 Task: Select transit view around selected location Fernbank Museum of Natural History, Georgia, United States and check out the nearest train station
Action: Mouse moved to (141, 36)
Screenshot: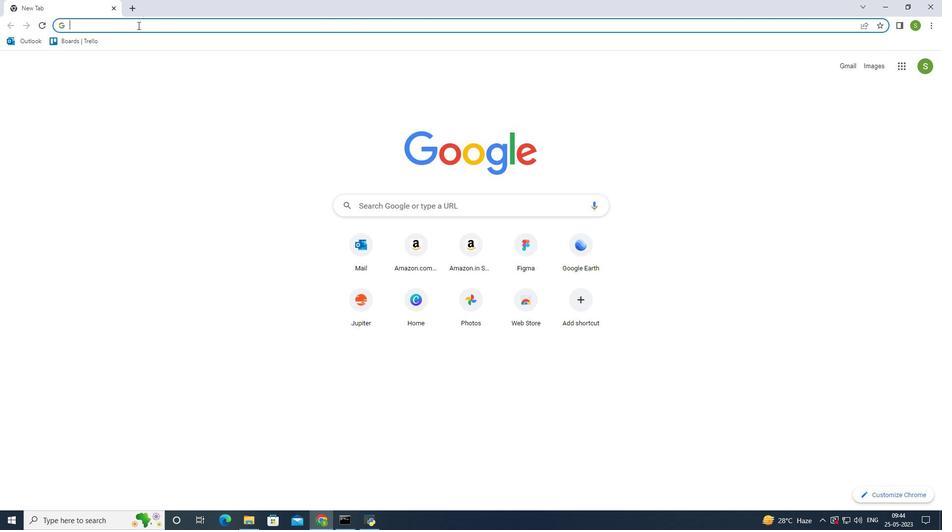 
Action: Key pressed <Key.caps_lock>F<Key.caps_lock>erbank<Key.left><Key.left><Key.left><Key.left>n
Screenshot: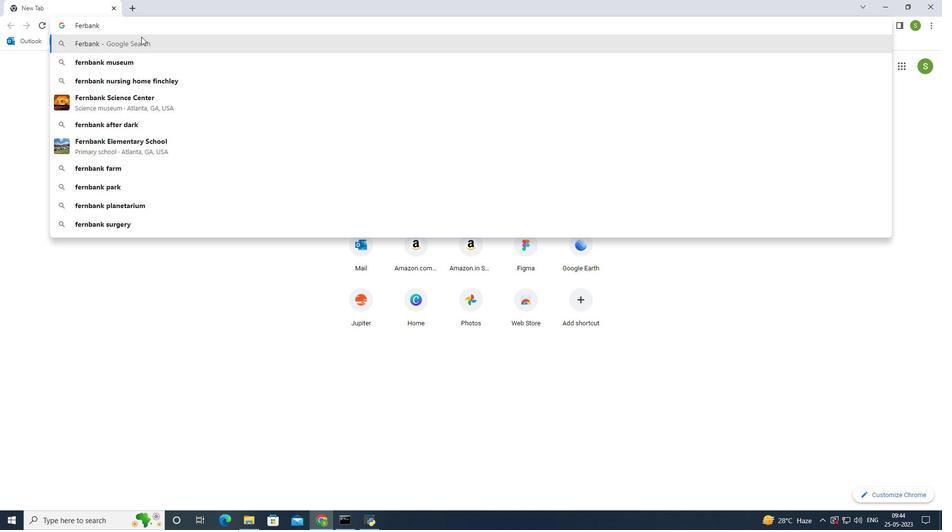
Action: Mouse moved to (186, 34)
Screenshot: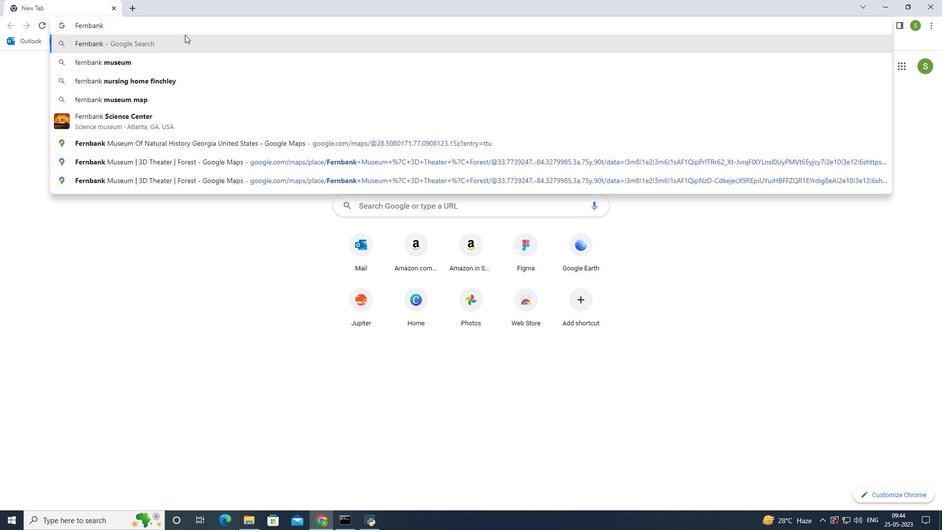 
Action: Key pressed <Key.right><Key.right><Key.right><Key.right><Key.space><Key.caps_lock>M<Key.caps_lock>useum<Key.space>of<Key.space><Key.caps_lock>N<Key.caps_lock>atural<Key.space><Key.caps_lock>G<Key.caps_lock>eorgia<Key.space><Key.caps_lock>U<Key.caps_lock>nited<Key.space><Key.caps_lock>S<Key.caps_lock>tates<Key.space><Key.enter>
Screenshot: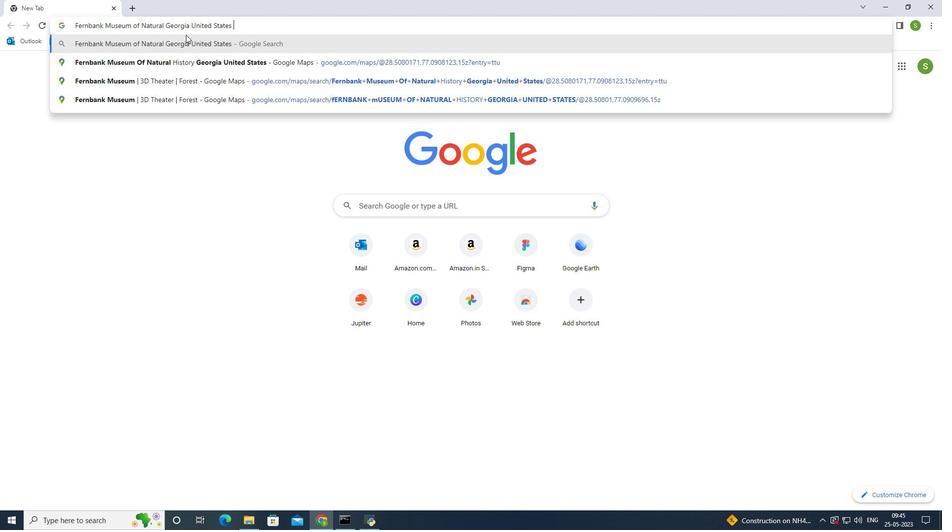 
Action: Mouse moved to (293, 58)
Screenshot: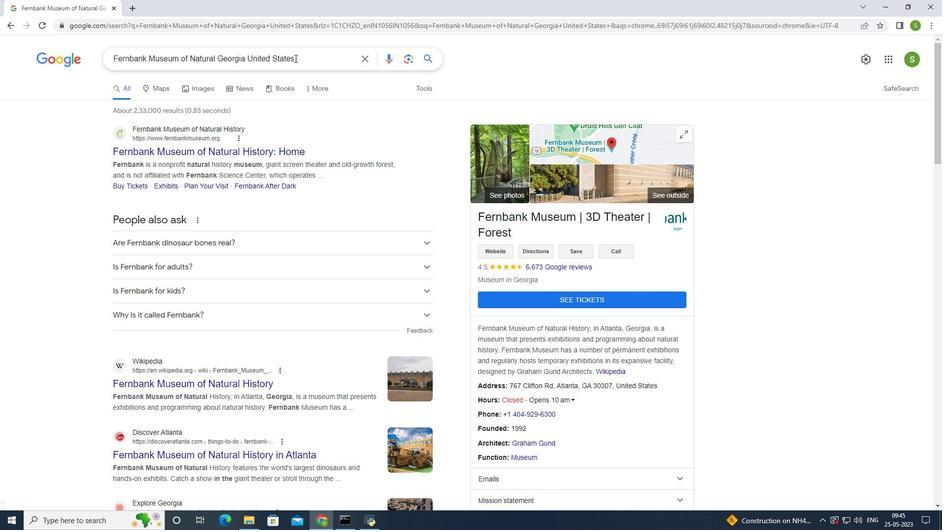 
Action: Mouse pressed left at (293, 58)
Screenshot: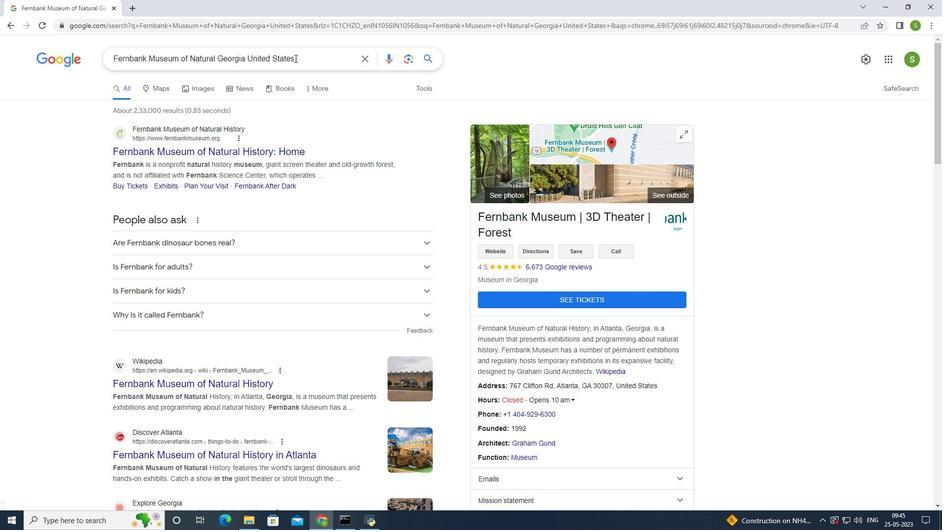 
Action: Mouse moved to (226, 68)
Screenshot: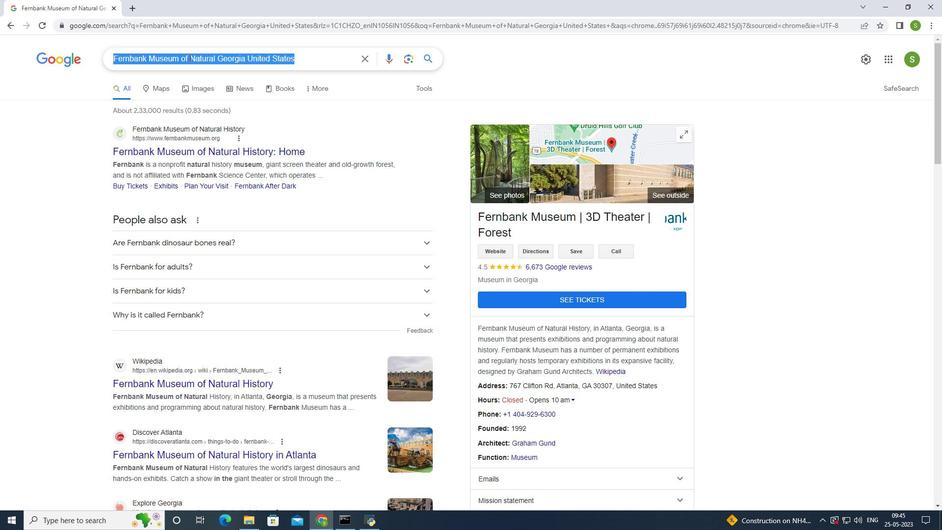
Action: Key pressed ctrl+C
Screenshot: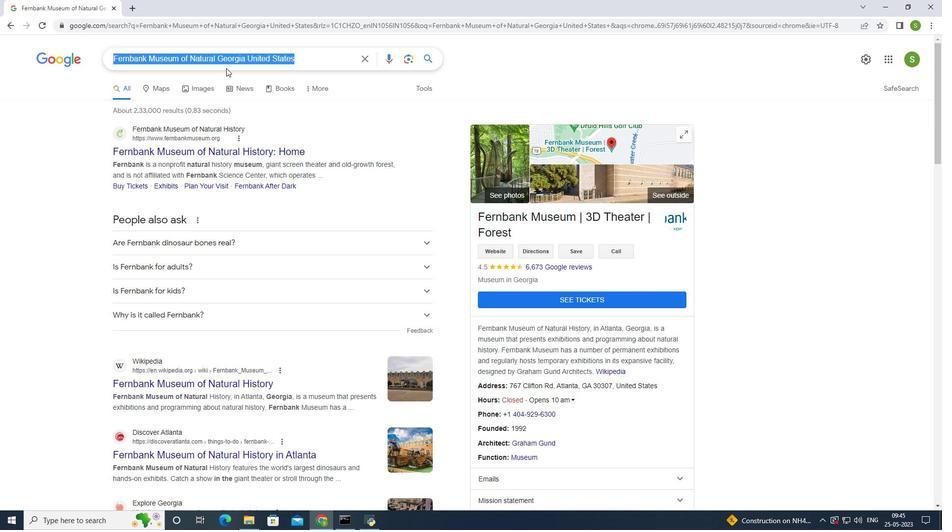 
Action: Mouse moved to (299, 58)
Screenshot: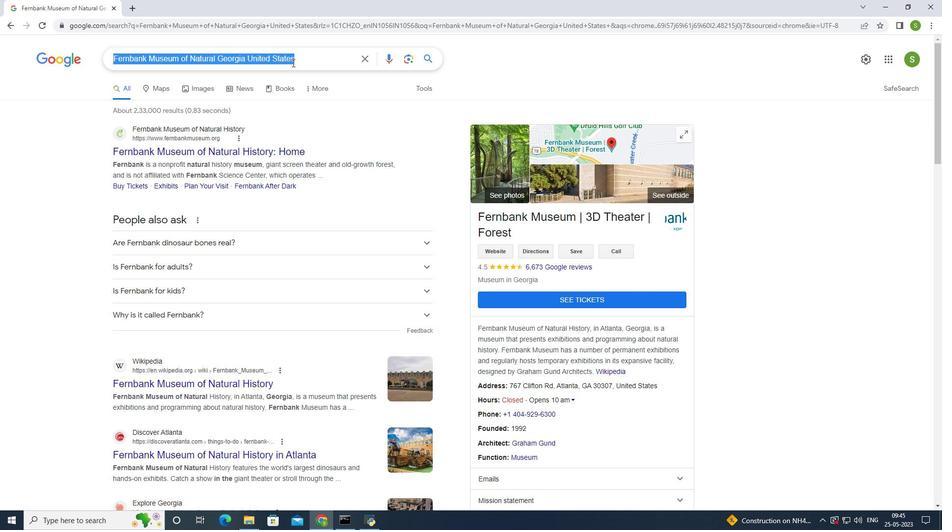 
Action: Mouse pressed left at (299, 58)
Screenshot: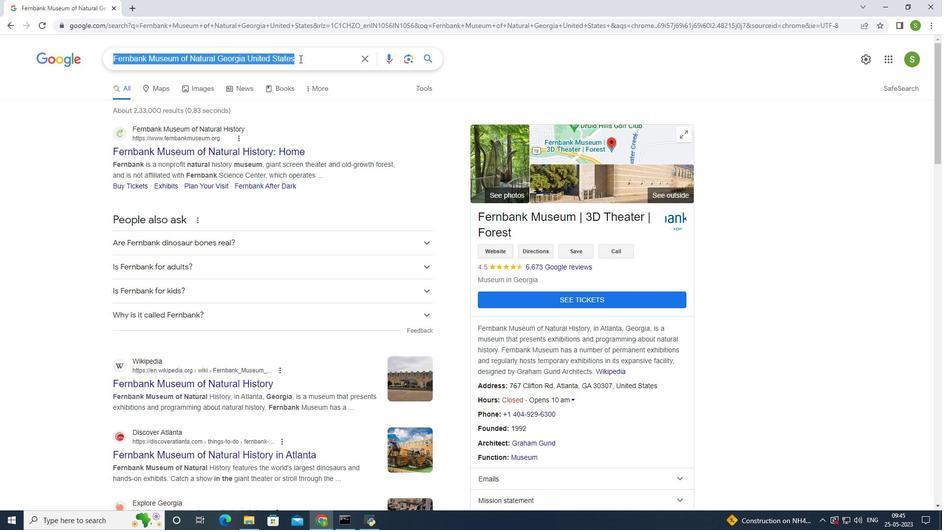 
Action: Mouse moved to (132, 7)
Screenshot: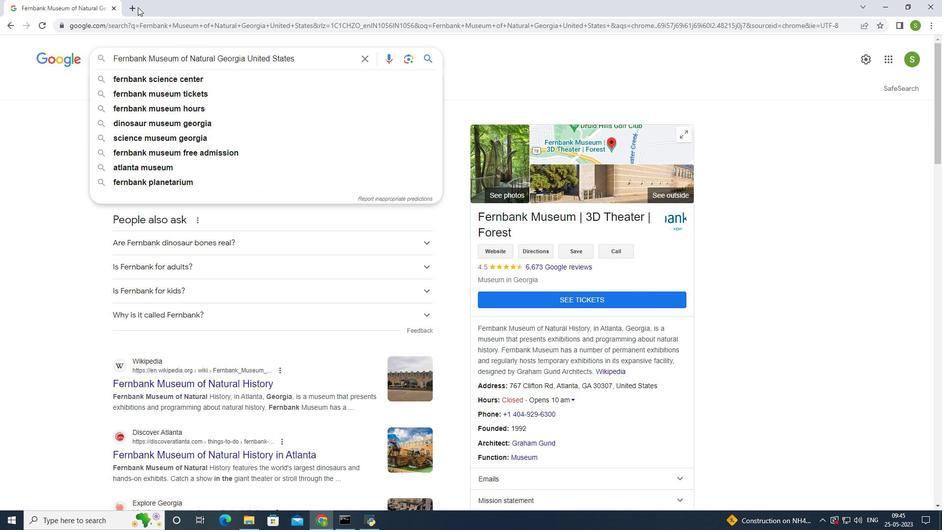 
Action: Mouse pressed left at (132, 7)
Screenshot: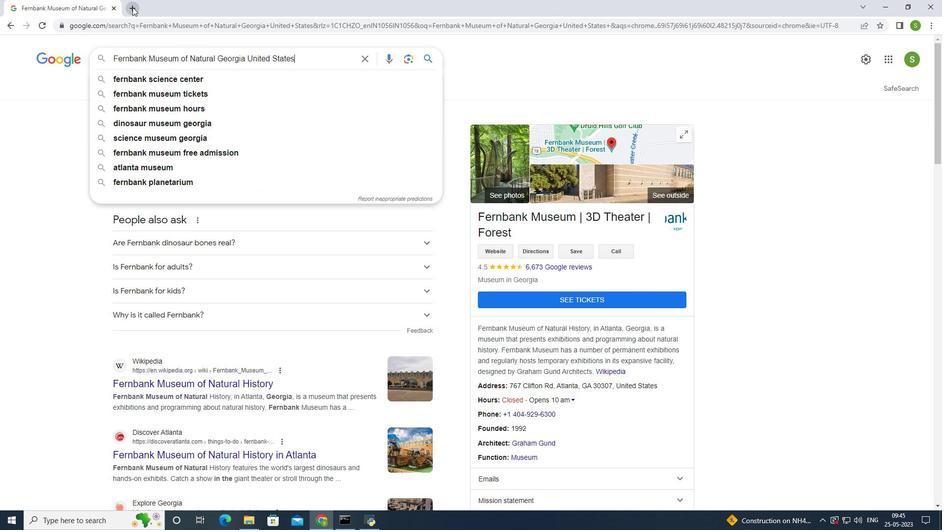 
Action: Mouse moved to (112, 7)
Screenshot: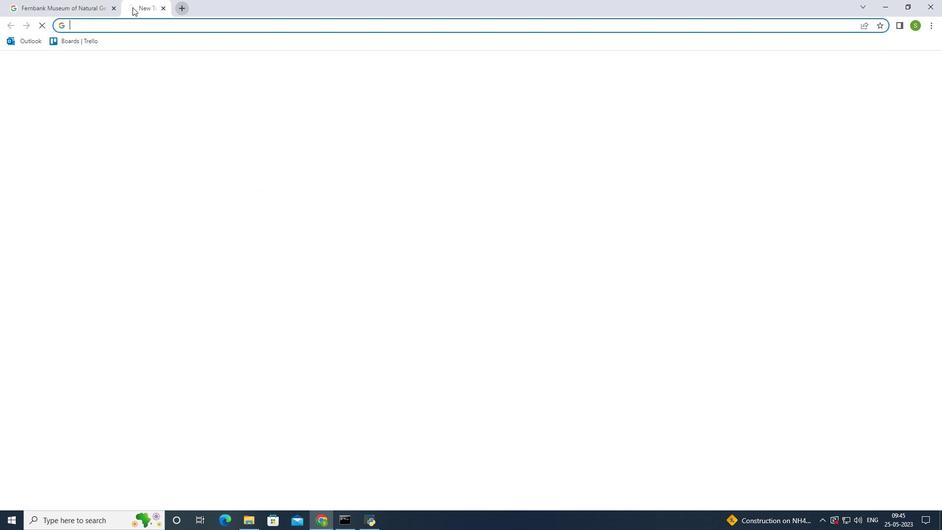 
Action: Mouse pressed left at (112, 7)
Screenshot: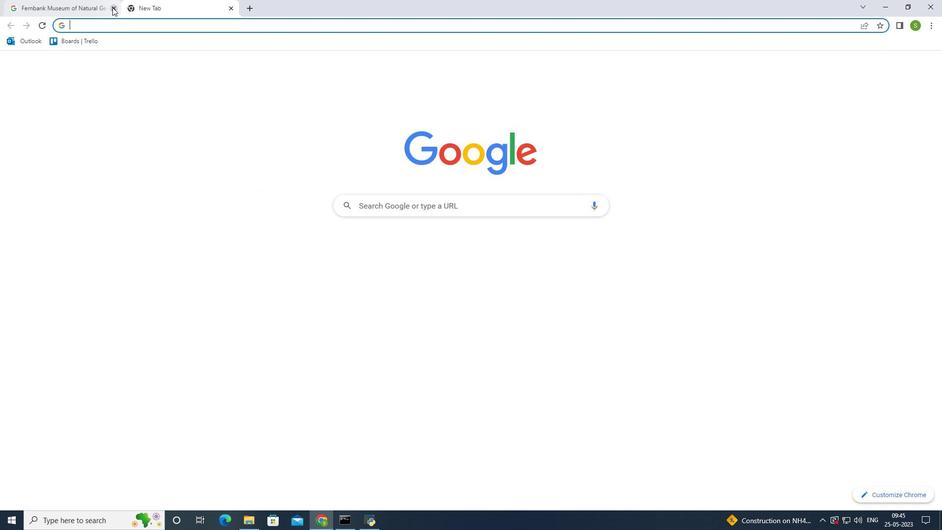 
Action: Mouse moved to (115, 22)
Screenshot: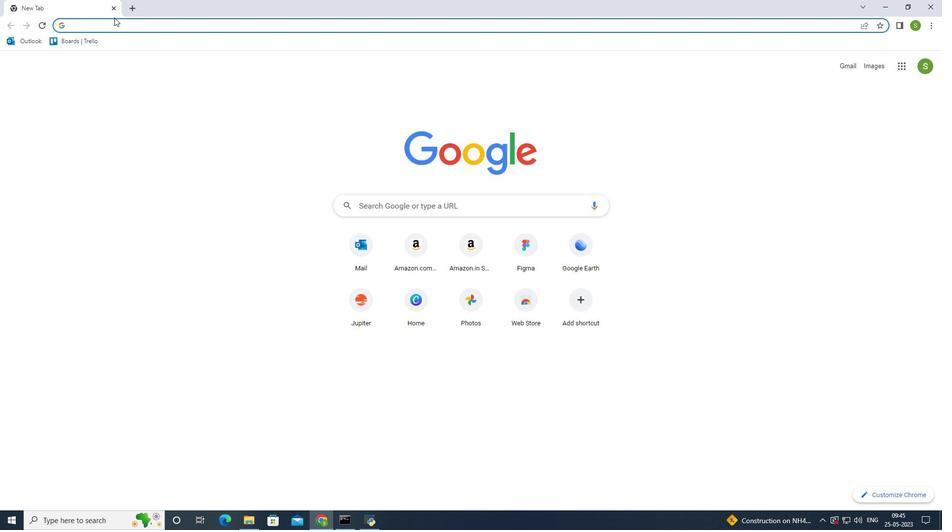 
Action: Mouse pressed left at (115, 22)
Screenshot: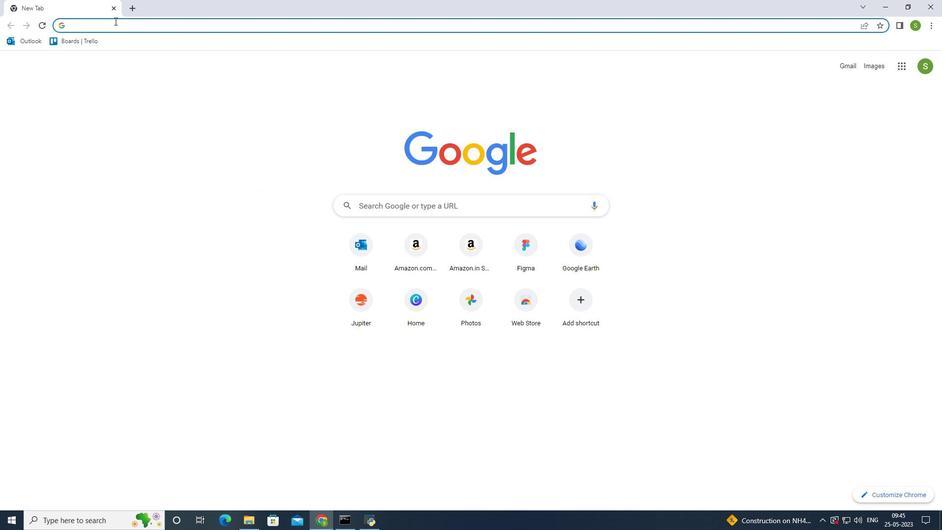 
Action: Mouse moved to (116, 41)
Screenshot: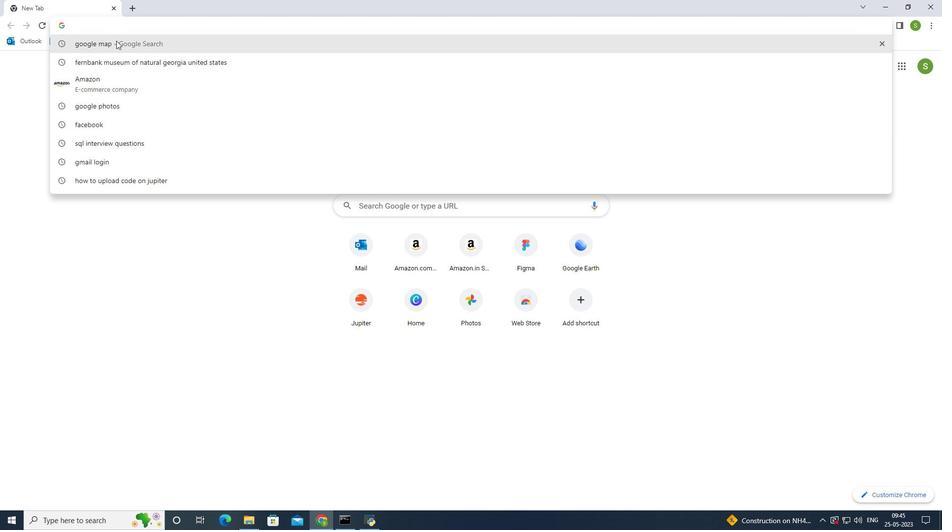 
Action: Mouse pressed left at (116, 41)
Screenshot: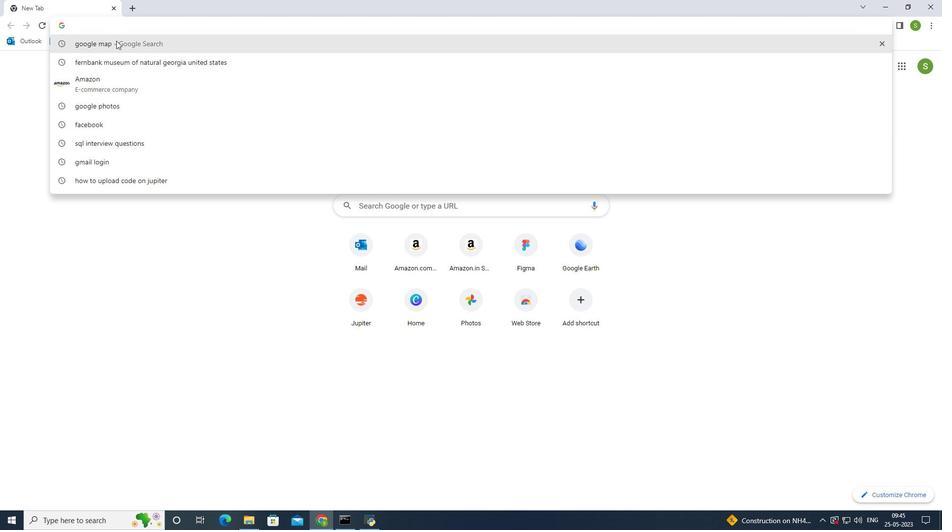 
Action: Mouse moved to (154, 151)
Screenshot: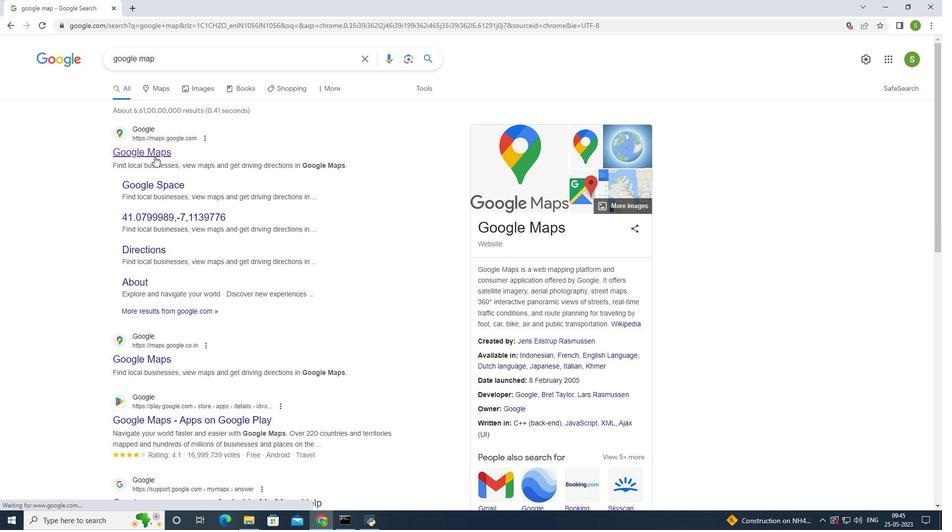 
Action: Mouse pressed left at (154, 151)
Screenshot: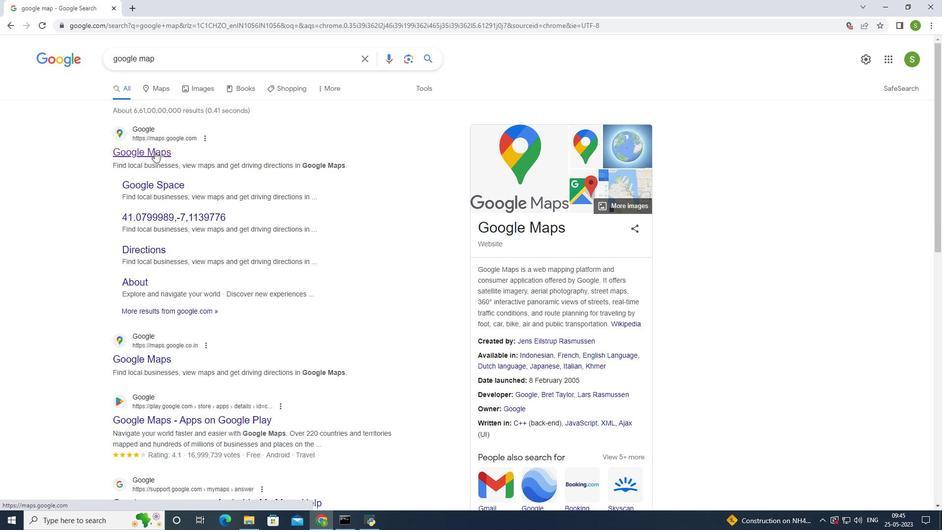 
Action: Mouse moved to (137, 47)
Screenshot: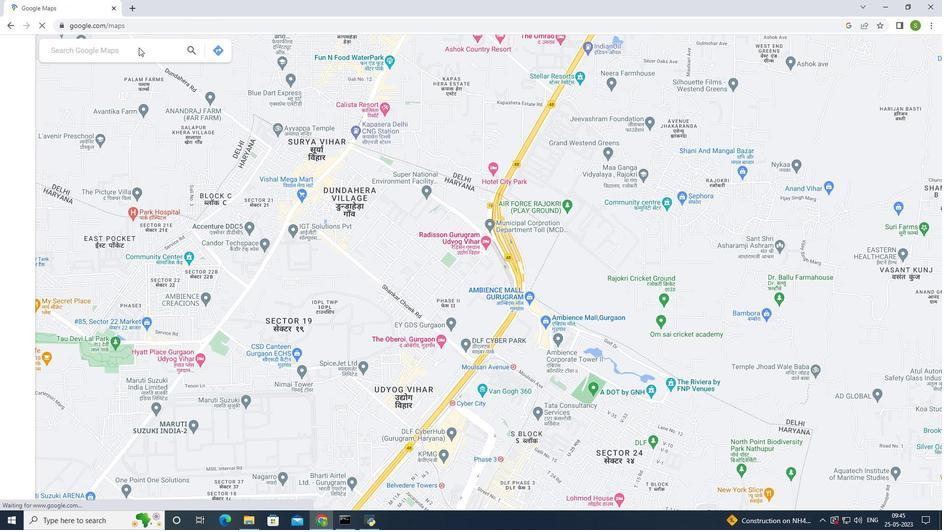 
Action: Mouse pressed left at (137, 47)
Screenshot: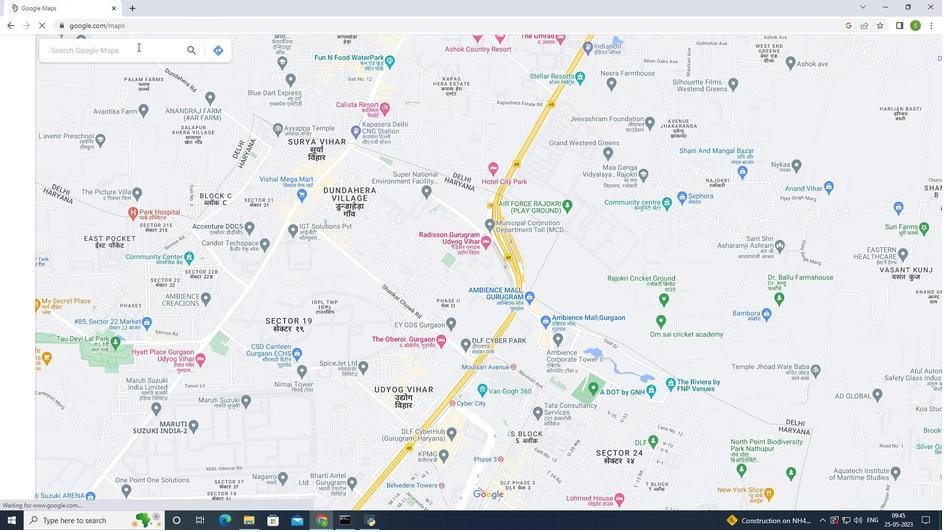 
Action: Mouse moved to (137, 49)
Screenshot: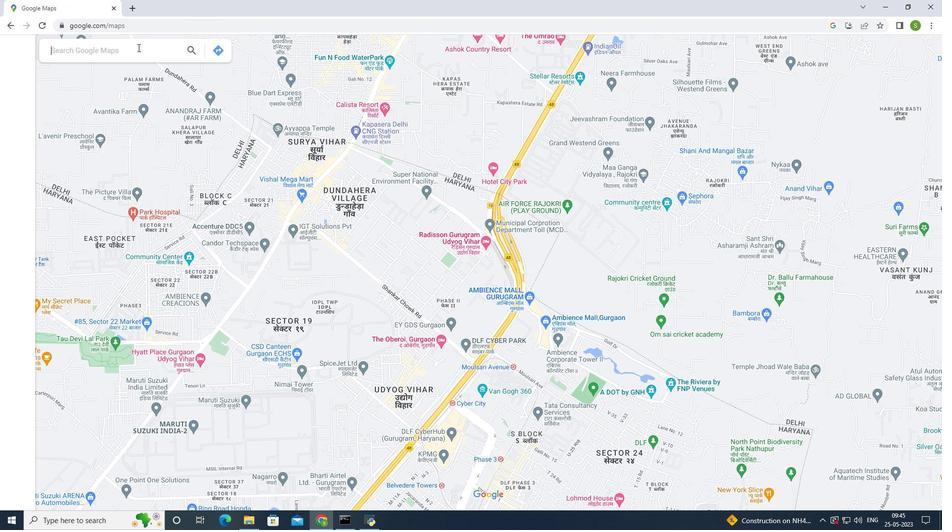 
Action: Key pressed ctrl+V
Screenshot: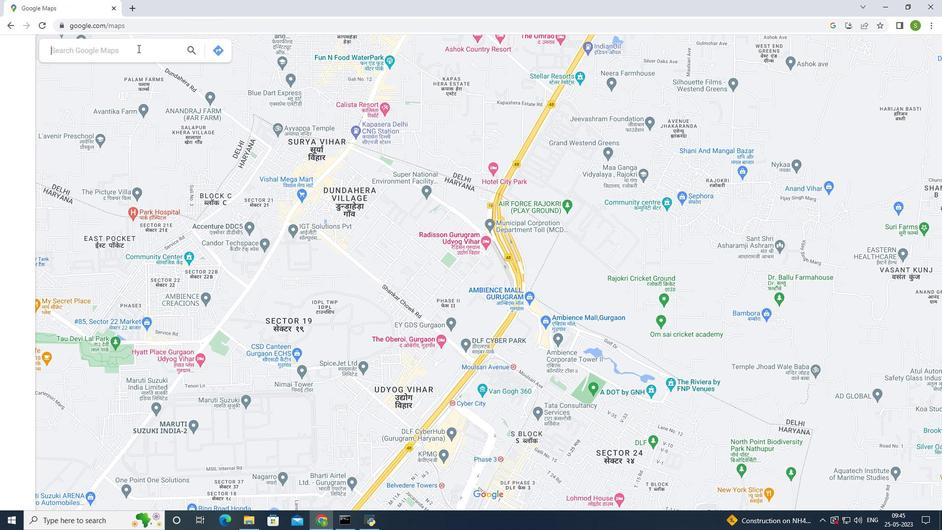
Action: Mouse moved to (190, 91)
Screenshot: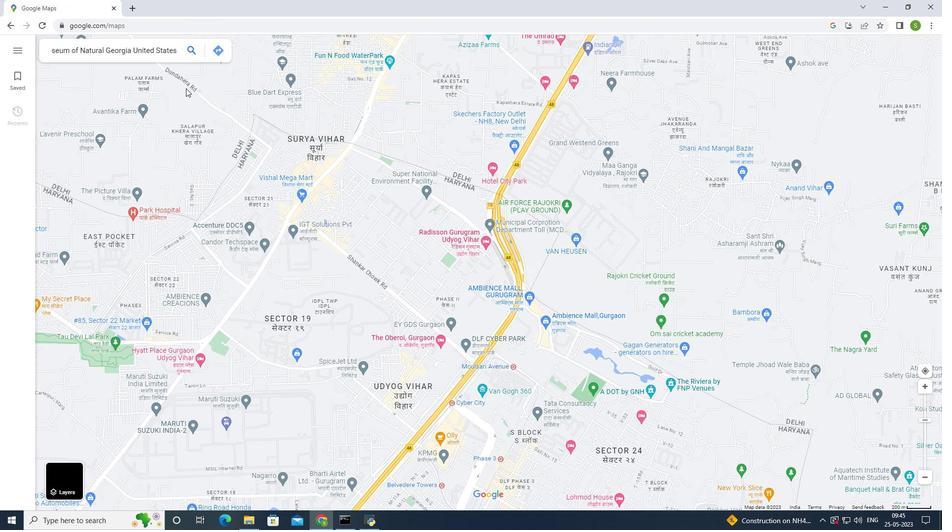 
Action: Key pressed <Key.enter>
Screenshot: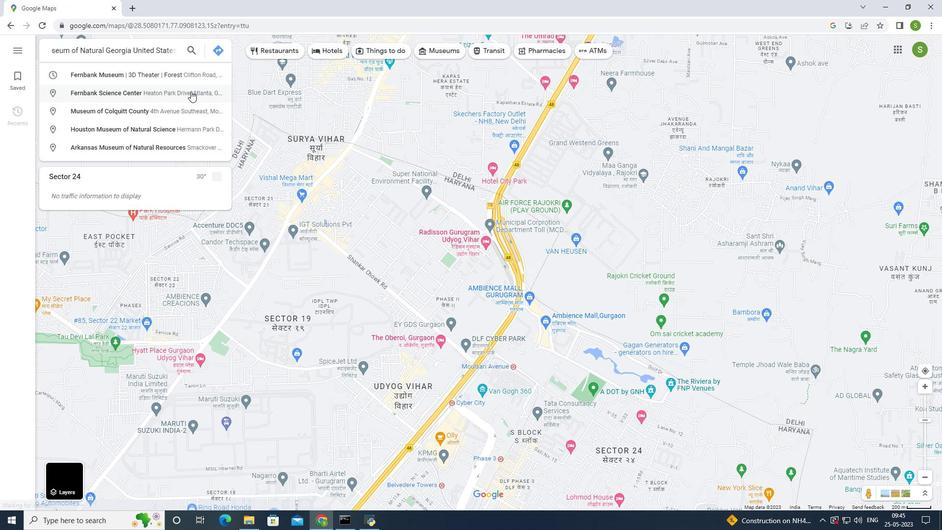 
Action: Mouse moved to (381, 190)
Screenshot: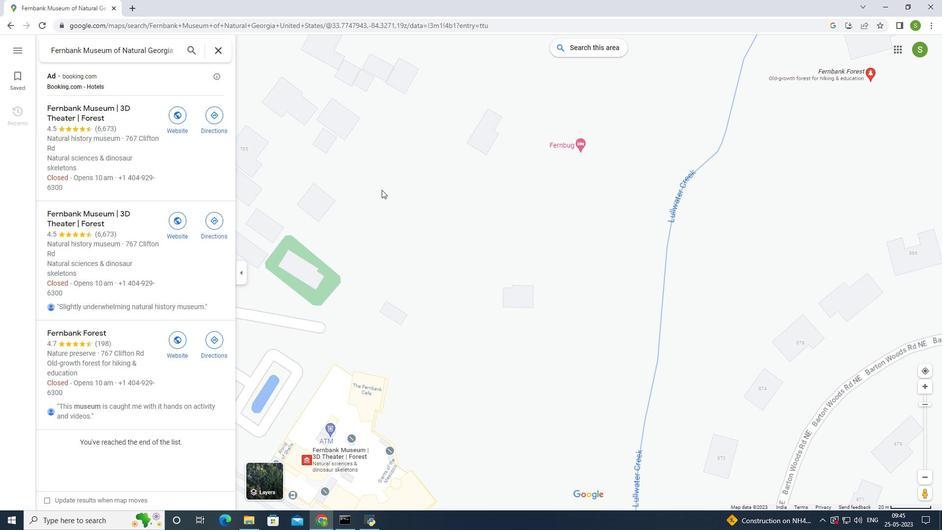 
Action: Mouse scrolled (381, 190) with delta (0, 0)
Screenshot: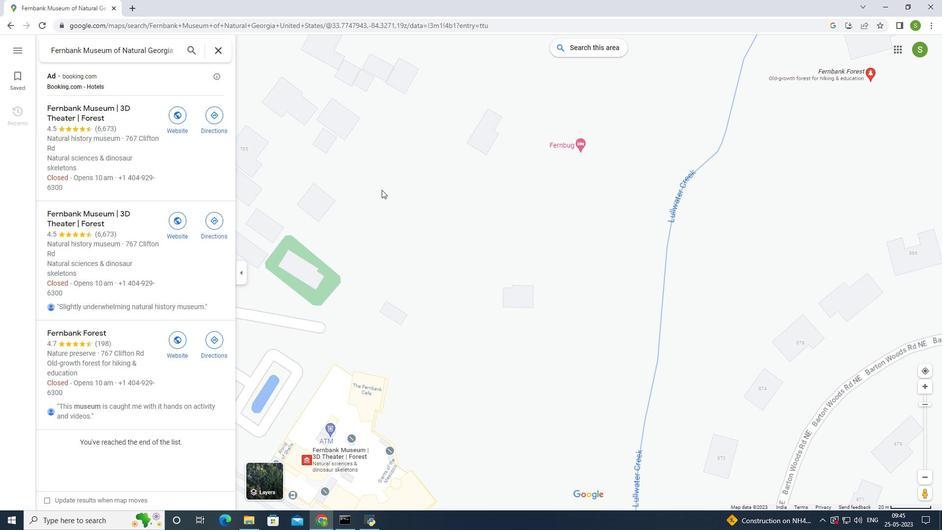 
Action: Mouse scrolled (381, 189) with delta (0, 0)
Screenshot: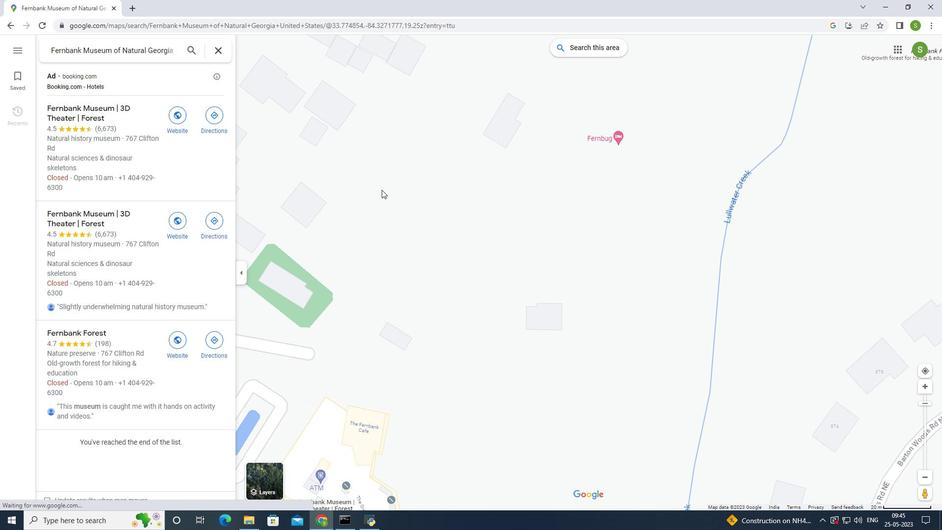 
Action: Mouse scrolled (381, 189) with delta (0, 0)
Screenshot: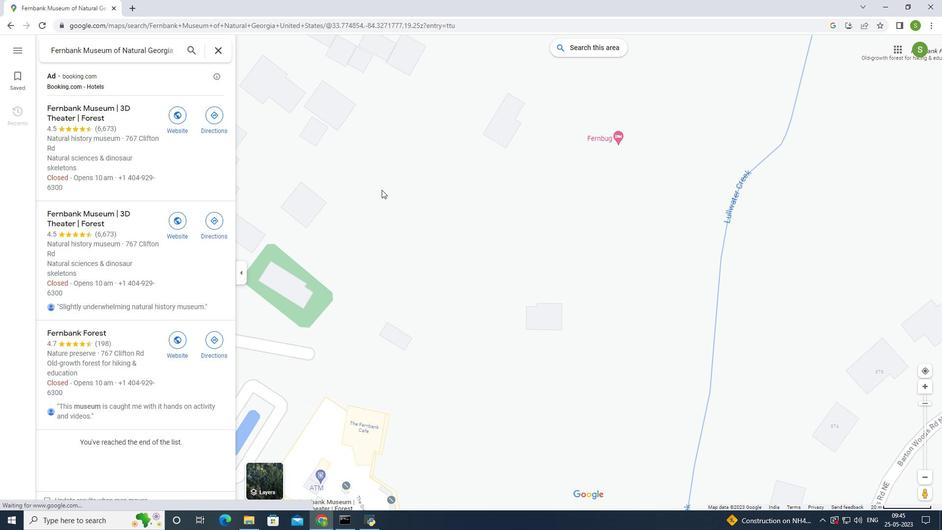 
Action: Mouse moved to (272, 474)
Screenshot: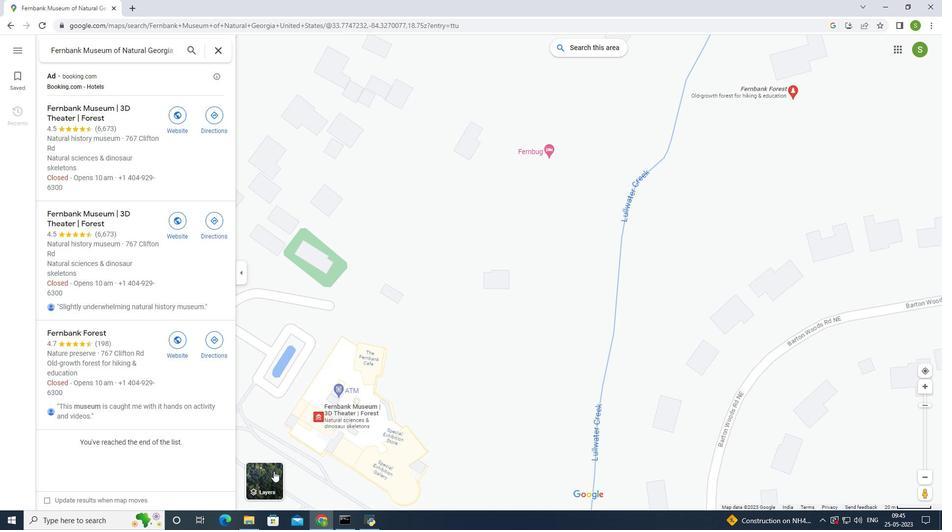
Action: Mouse pressed left at (272, 474)
Screenshot: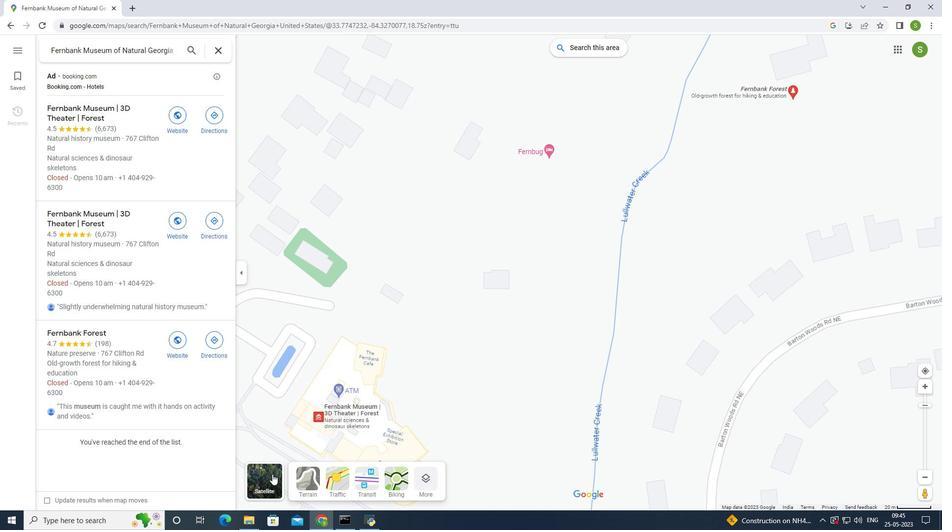 
Action: Mouse moved to (424, 479)
Screenshot: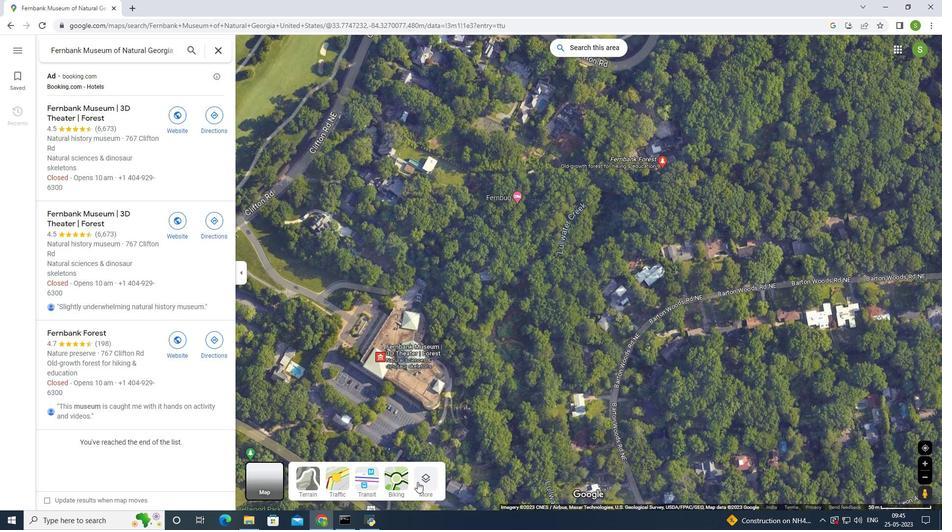 
Action: Mouse pressed left at (424, 479)
Screenshot: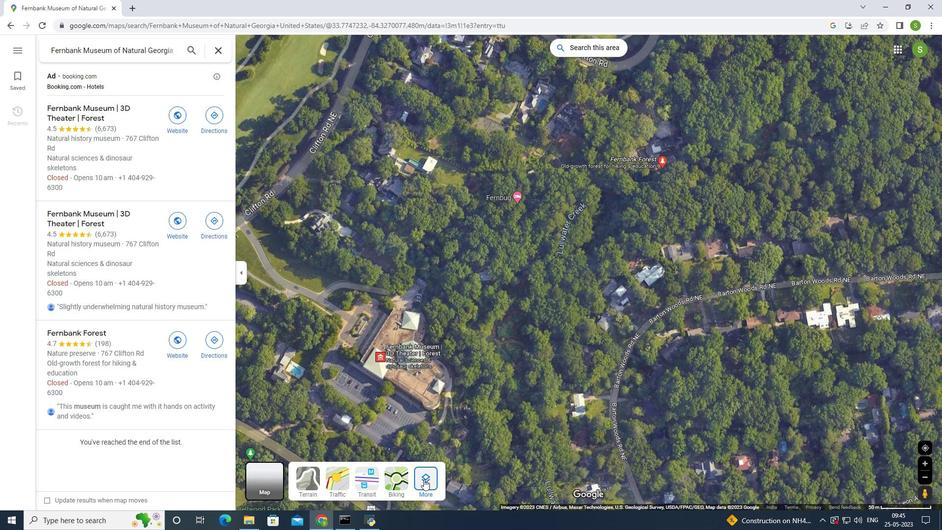 
Action: Mouse moved to (262, 231)
Screenshot: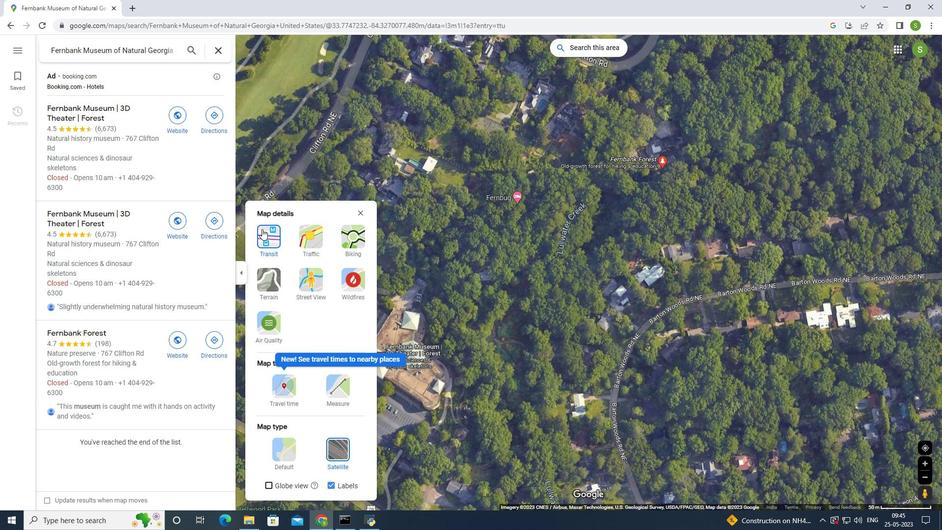 
Action: Mouse pressed left at (262, 231)
Screenshot: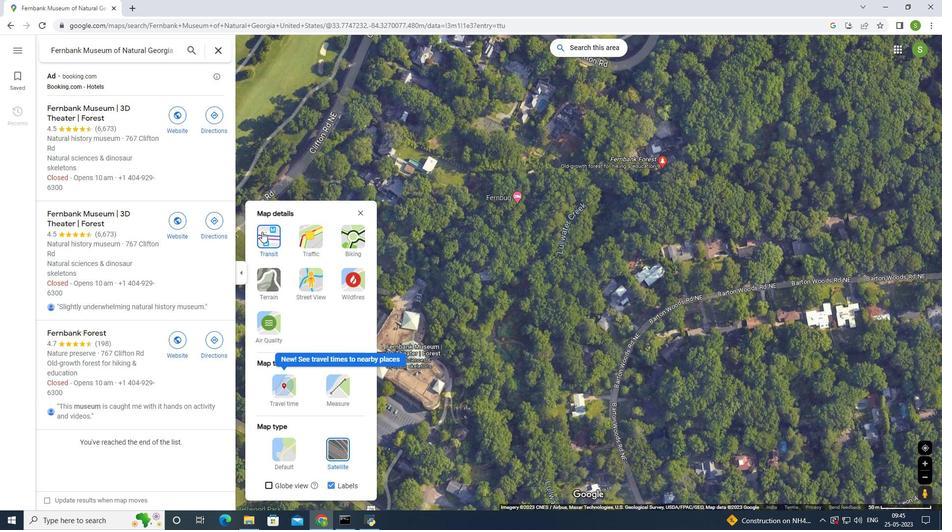 
Action: Mouse moved to (265, 237)
Screenshot: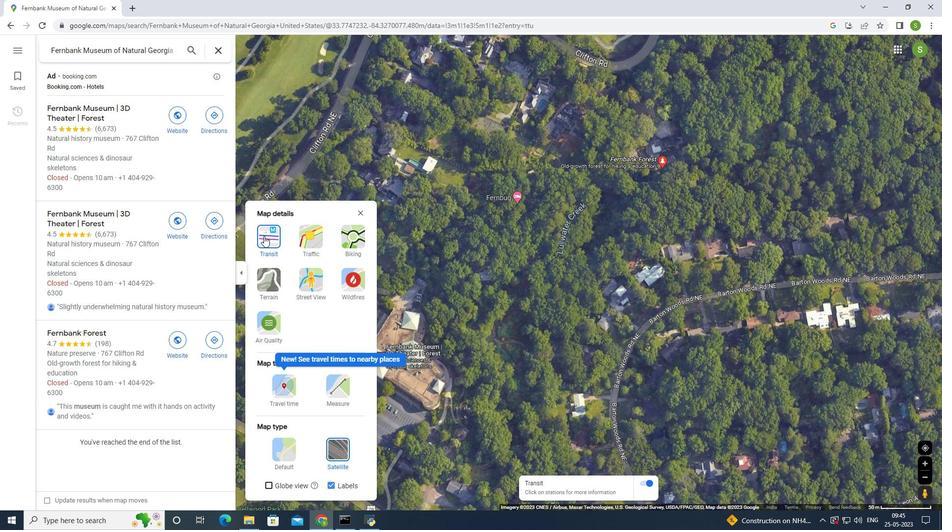 
Action: Mouse pressed left at (265, 237)
Screenshot: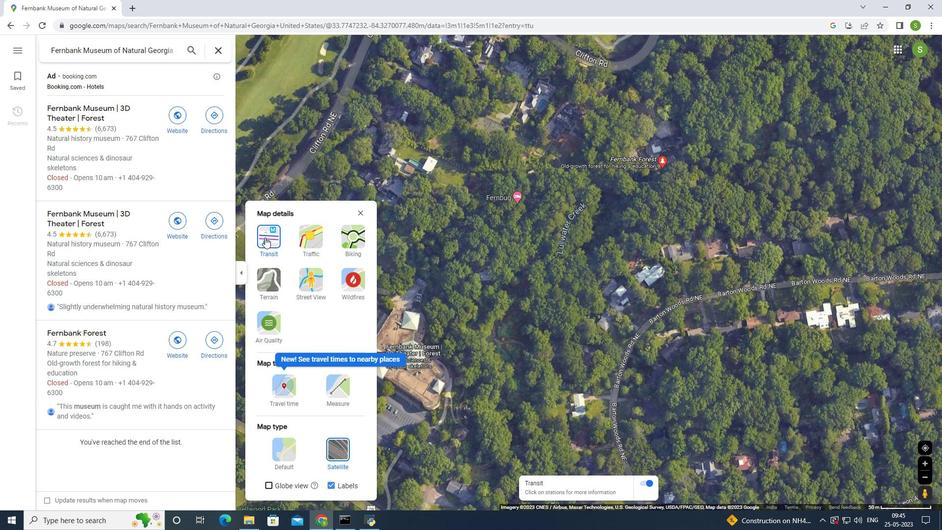 
Action: Mouse pressed left at (265, 237)
Screenshot: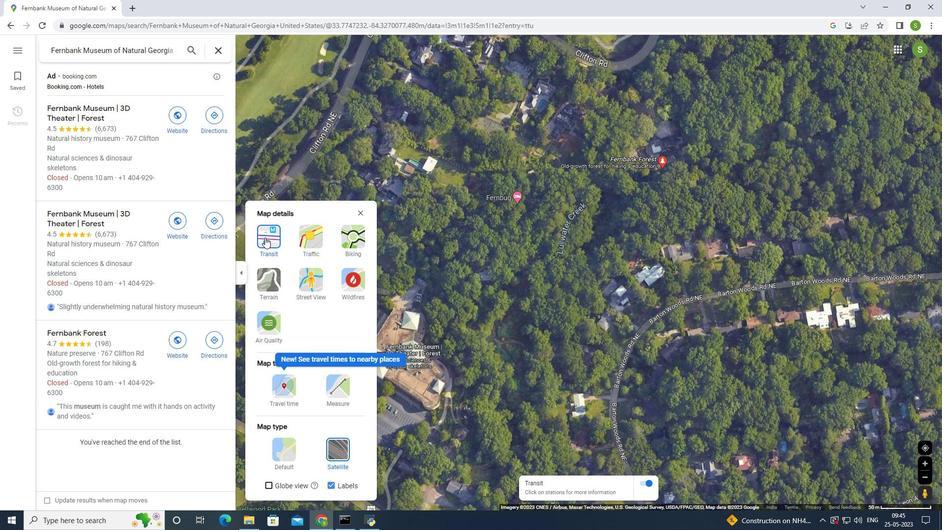 
Action: Mouse moved to (567, 332)
Screenshot: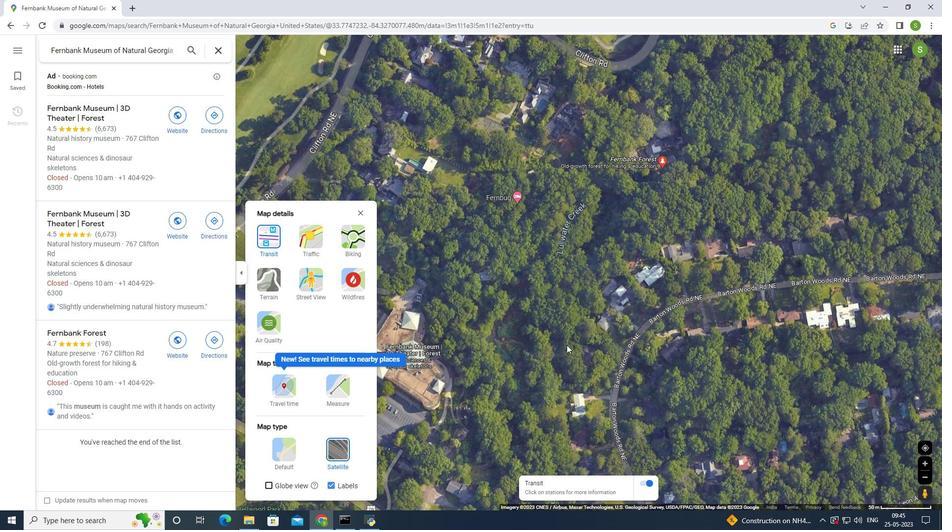 
Action: Mouse scrolled (567, 333) with delta (0, 0)
Screenshot: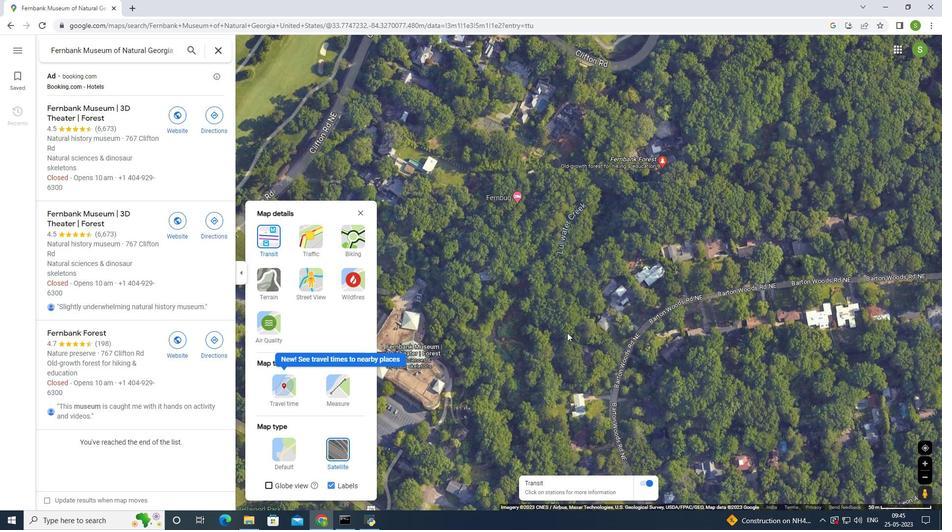 
Action: Mouse scrolled (567, 333) with delta (0, 0)
Screenshot: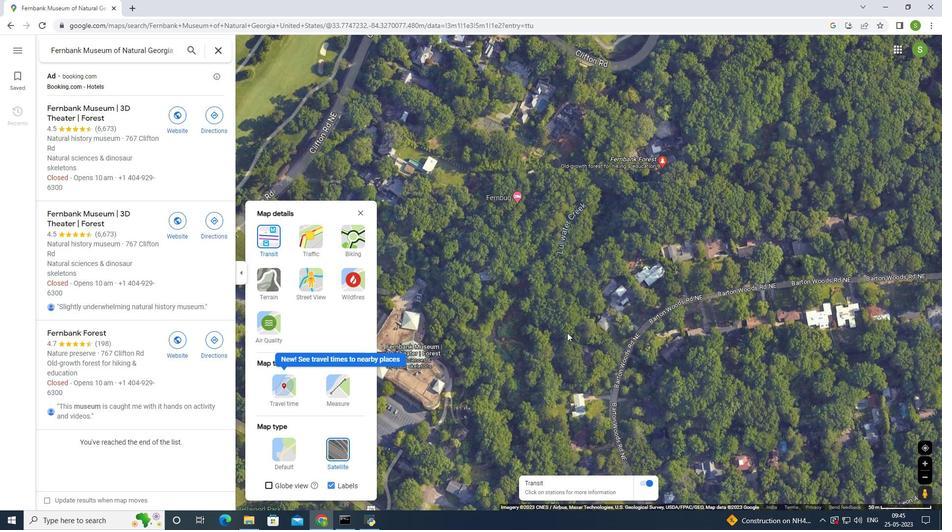 
Action: Mouse moved to (567, 332)
Screenshot: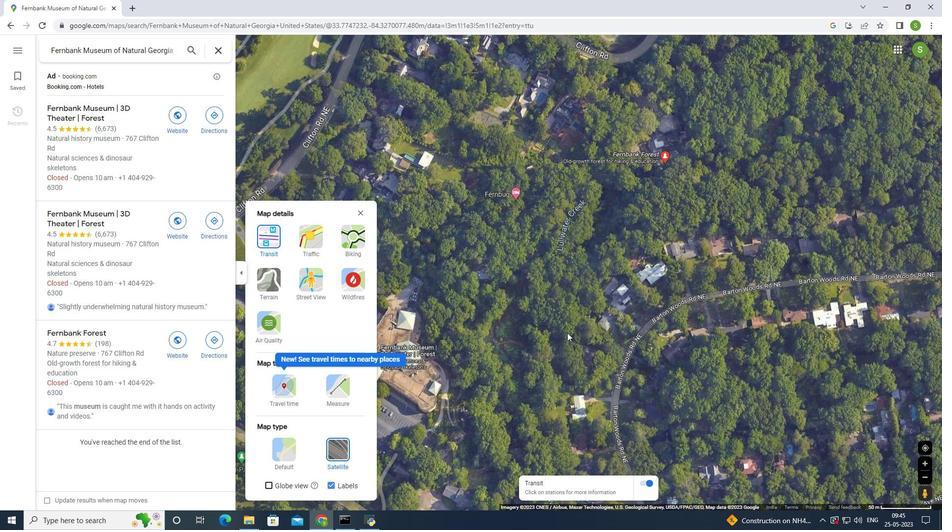 
Action: Mouse scrolled (567, 333) with delta (0, 0)
Screenshot: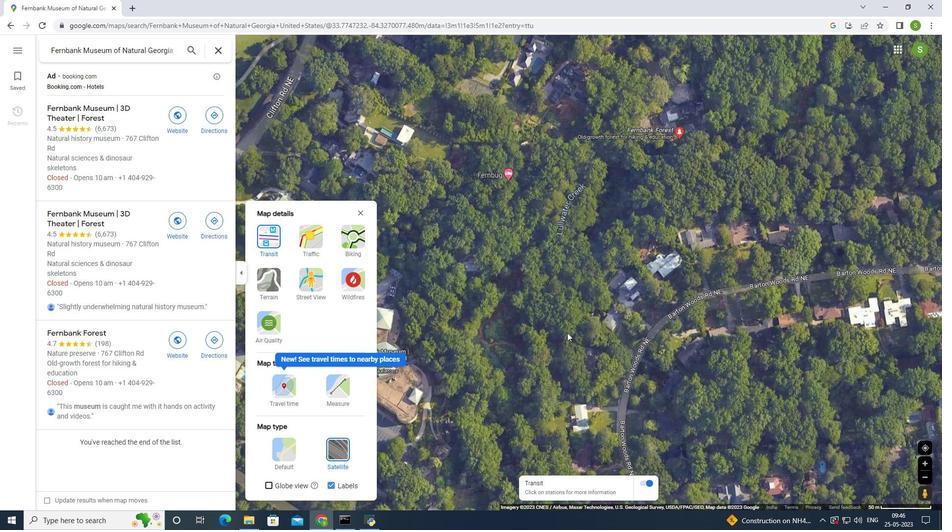 
Action: Mouse scrolled (567, 333) with delta (0, 0)
Screenshot: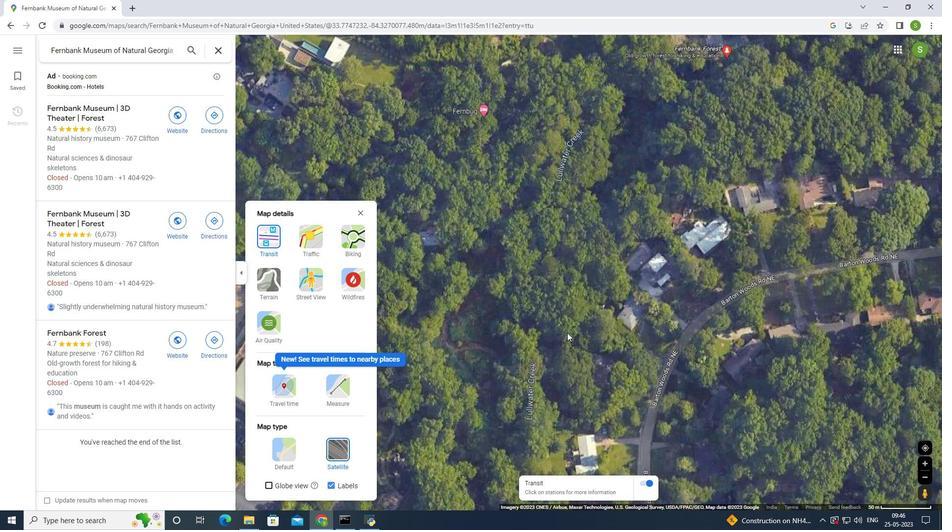 
Action: Mouse moved to (564, 334)
Screenshot: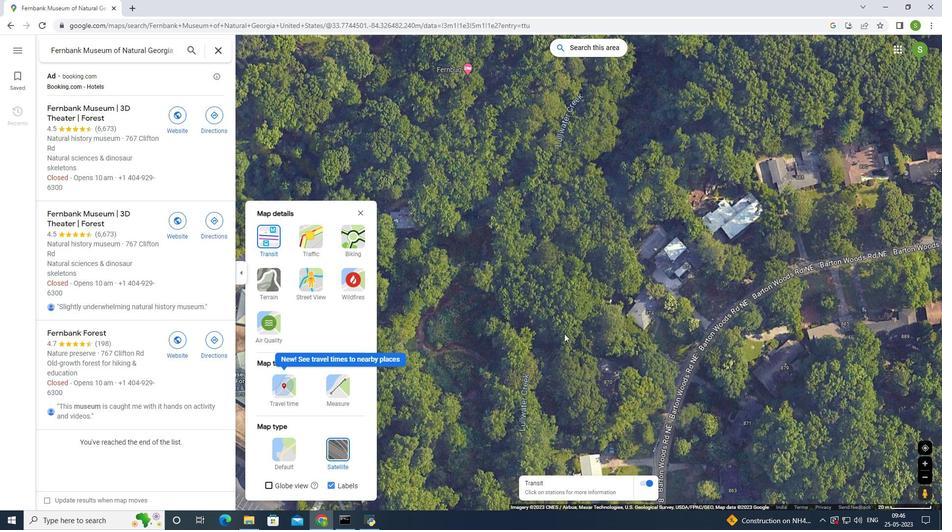 
Action: Mouse scrolled (564, 333) with delta (0, 0)
Screenshot: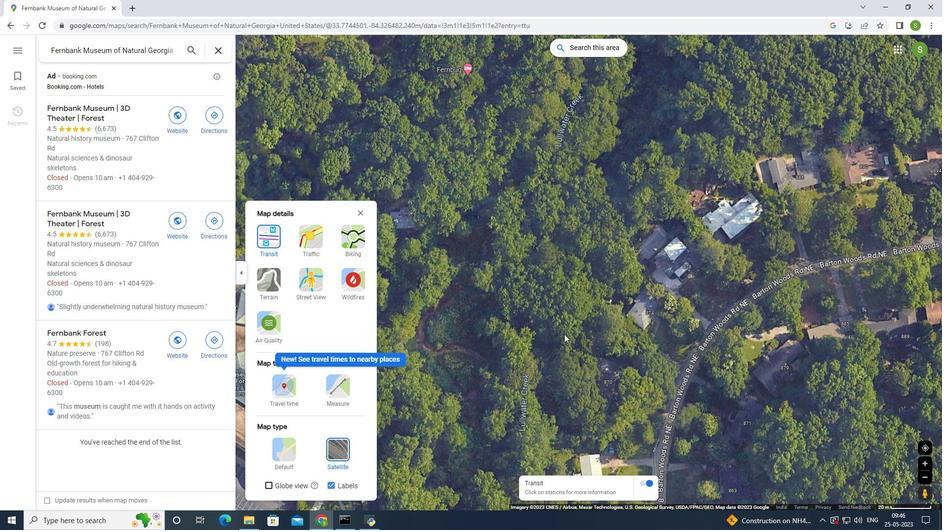 
Action: Mouse moved to (563, 335)
Screenshot: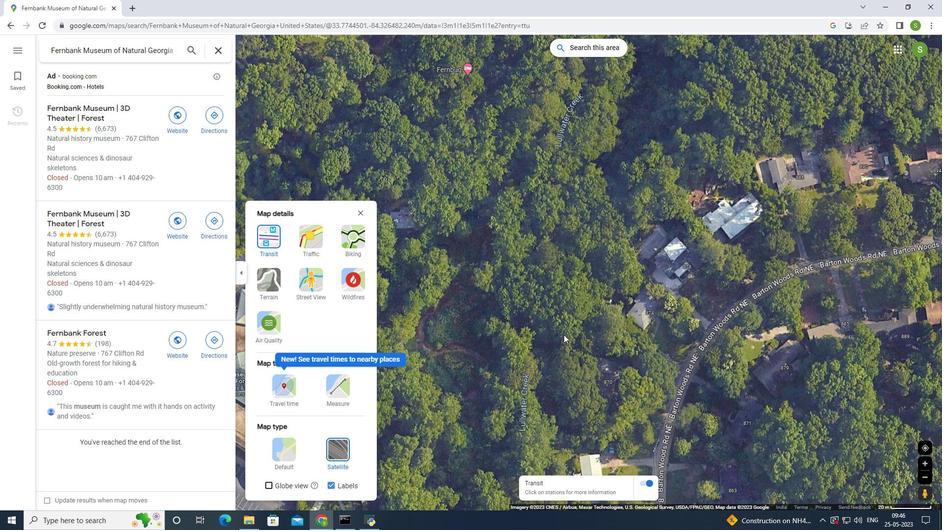 
Action: Mouse scrolled (563, 334) with delta (0, 0)
Screenshot: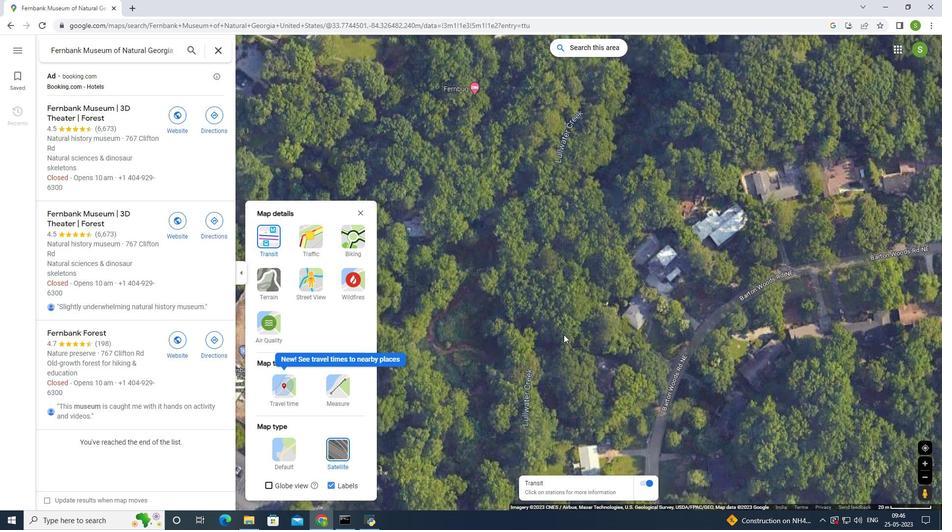 
Action: Mouse moved to (359, 211)
Screenshot: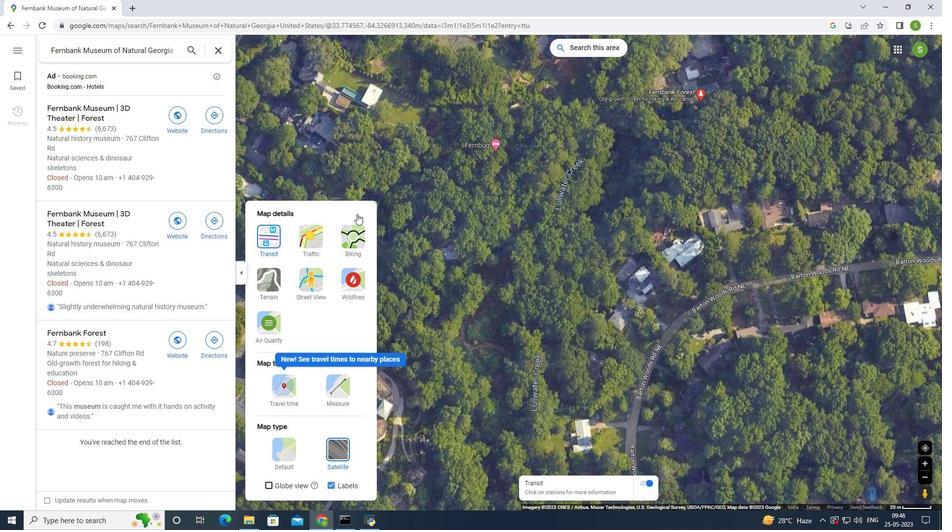 
Action: Mouse pressed left at (359, 211)
Screenshot: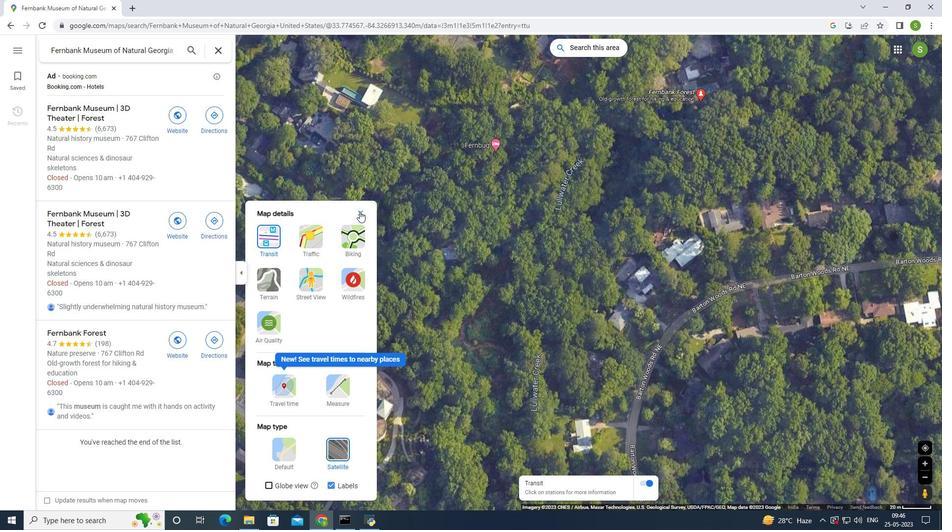 
Action: Mouse moved to (363, 483)
Screenshot: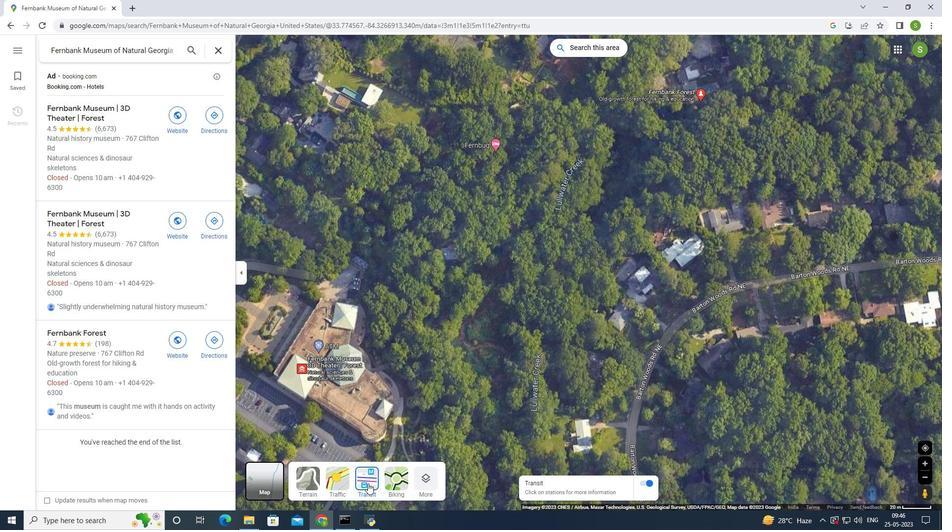 
Action: Mouse pressed left at (363, 483)
Screenshot: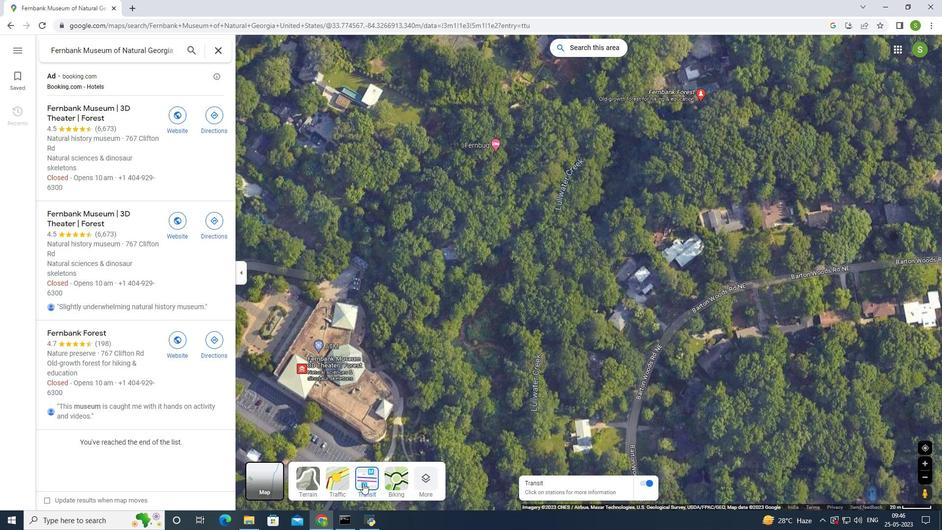 
Action: Mouse pressed left at (363, 483)
Screenshot: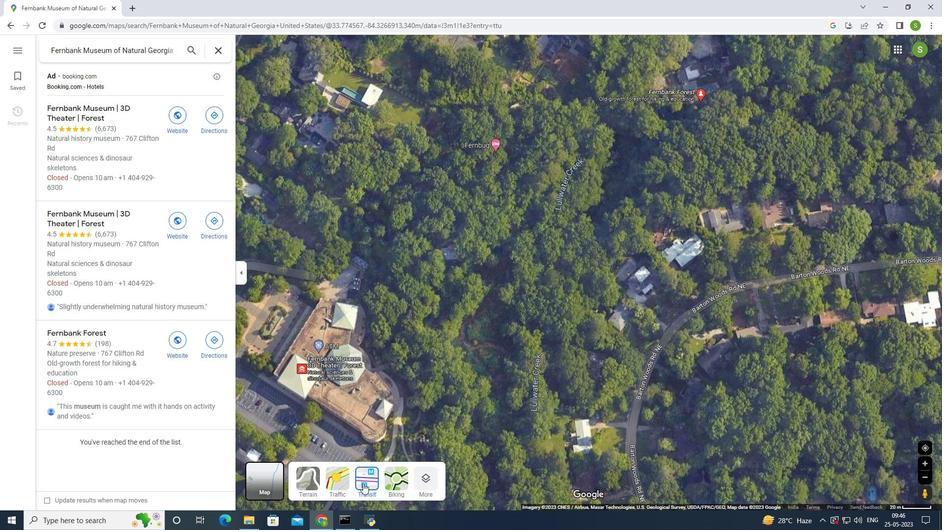 
Action: Mouse moved to (658, 351)
Screenshot: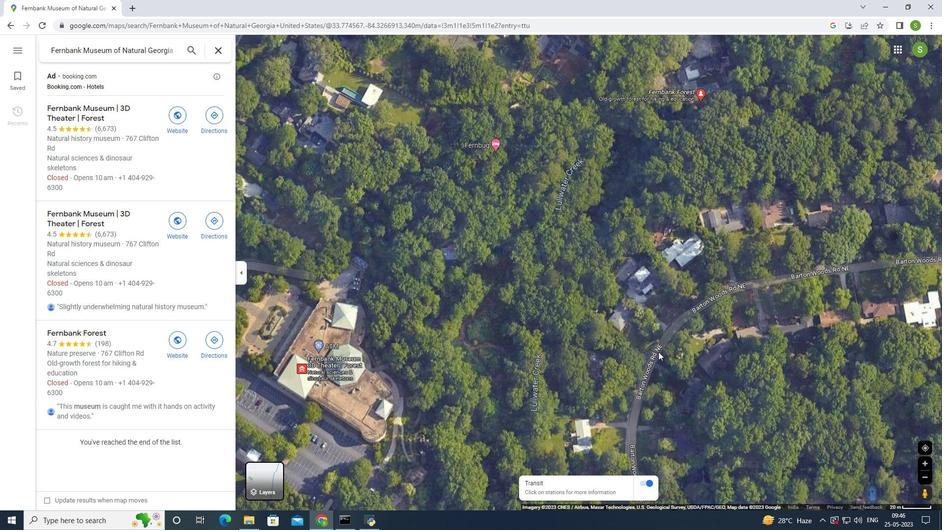 
Action: Mouse scrolled (658, 351) with delta (0, 0)
Screenshot: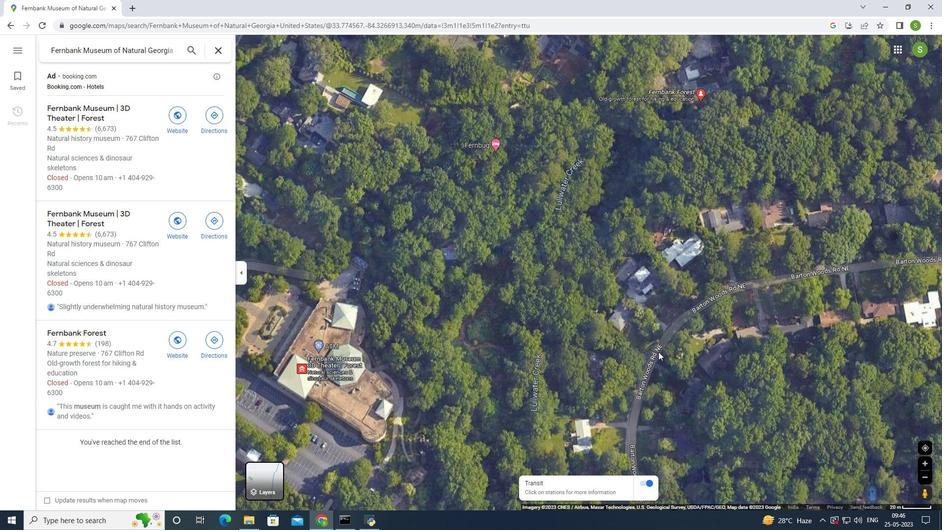 
Action: Mouse scrolled (658, 351) with delta (0, 0)
Screenshot: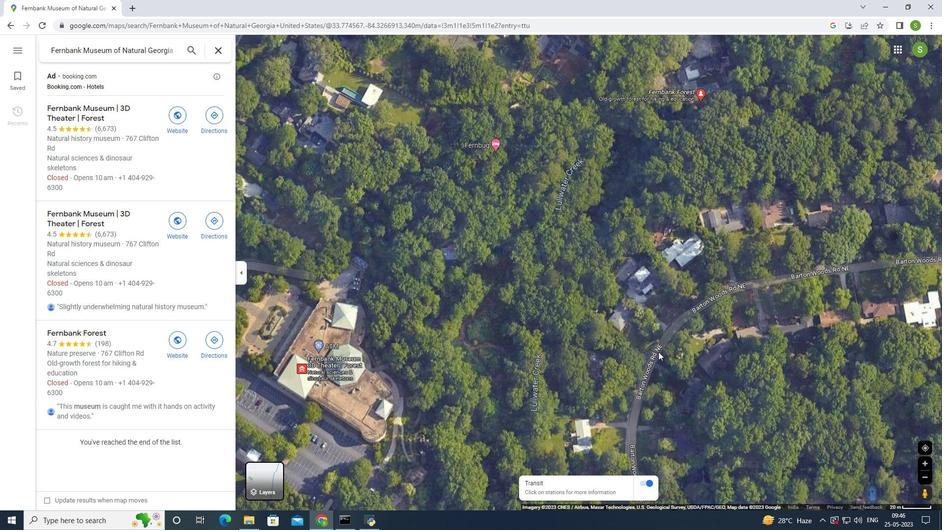 
Action: Mouse moved to (658, 350)
Screenshot: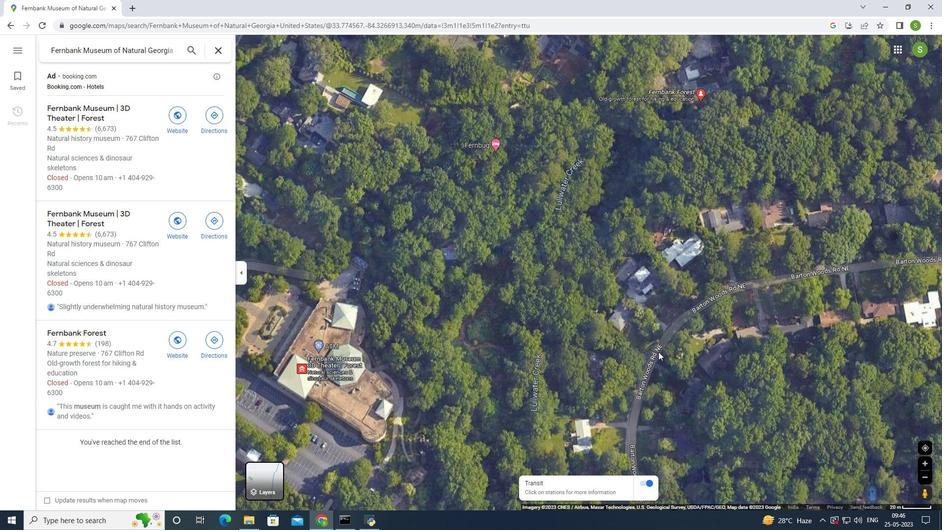 
Action: Mouse scrolled (658, 351) with delta (0, 0)
Screenshot: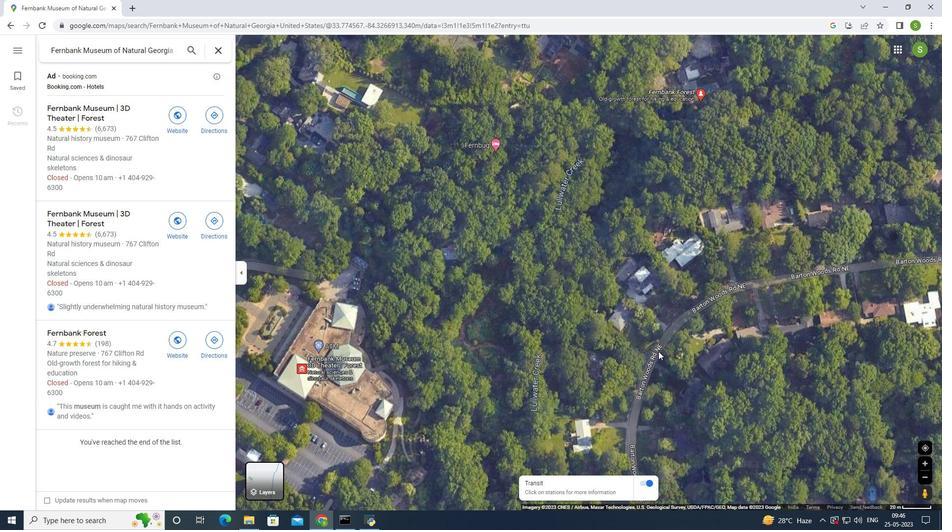 
Action: Mouse scrolled (658, 351) with delta (0, 0)
Screenshot: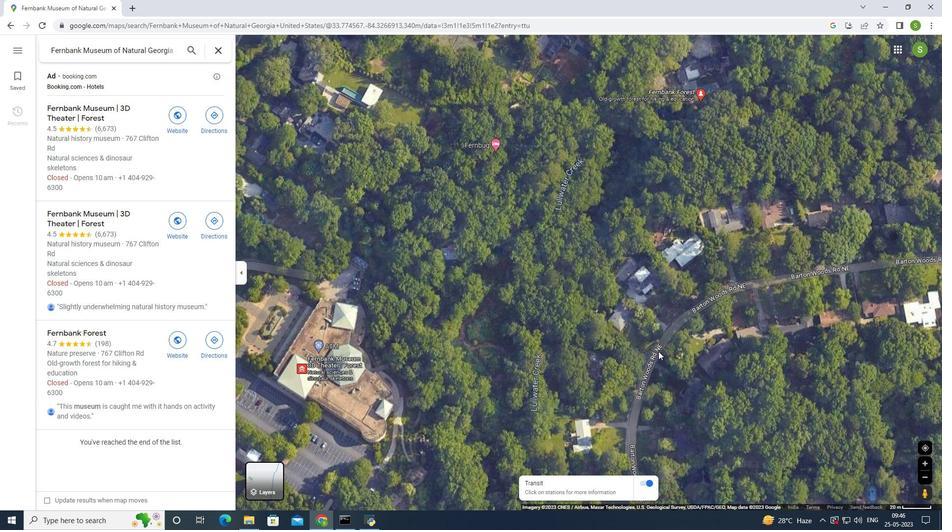 
Action: Mouse moved to (658, 350)
Screenshot: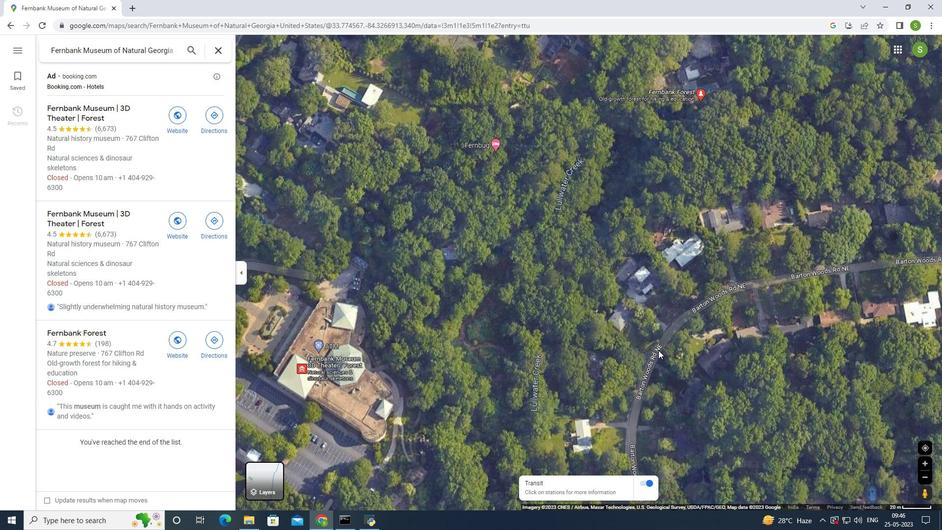 
Action: Mouse scrolled (658, 351) with delta (0, 0)
Screenshot: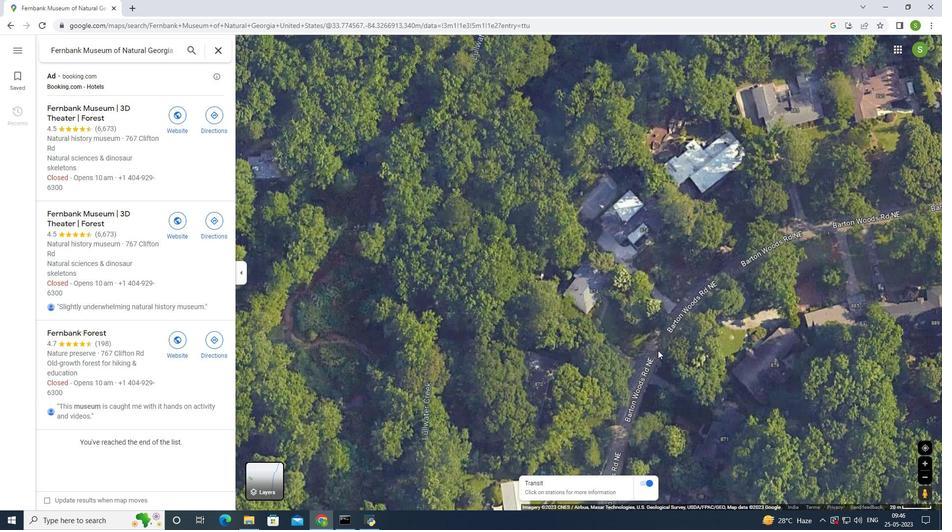 
Action: Mouse scrolled (658, 351) with delta (0, 0)
Screenshot: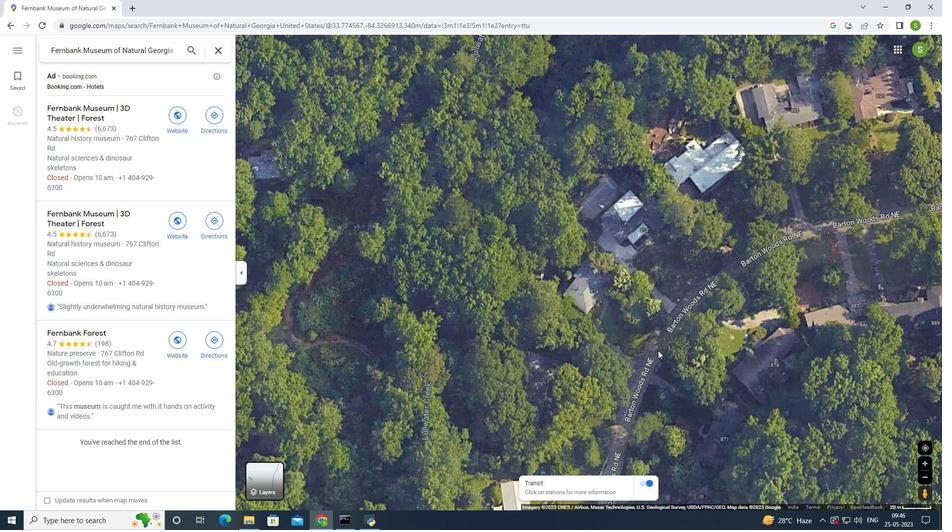 
Action: Mouse scrolled (658, 351) with delta (0, 0)
Screenshot: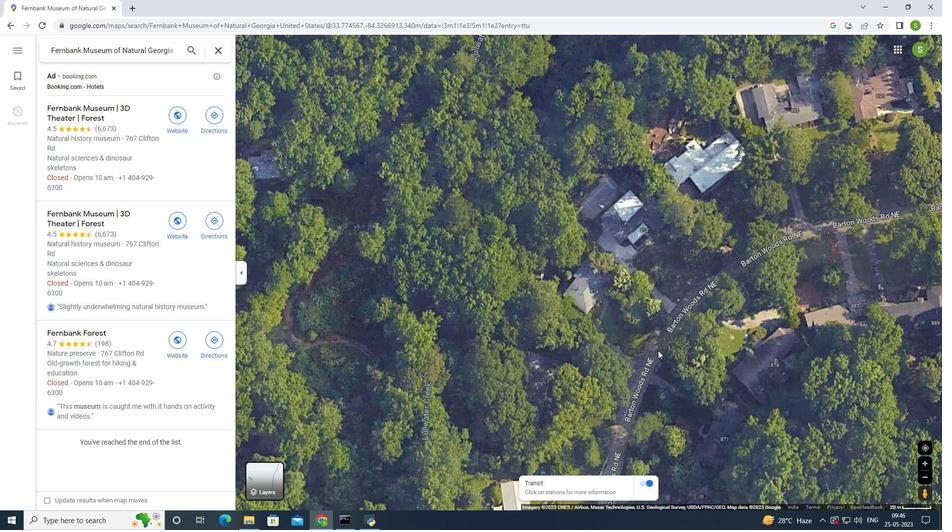 
Action: Mouse scrolled (658, 351) with delta (0, 0)
Screenshot: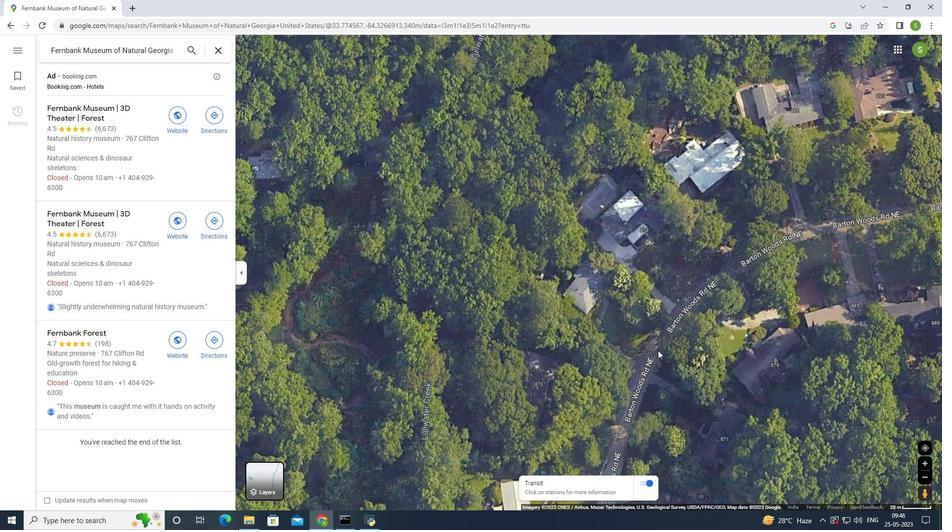 
Action: Mouse moved to (656, 351)
Screenshot: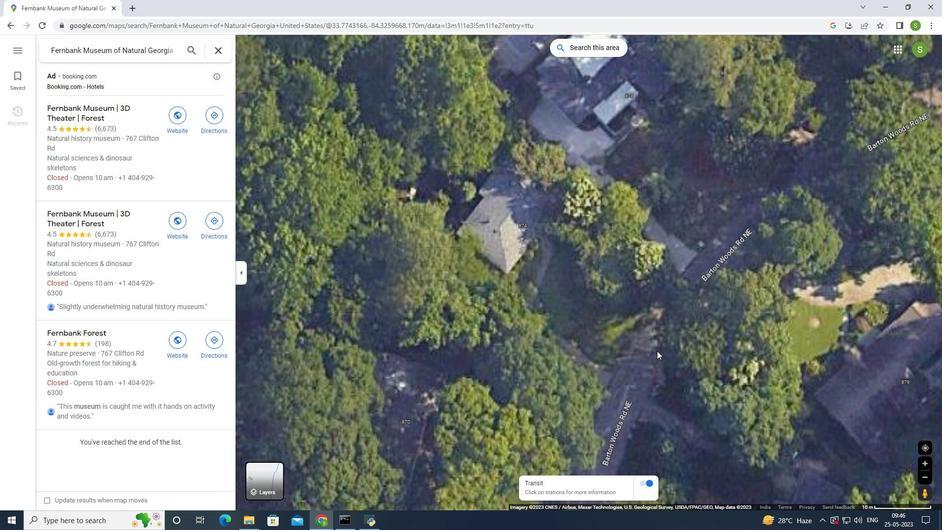 
Action: Mouse scrolled (656, 350) with delta (0, 0)
Screenshot: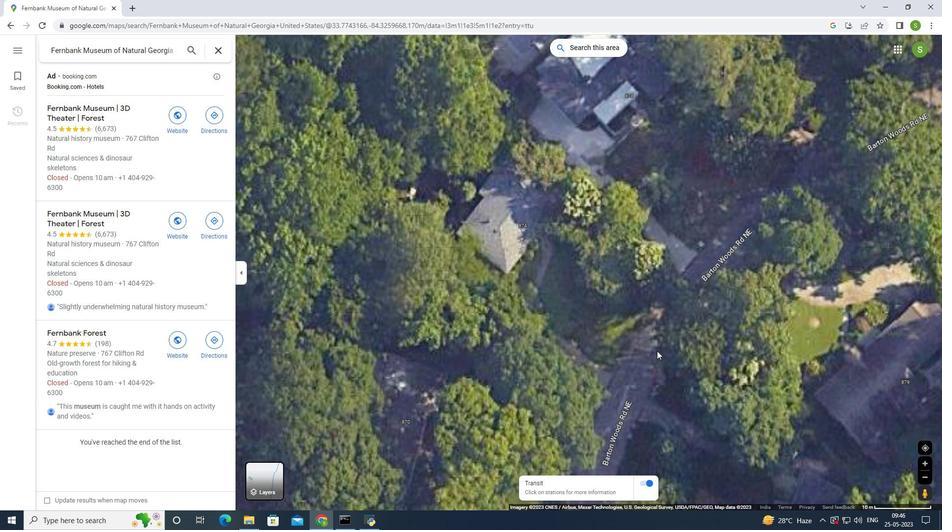 
Action: Mouse scrolled (656, 350) with delta (0, 0)
Screenshot: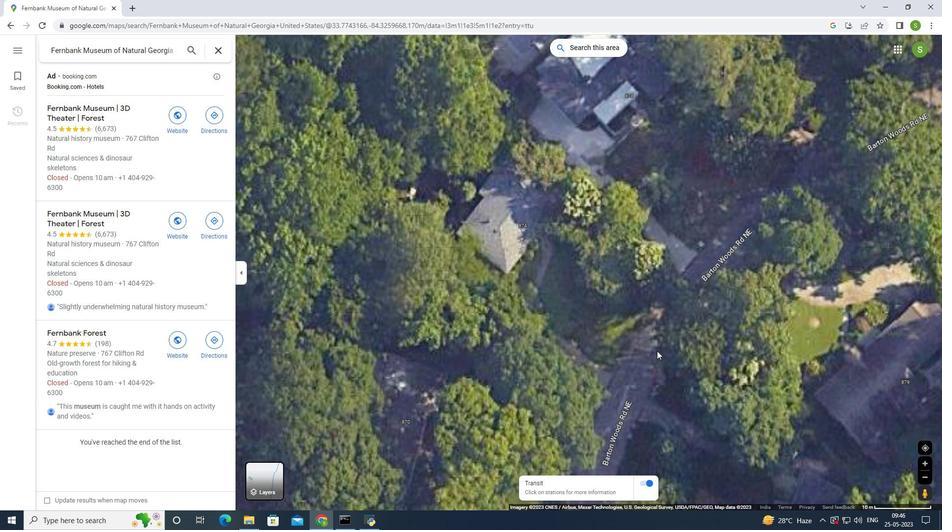 
Action: Mouse scrolled (656, 350) with delta (0, 0)
Screenshot: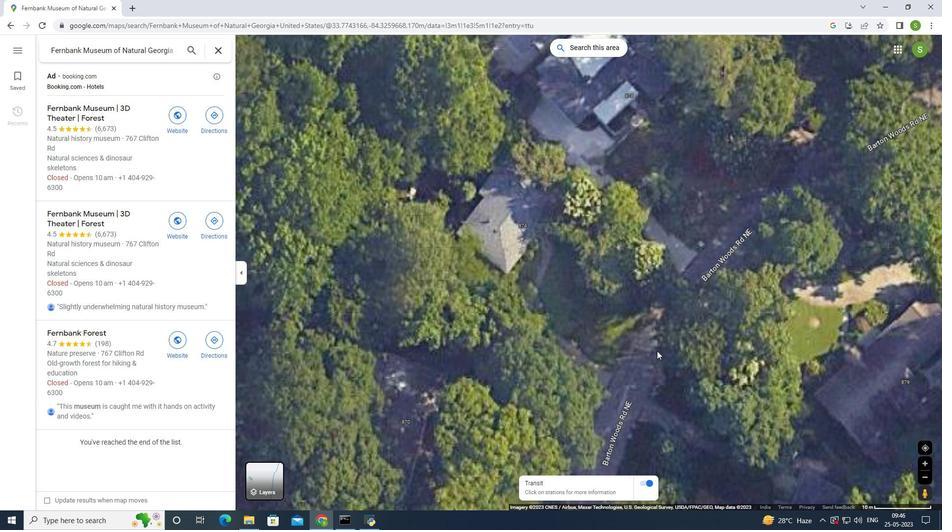 
Action: Mouse scrolled (656, 350) with delta (0, 0)
Screenshot: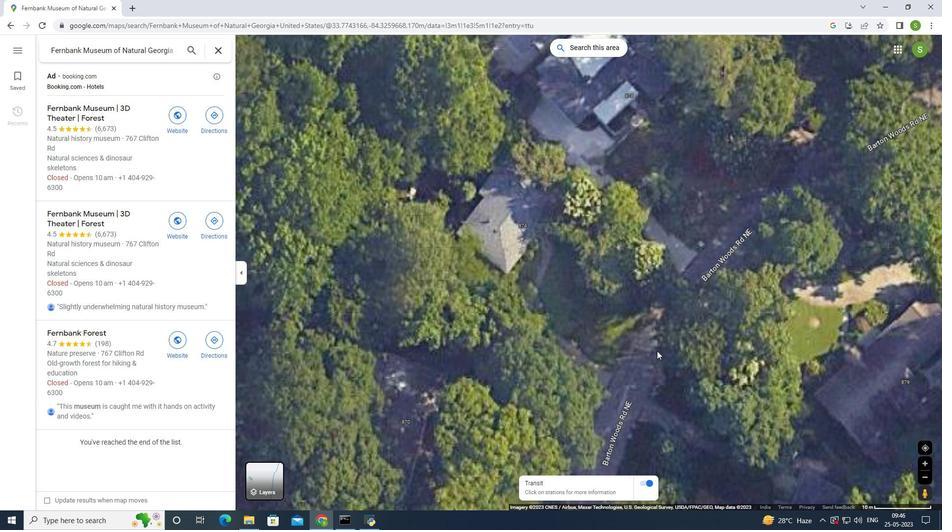 
Action: Mouse moved to (655, 351)
Screenshot: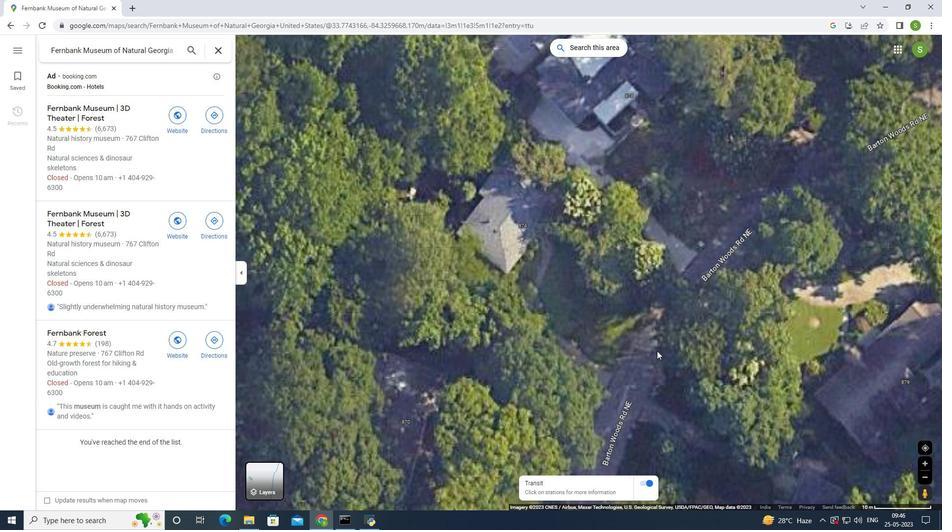 
Action: Mouse scrolled (655, 350) with delta (0, 0)
Screenshot: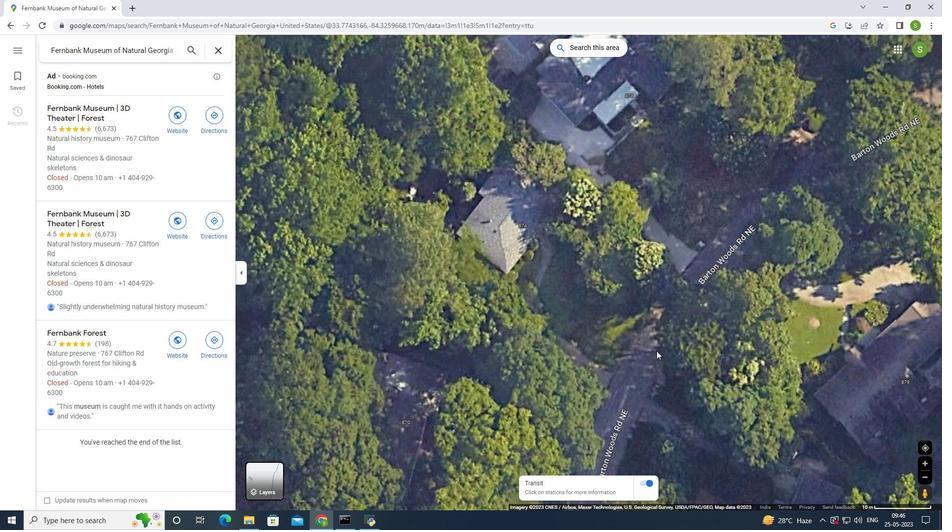 
Action: Mouse moved to (654, 348)
Screenshot: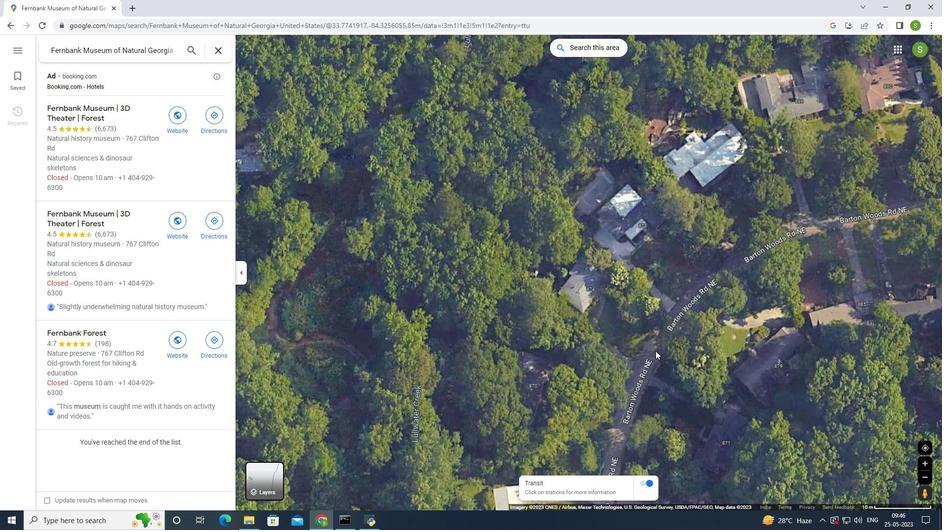 
Action: Mouse scrolled (654, 348) with delta (0, 0)
Screenshot: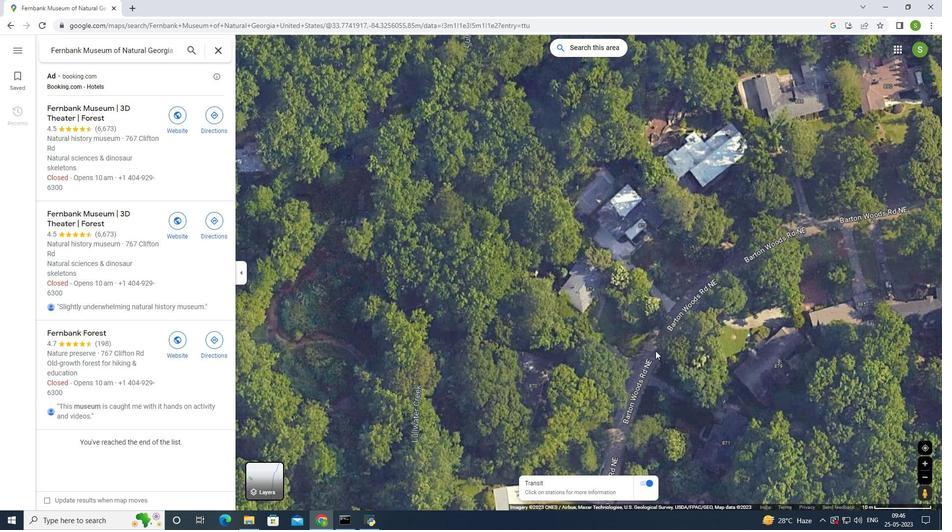 
Action: Mouse moved to (654, 348)
Screenshot: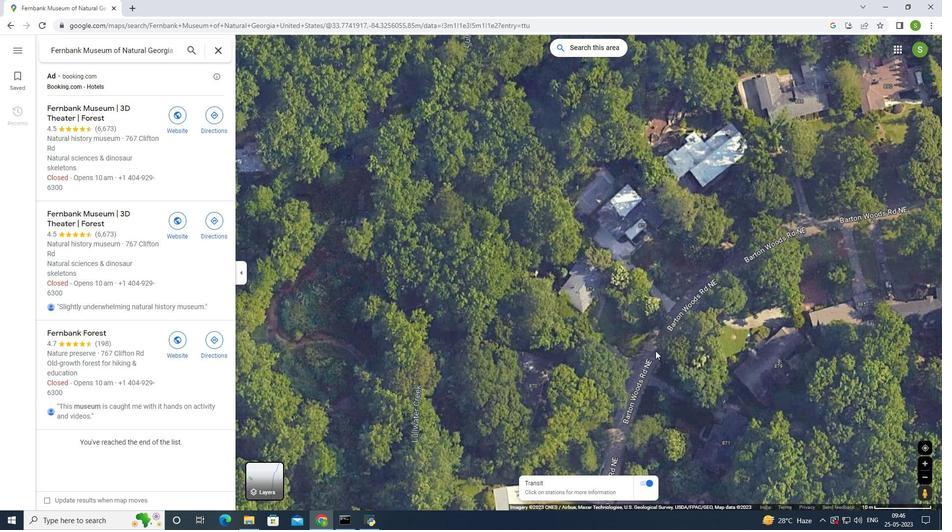 
Action: Mouse scrolled (654, 348) with delta (0, 0)
Screenshot: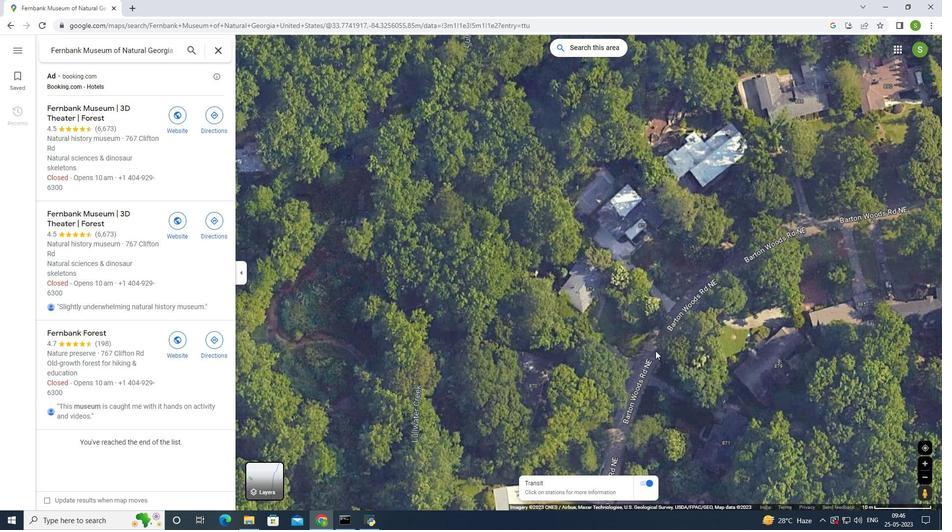 
Action: Mouse scrolled (654, 348) with delta (0, 0)
Screenshot: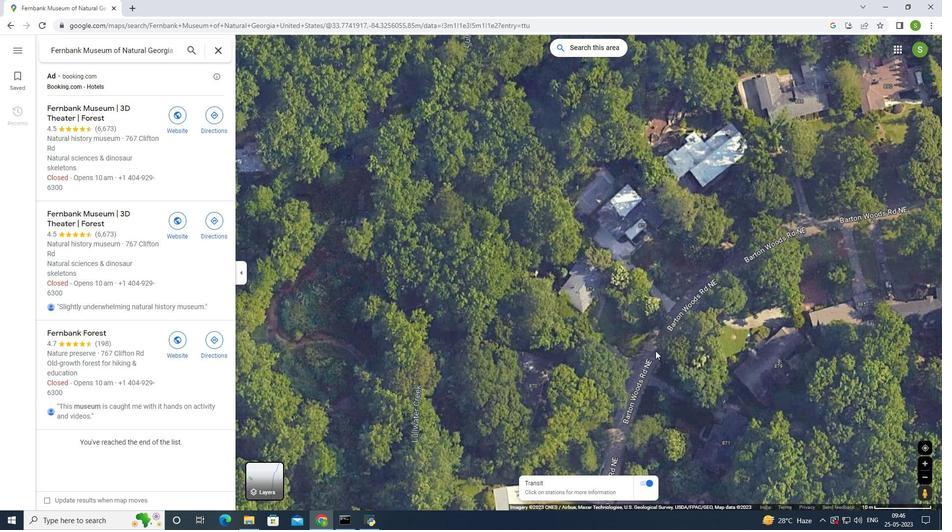 
Action: Mouse moved to (654, 348)
Screenshot: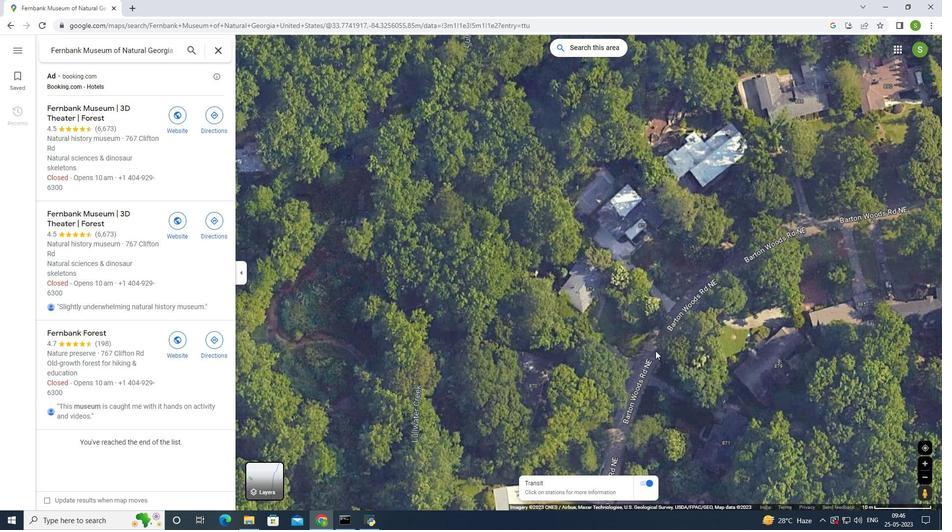 
Action: Mouse scrolled (654, 348) with delta (0, 0)
Screenshot: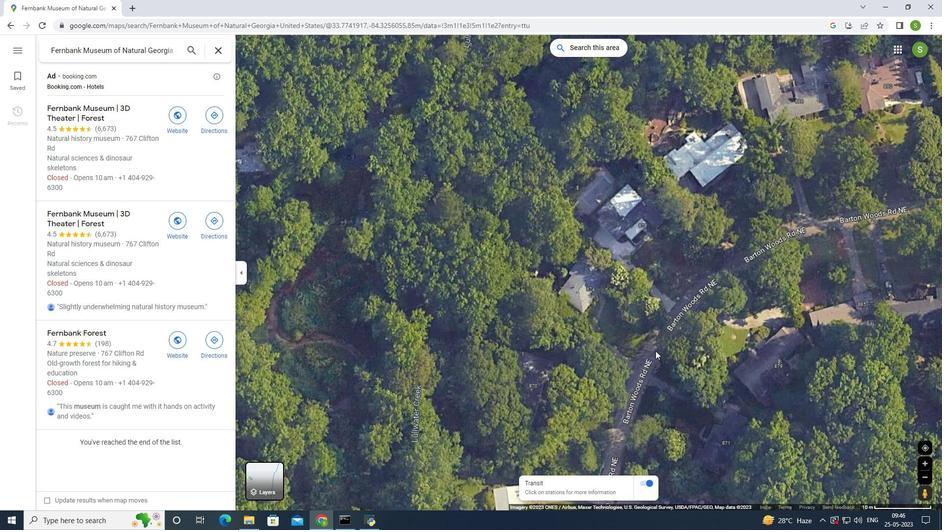 
Action: Mouse scrolled (654, 348) with delta (0, 0)
Screenshot: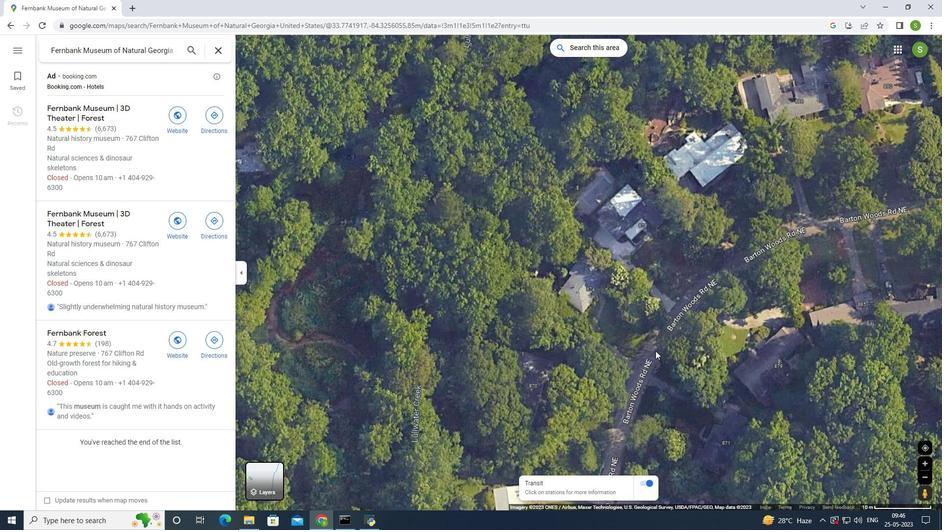 
Action: Mouse moved to (650, 349)
Screenshot: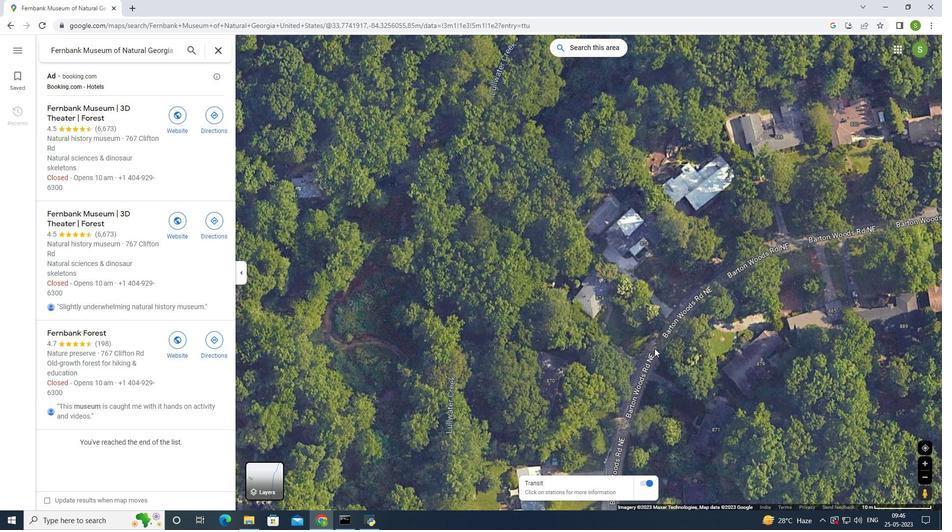
Action: Mouse scrolled (651, 348) with delta (0, 0)
Screenshot: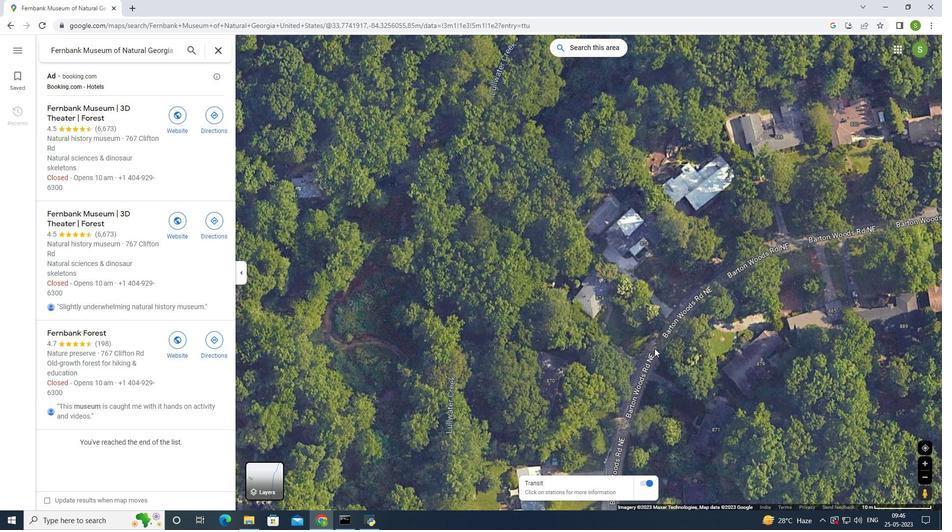 
Action: Mouse scrolled (651, 348) with delta (0, 0)
Screenshot: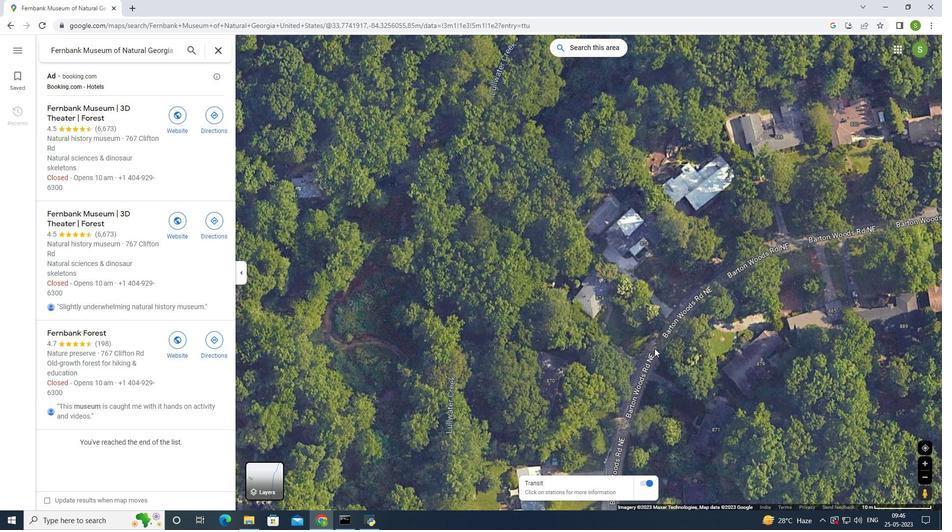 
Action: Mouse scrolled (650, 348) with delta (0, 0)
Screenshot: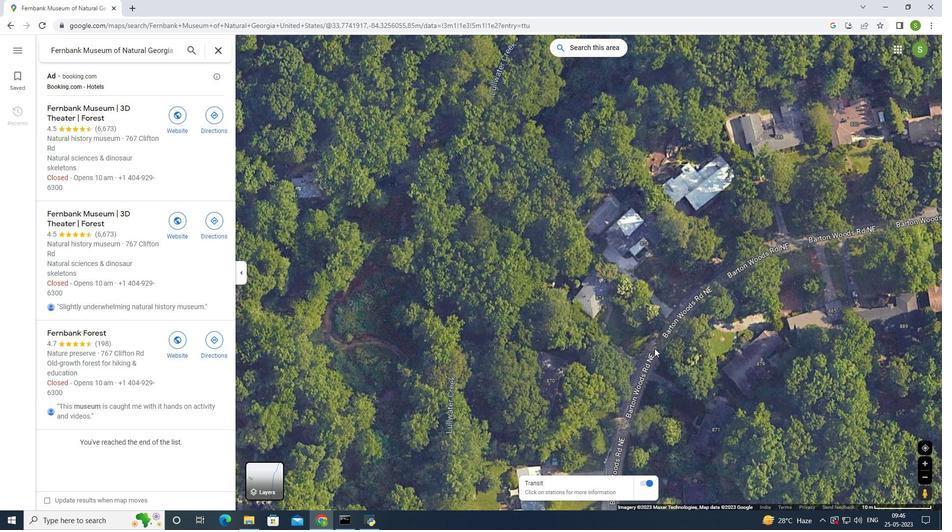 
Action: Mouse scrolled (650, 348) with delta (0, 0)
Screenshot: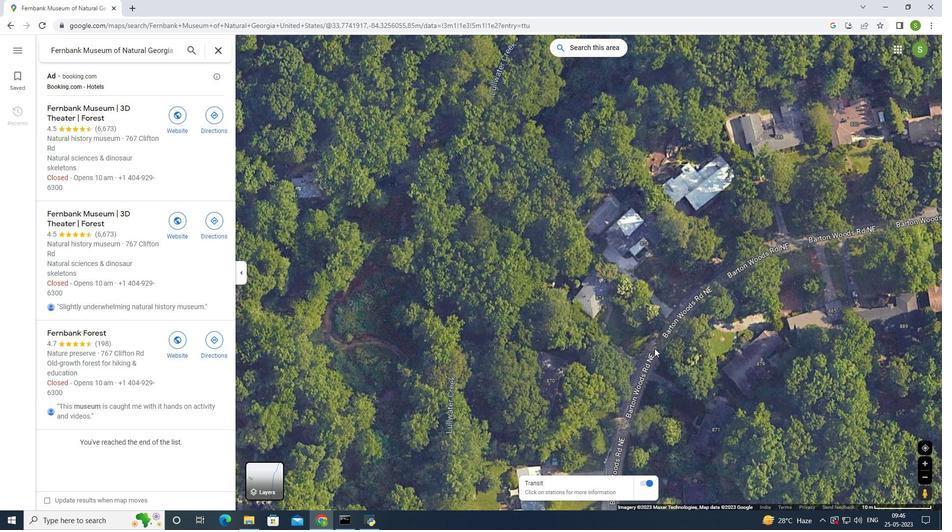
Action: Mouse scrolled (650, 348) with delta (0, 0)
Screenshot: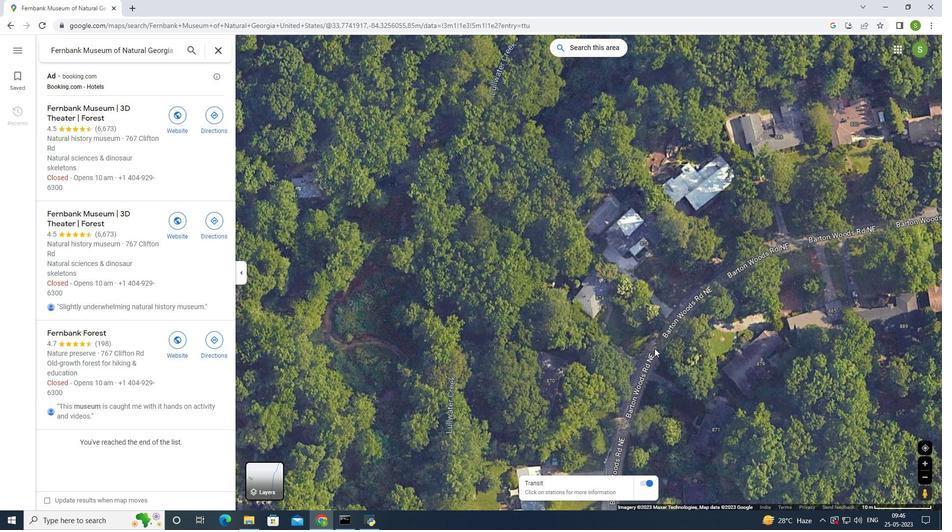 
Action: Mouse moved to (649, 348)
Screenshot: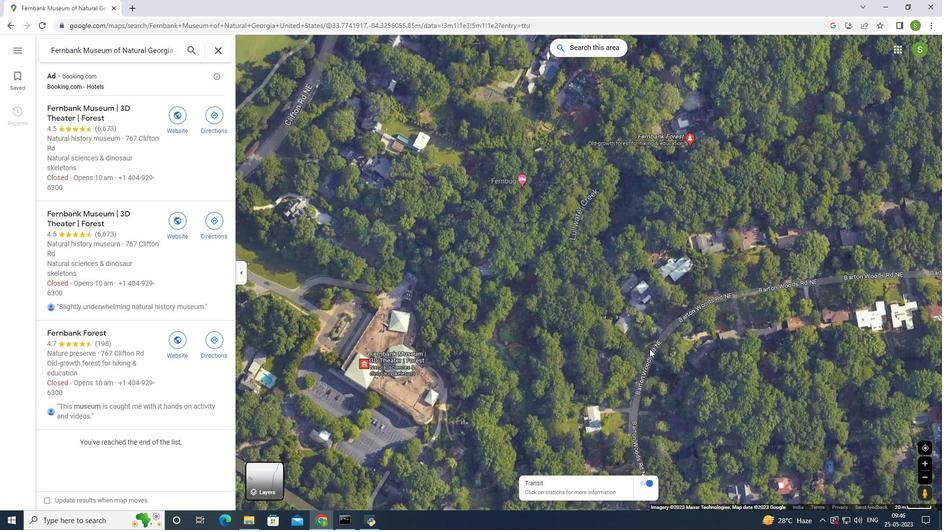 
Action: Mouse scrolled (649, 348) with delta (0, 0)
Screenshot: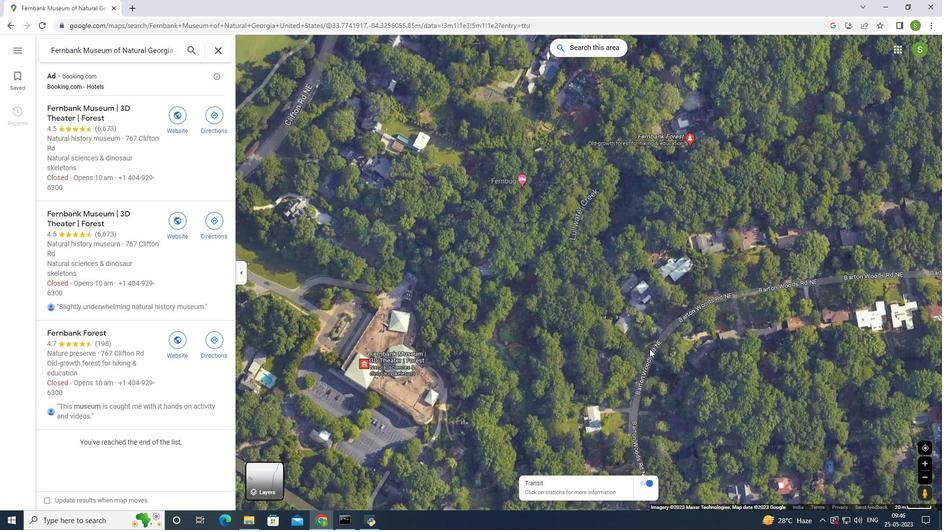 
Action: Mouse scrolled (649, 348) with delta (0, 0)
Screenshot: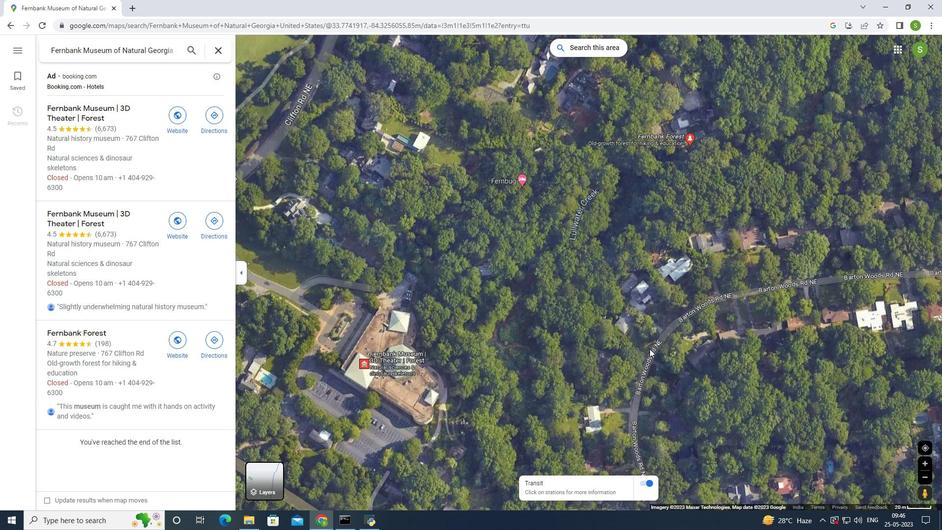 
Action: Mouse scrolled (649, 348) with delta (0, 0)
Screenshot: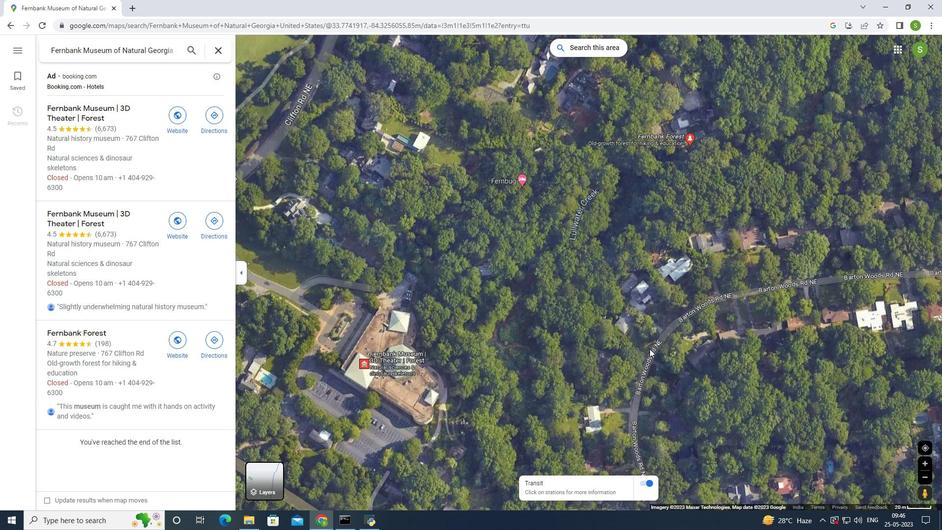 
Action: Mouse scrolled (649, 348) with delta (0, 0)
Screenshot: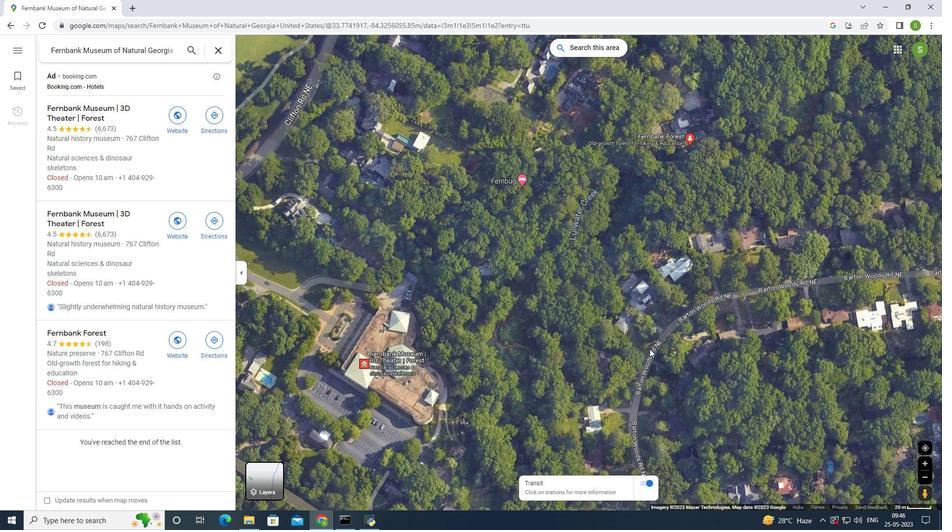 
Action: Mouse scrolled (649, 348) with delta (0, 0)
Screenshot: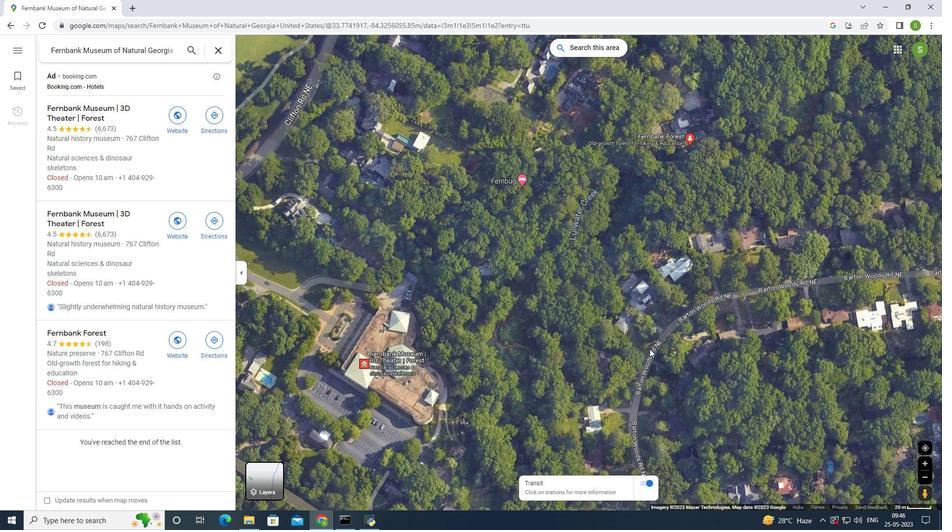 
Action: Mouse moved to (648, 348)
Screenshot: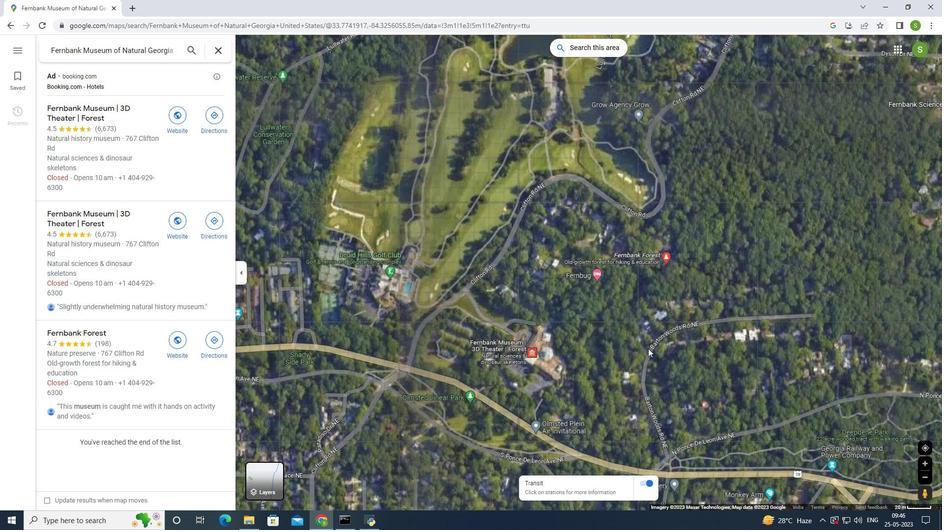 
Action: Mouse scrolled (648, 348) with delta (0, 0)
Screenshot: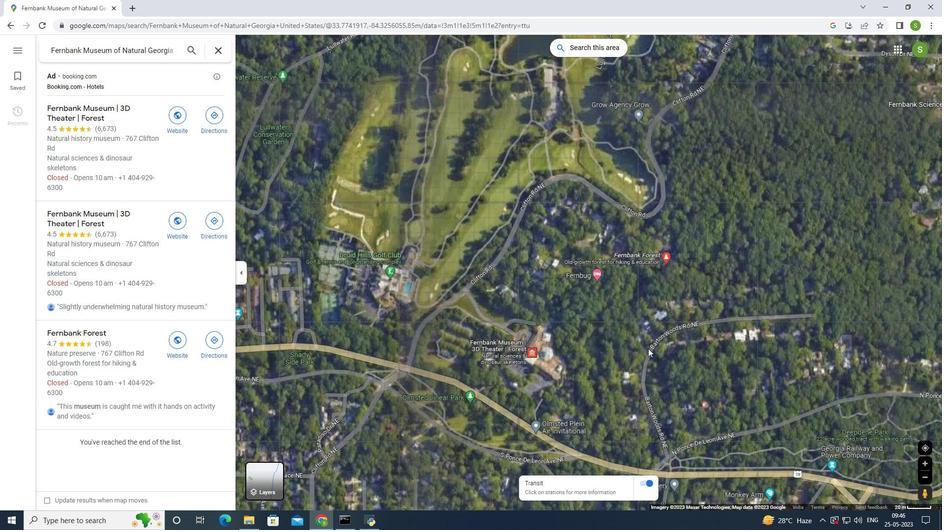 
Action: Mouse scrolled (648, 348) with delta (0, 0)
Screenshot: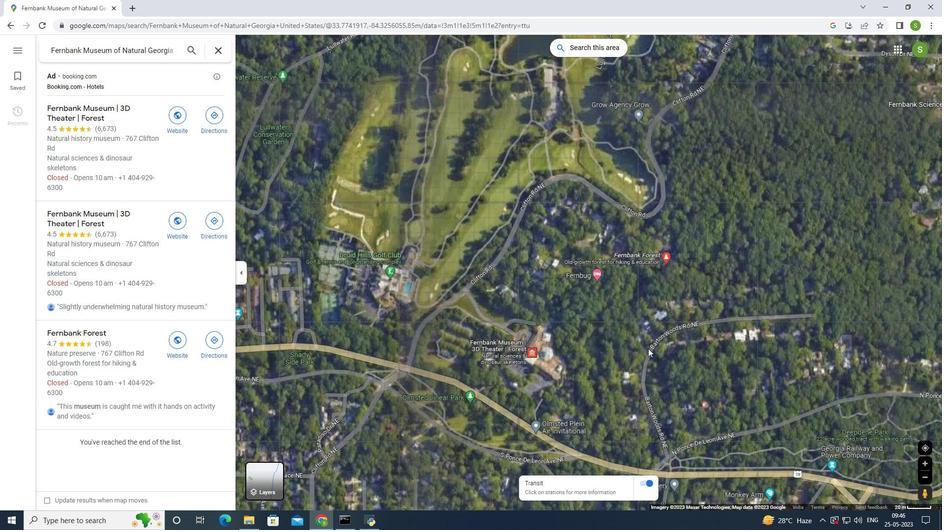 
Action: Mouse scrolled (648, 348) with delta (0, 0)
Screenshot: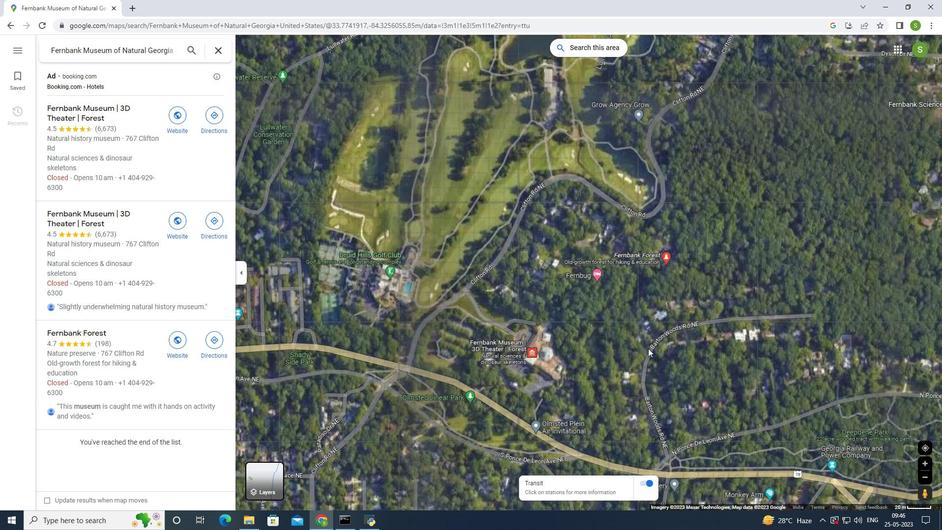 
Action: Mouse scrolled (648, 348) with delta (0, 0)
Screenshot: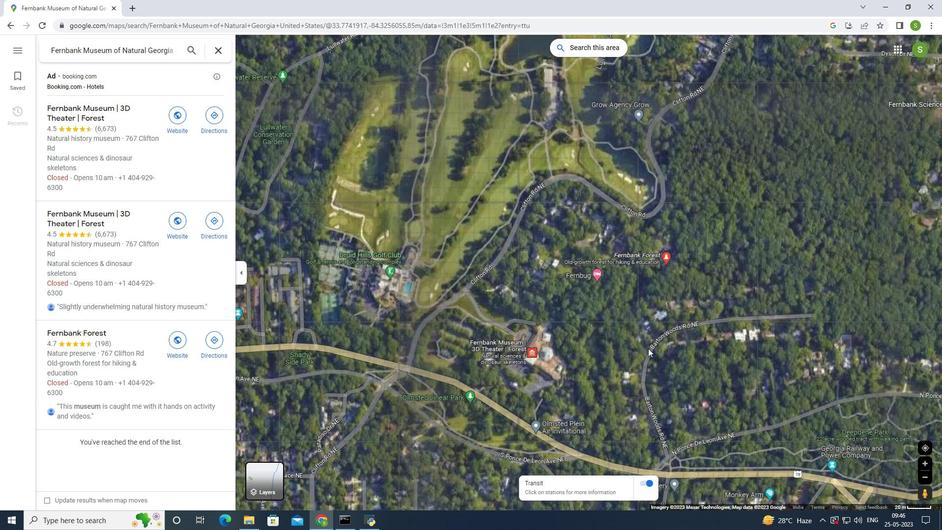 
Action: Mouse scrolled (648, 348) with delta (0, 0)
Screenshot: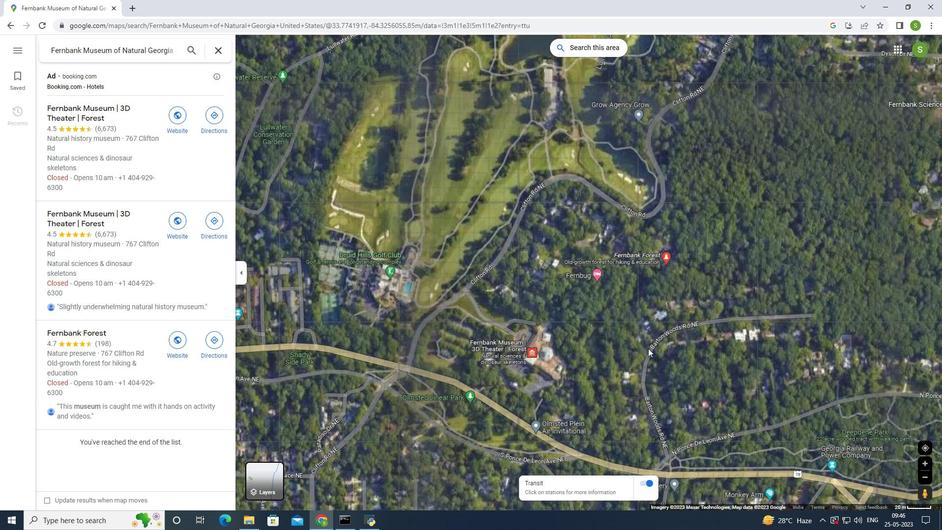 
Action: Mouse moved to (121, 196)
Screenshot: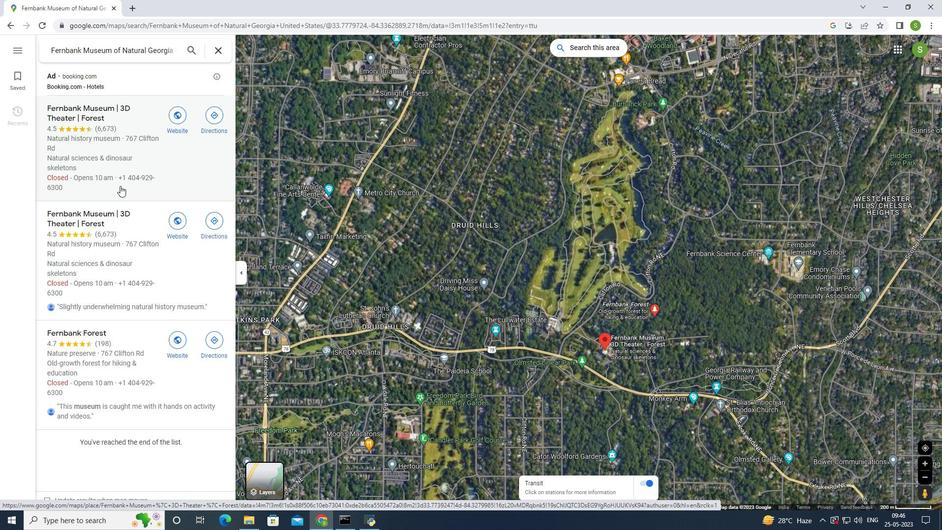
Action: Mouse scrolled (121, 196) with delta (0, 0)
Screenshot: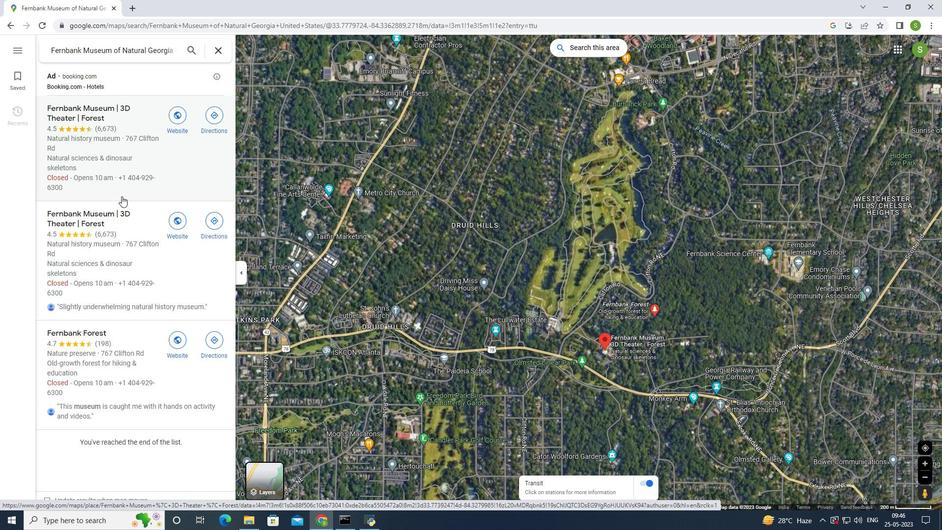 
Action: Mouse scrolled (121, 196) with delta (0, 0)
Screenshot: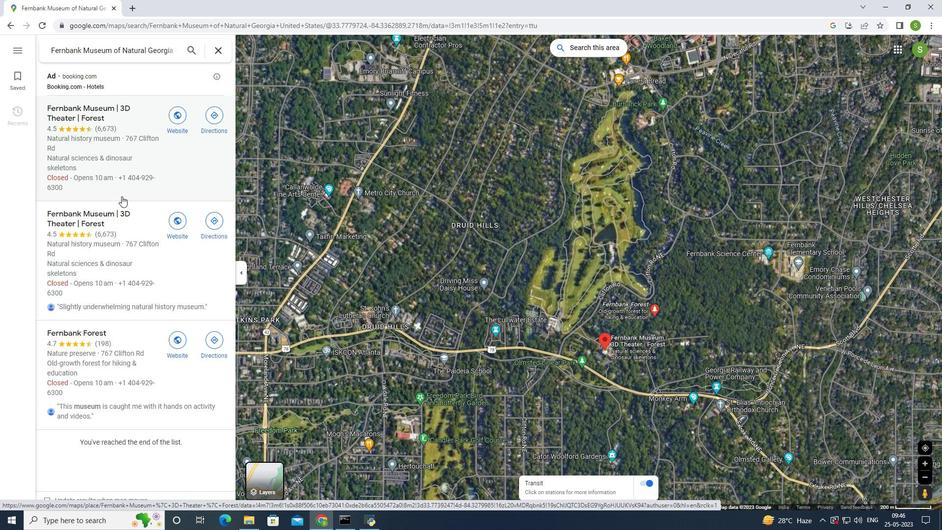 
Action: Mouse scrolled (121, 196) with delta (0, 0)
Screenshot: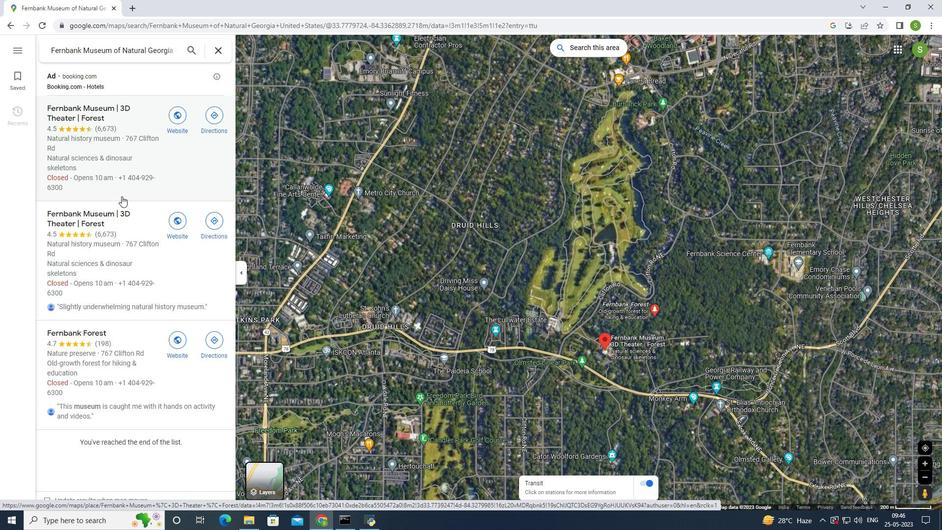 
Action: Mouse scrolled (121, 196) with delta (0, 0)
Screenshot: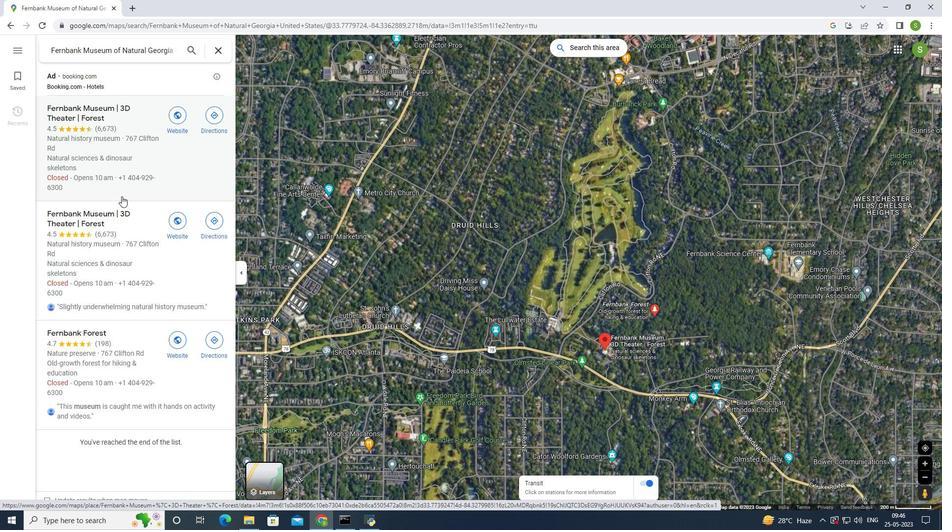 
Action: Mouse scrolled (121, 196) with delta (0, 0)
Screenshot: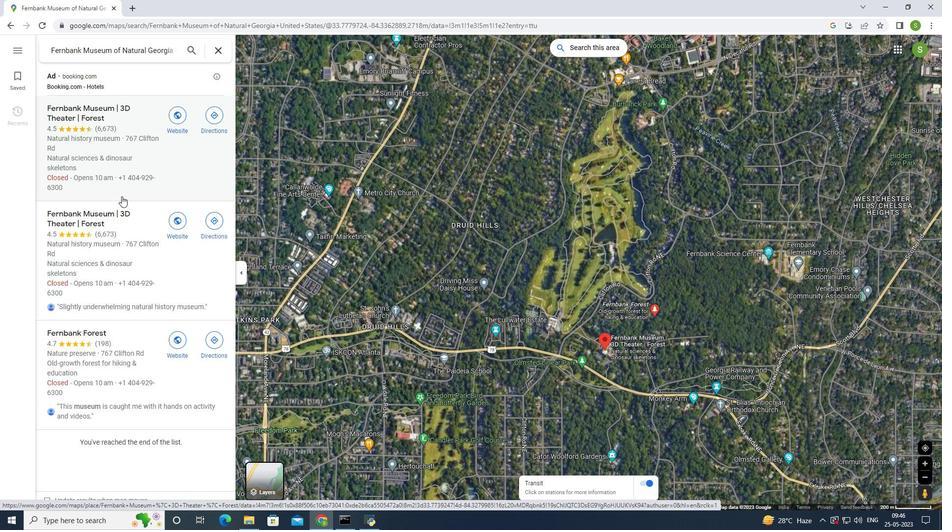 
Action: Mouse moved to (124, 192)
Screenshot: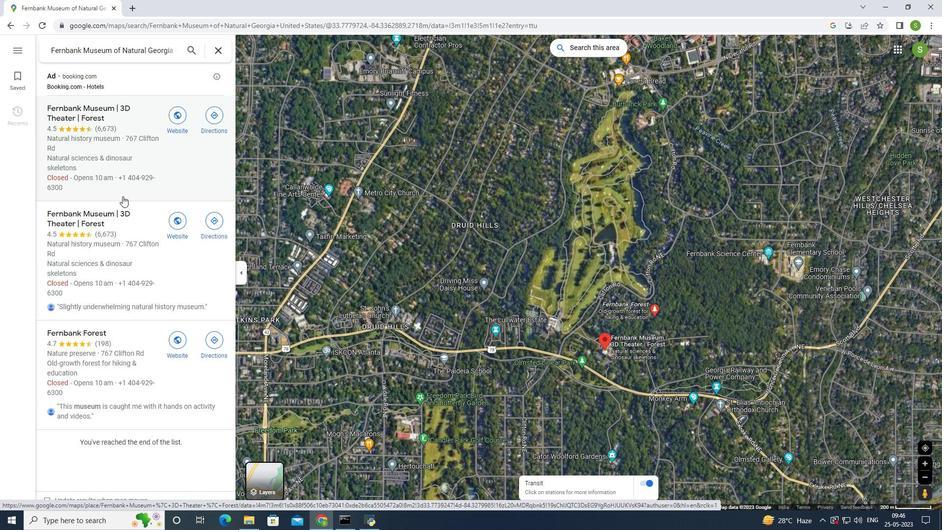 
Action: Mouse scrolled (124, 192) with delta (0, 0)
Screenshot: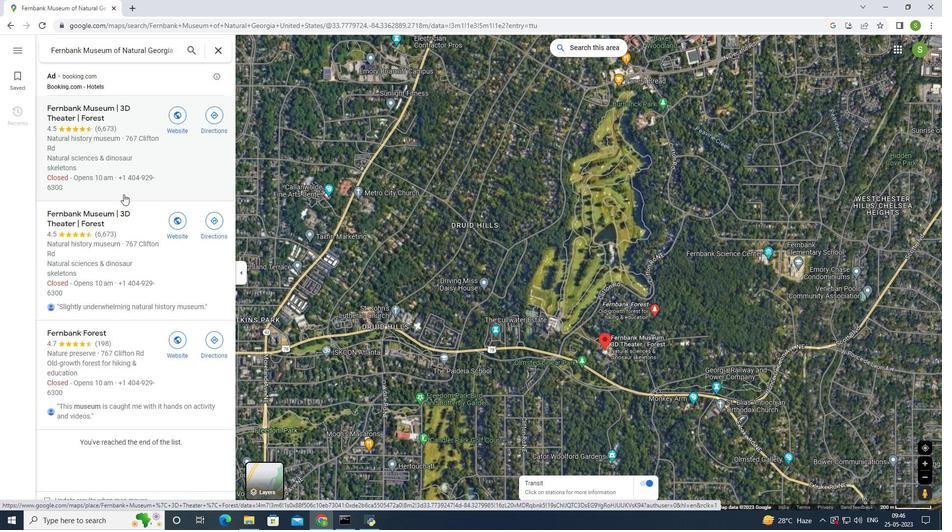 
Action: Mouse scrolled (124, 192) with delta (0, 0)
Screenshot: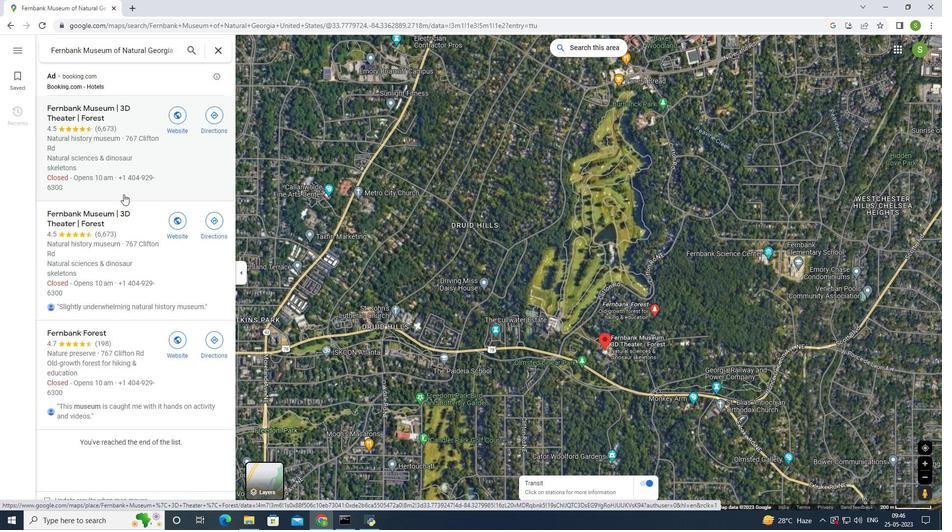 
Action: Mouse scrolled (124, 192) with delta (0, 0)
Screenshot: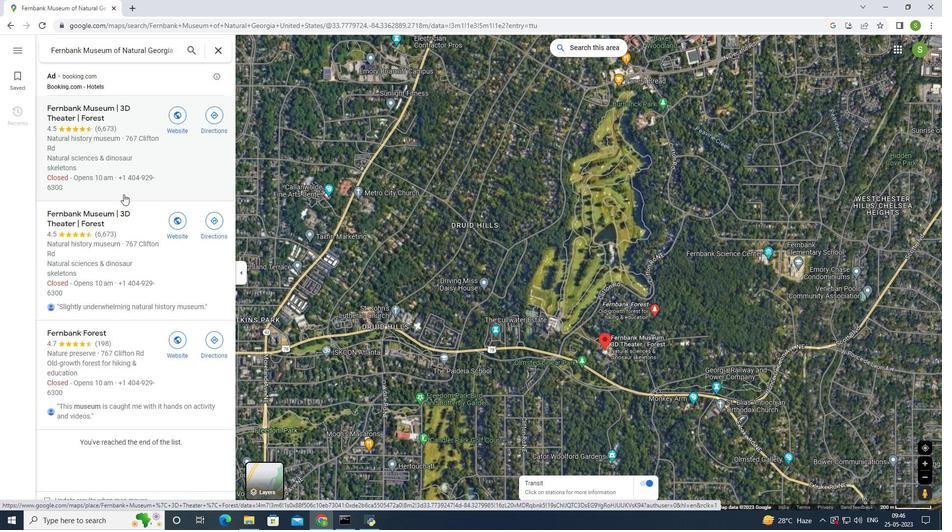 
Action: Mouse scrolled (124, 192) with delta (0, 0)
Screenshot: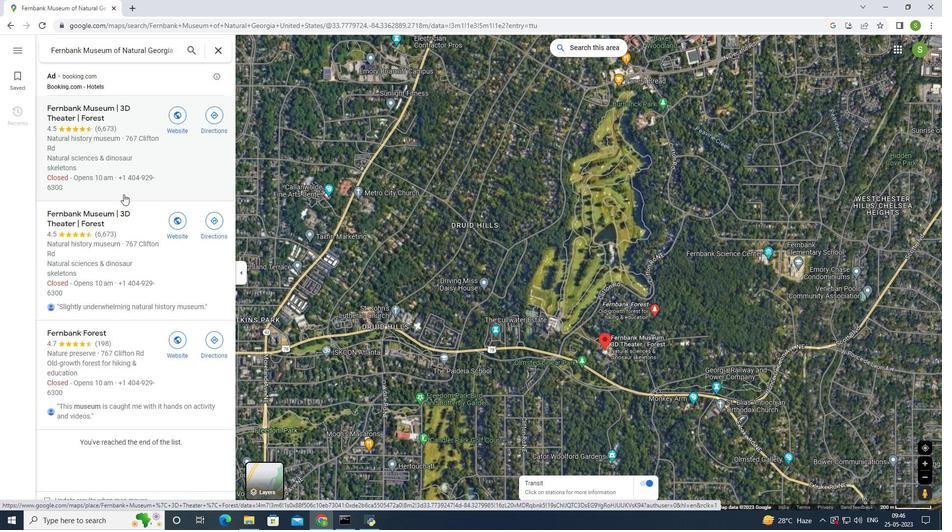 
Action: Mouse scrolled (124, 192) with delta (0, 0)
Screenshot: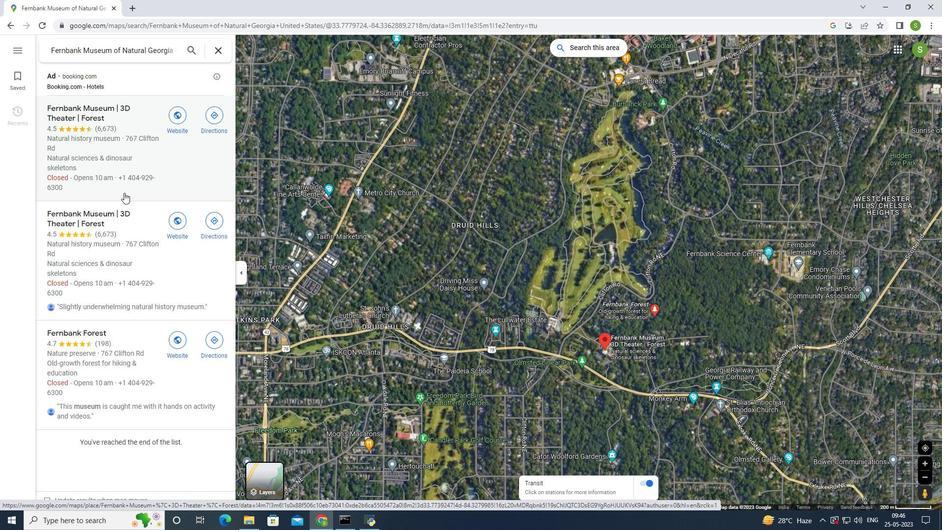 
Action: Mouse scrolled (124, 193) with delta (0, 0)
Screenshot: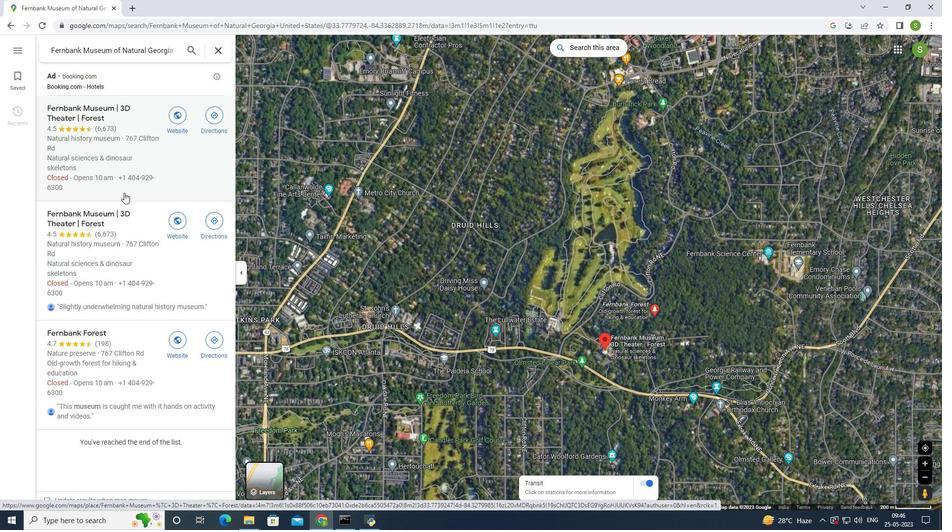 
Action: Mouse moved to (124, 192)
Screenshot: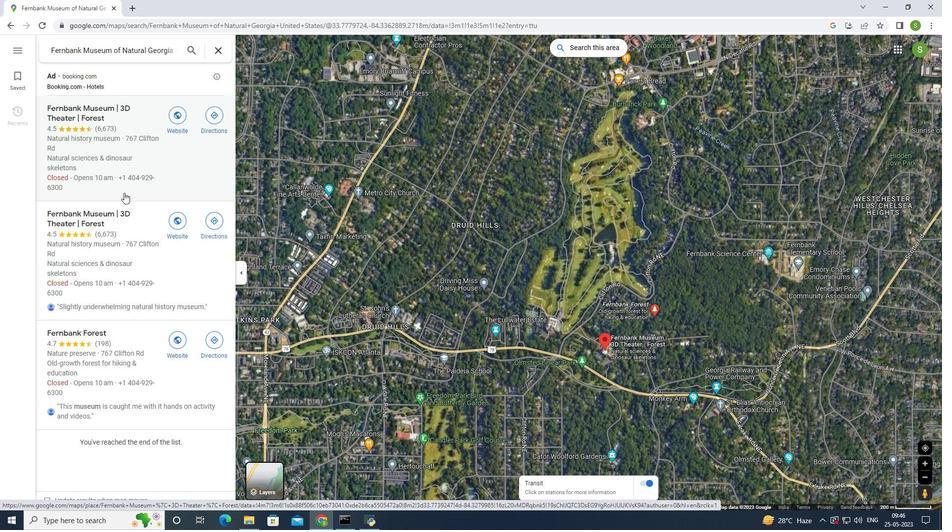 
Action: Mouse scrolled (124, 191) with delta (0, 0)
Screenshot: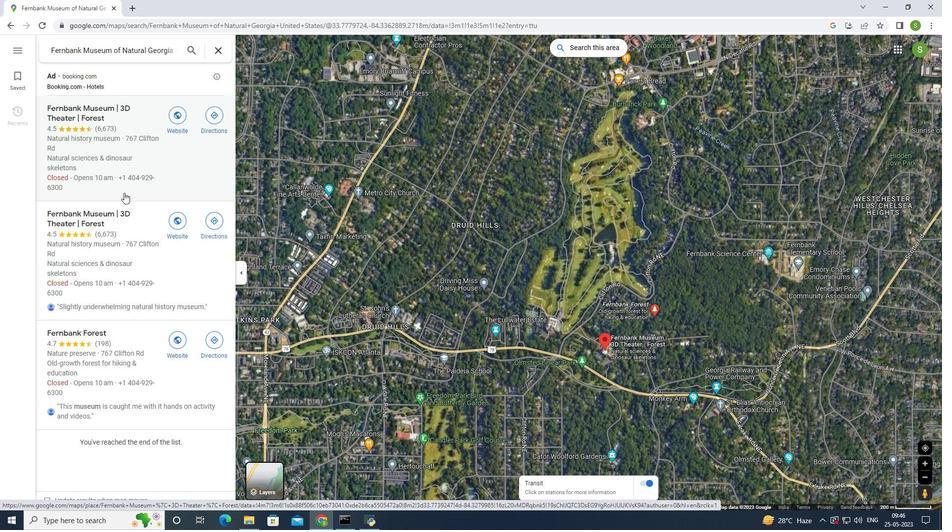 
Action: Mouse scrolled (124, 191) with delta (0, 0)
Screenshot: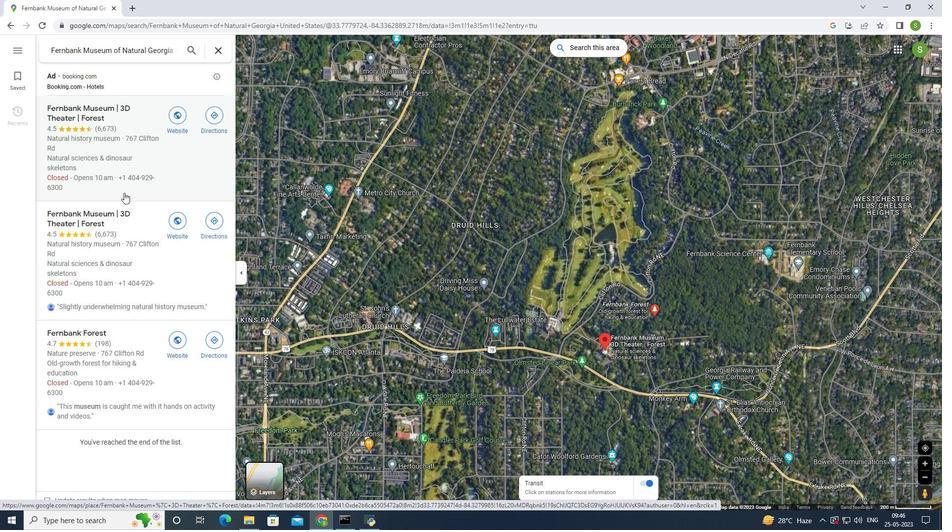 
Action: Mouse scrolled (124, 191) with delta (0, 0)
Screenshot: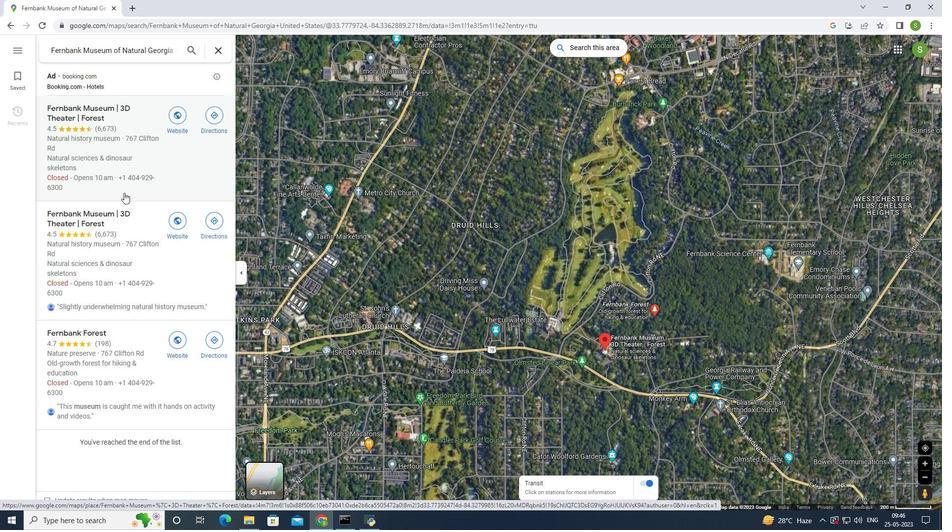 
Action: Mouse scrolled (124, 191) with delta (0, 0)
Screenshot: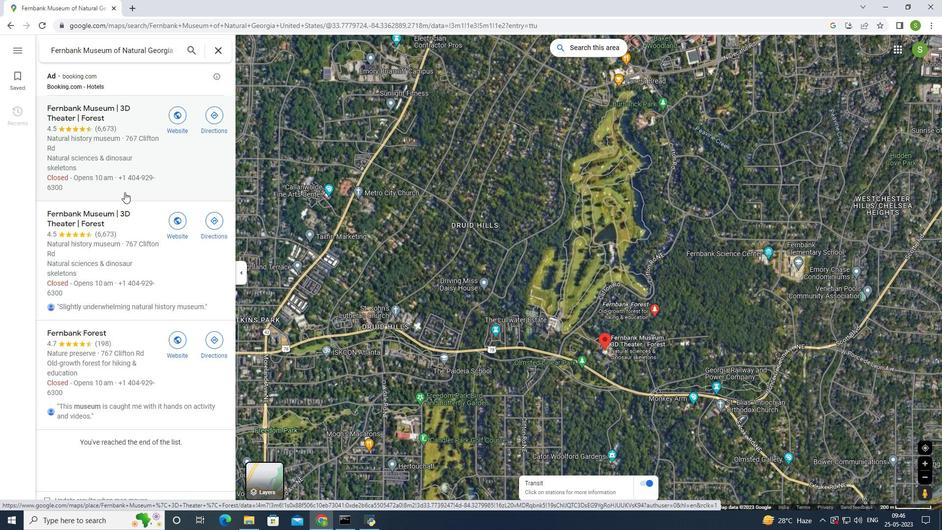 
Action: Mouse moved to (124, 192)
Screenshot: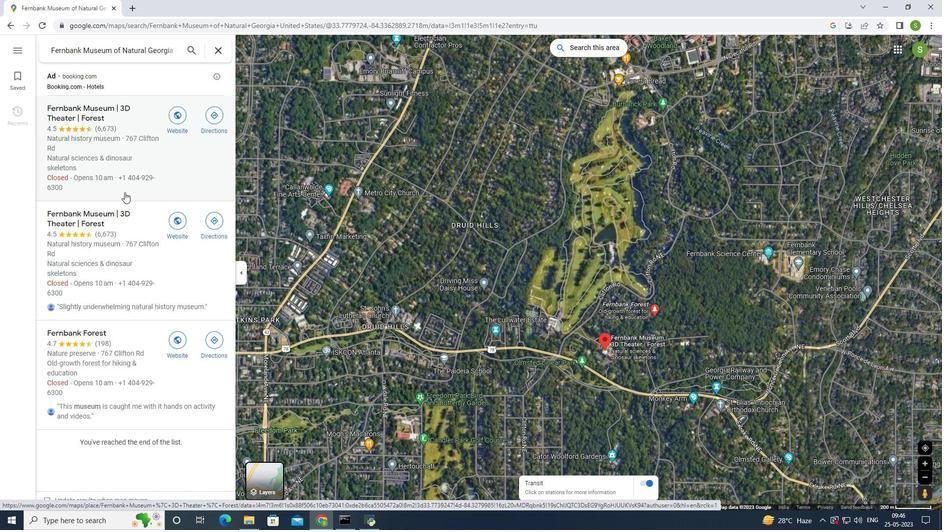 
Action: Mouse scrolled (124, 191) with delta (0, 0)
Screenshot: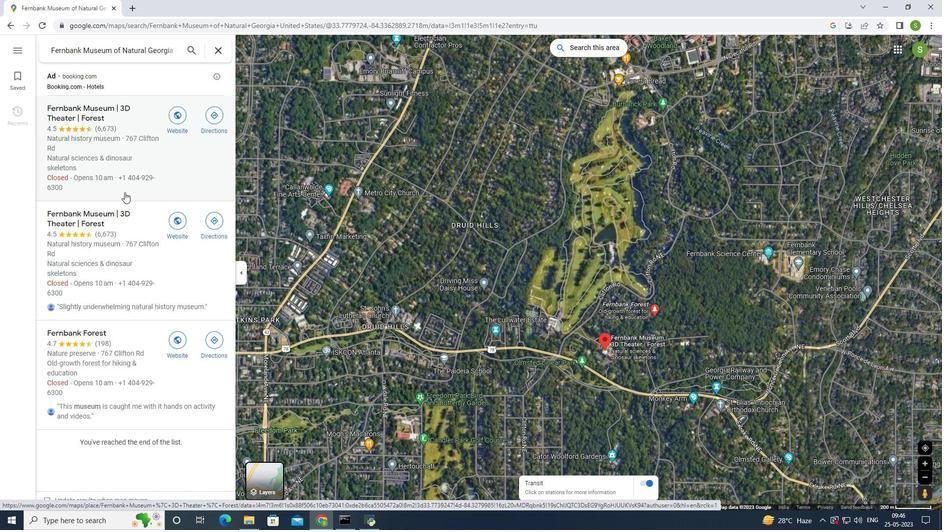 
Action: Mouse moved to (124, 196)
Screenshot: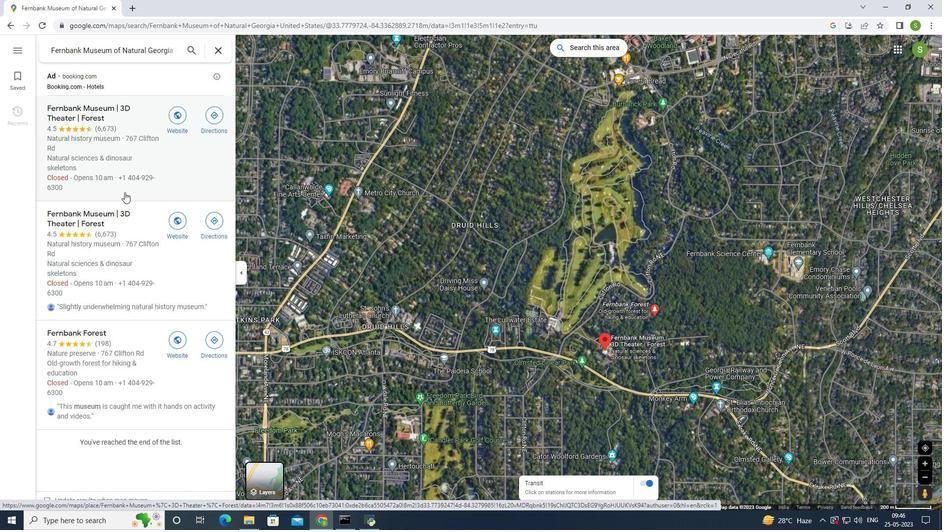 
Action: Mouse scrolled (124, 195) with delta (0, 0)
Screenshot: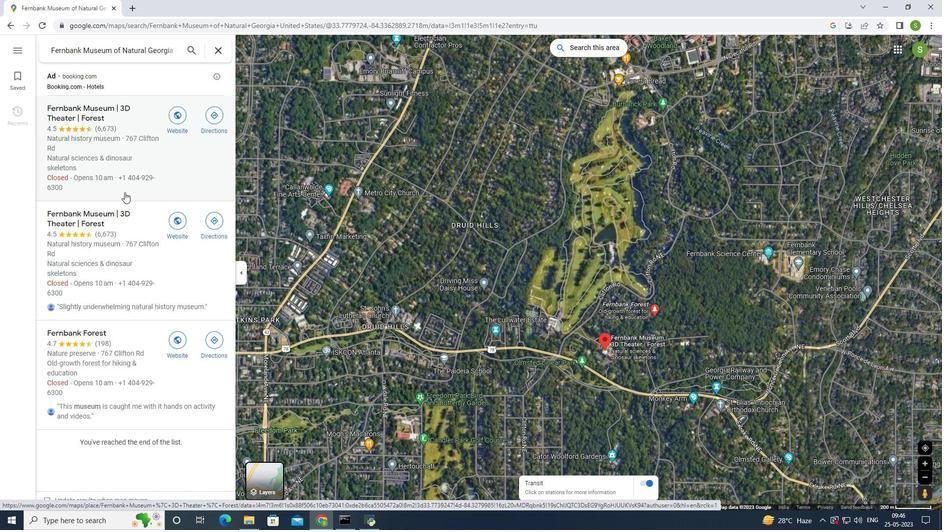 
Action: Mouse moved to (125, 200)
Screenshot: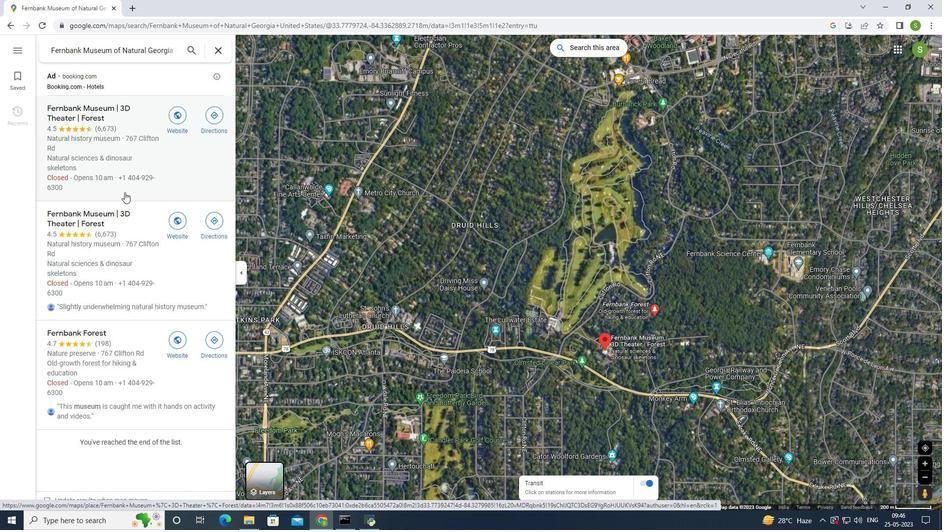 
Action: Mouse scrolled (125, 200) with delta (0, 0)
Screenshot: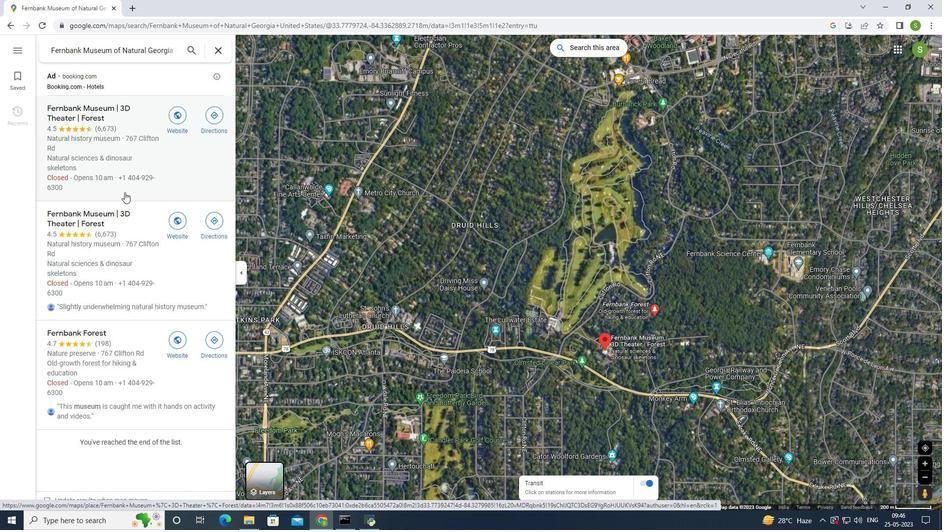 
Action: Mouse moved to (126, 204)
Screenshot: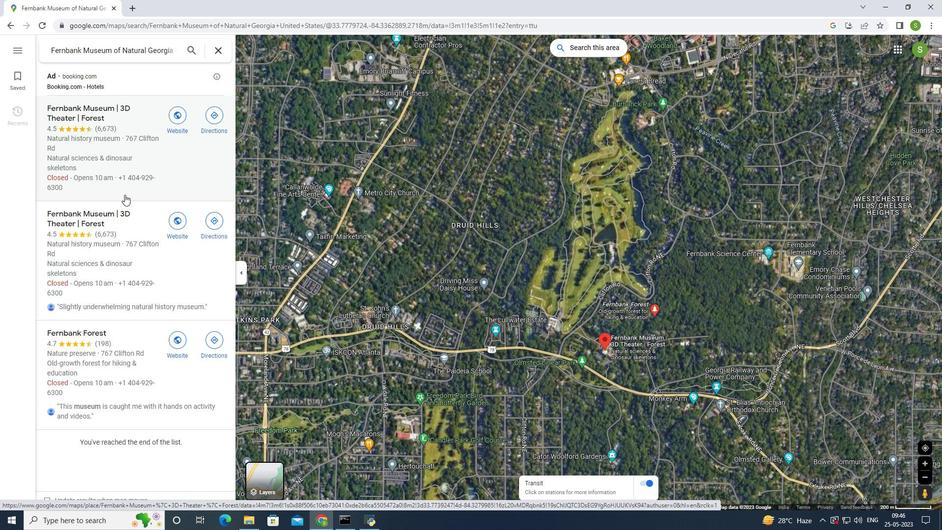 
Action: Mouse scrolled (126, 203) with delta (0, 0)
Screenshot: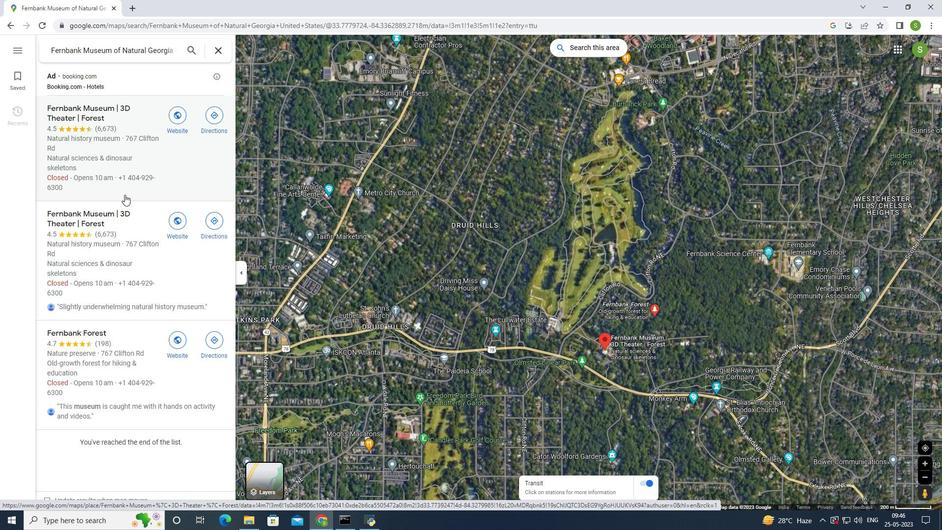 
Action: Mouse moved to (126, 262)
Screenshot: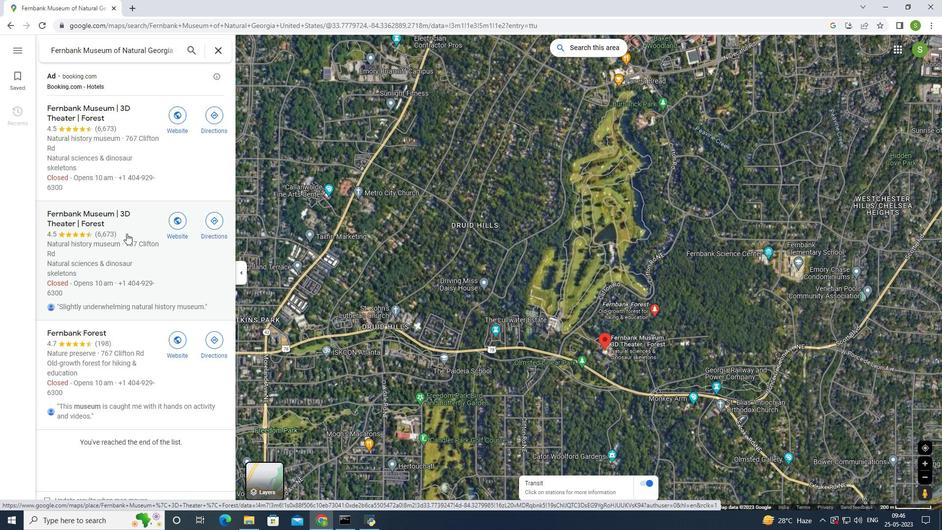 
Action: Mouse scrolled (126, 262) with delta (0, 0)
Screenshot: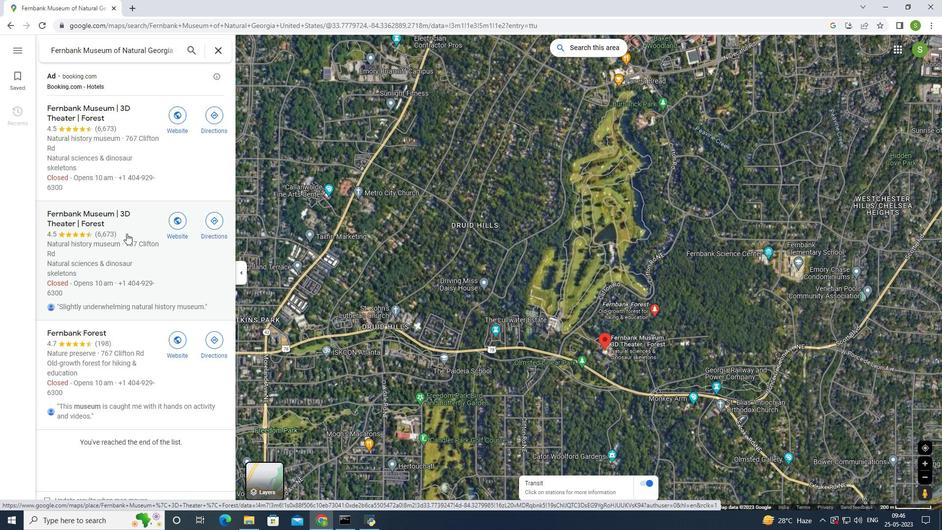 
Action: Mouse moved to (148, 323)
Screenshot: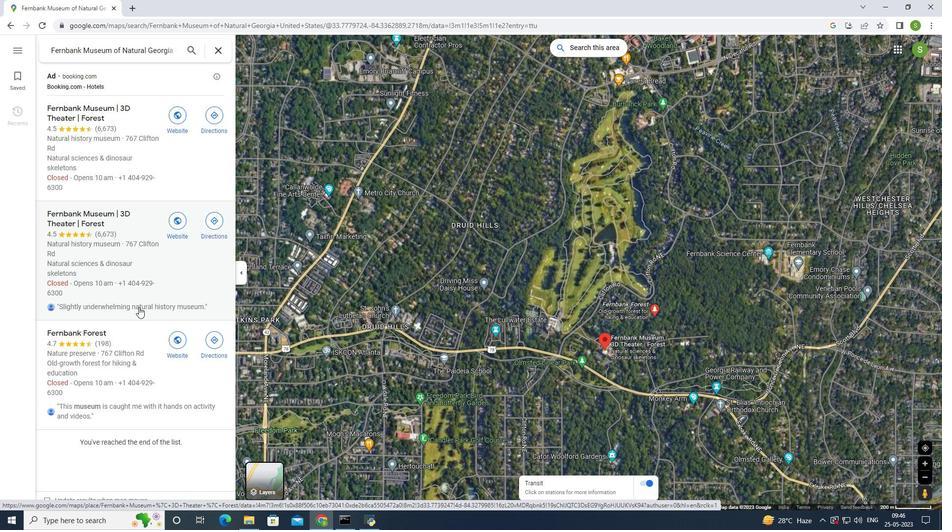 
Action: Mouse scrolled (139, 309) with delta (0, 0)
Screenshot: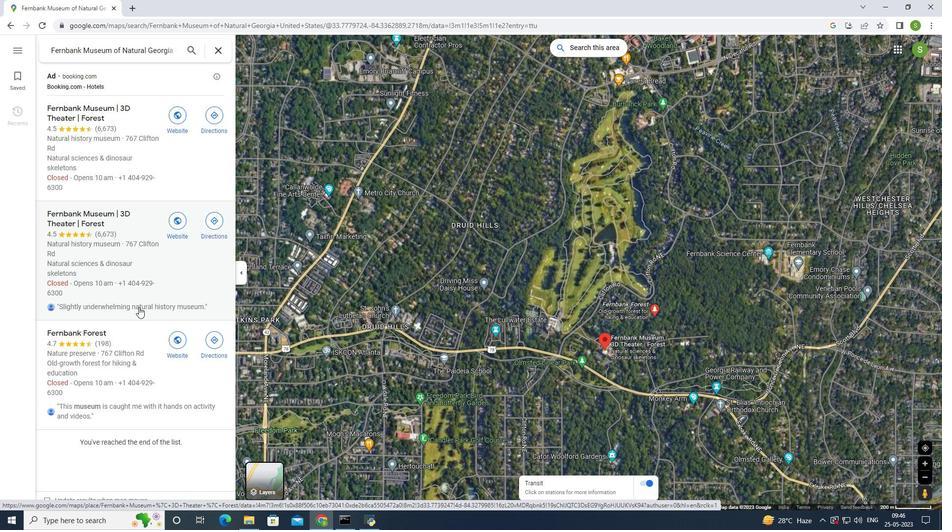 
Action: Mouse moved to (222, 302)
Screenshot: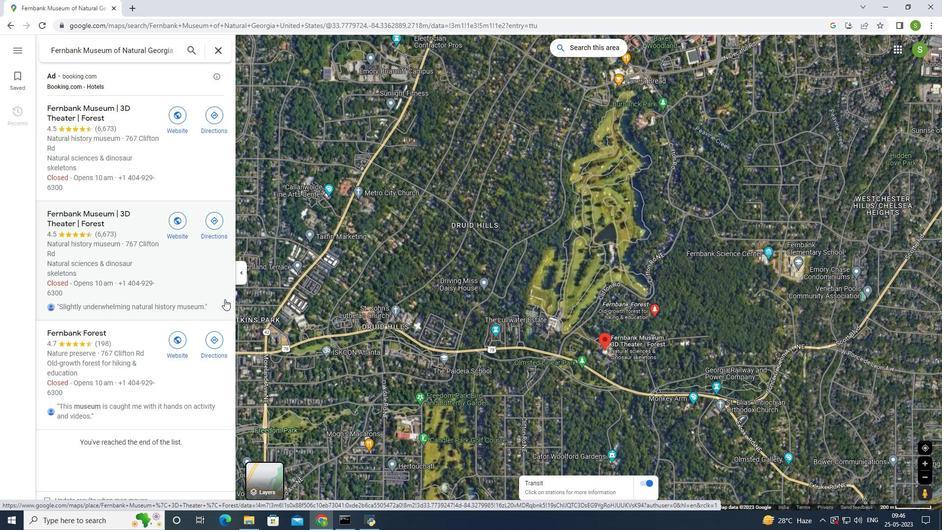 
Action: Mouse scrolled (222, 301) with delta (0, 0)
Screenshot: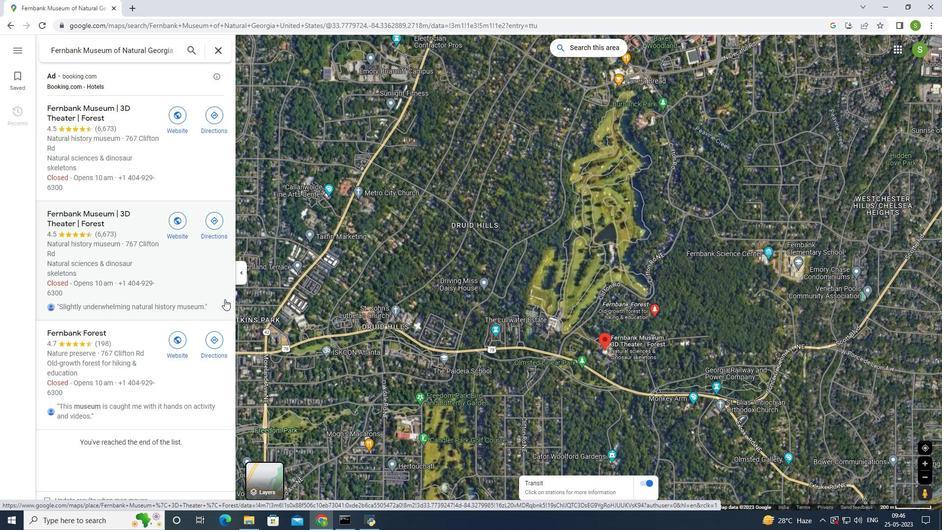 
Action: Mouse moved to (221, 299)
Screenshot: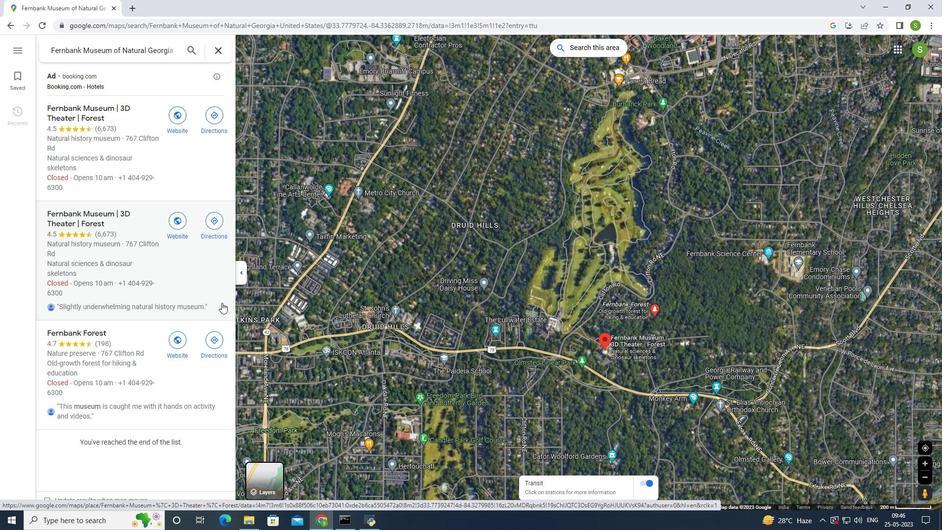 
Action: Mouse scrolled (221, 303) with delta (0, 0)
Screenshot: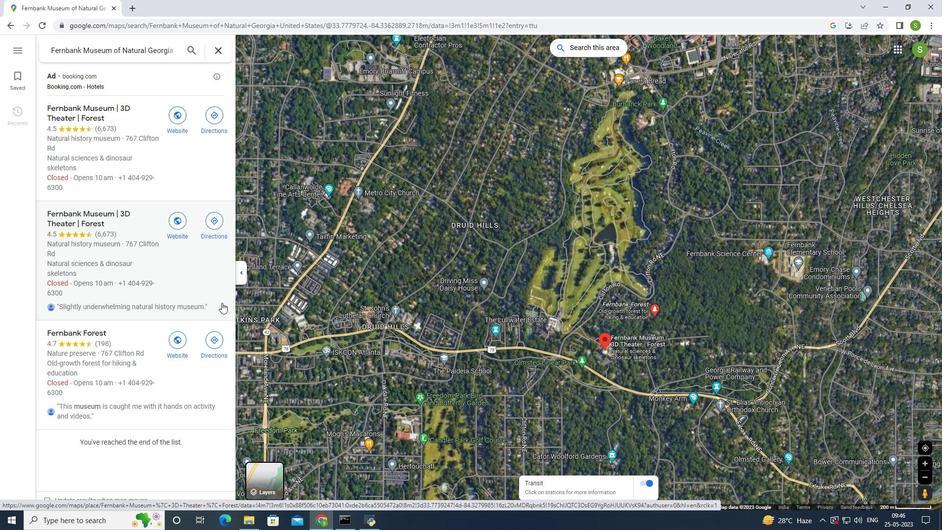
Action: Mouse moved to (222, 298)
Screenshot: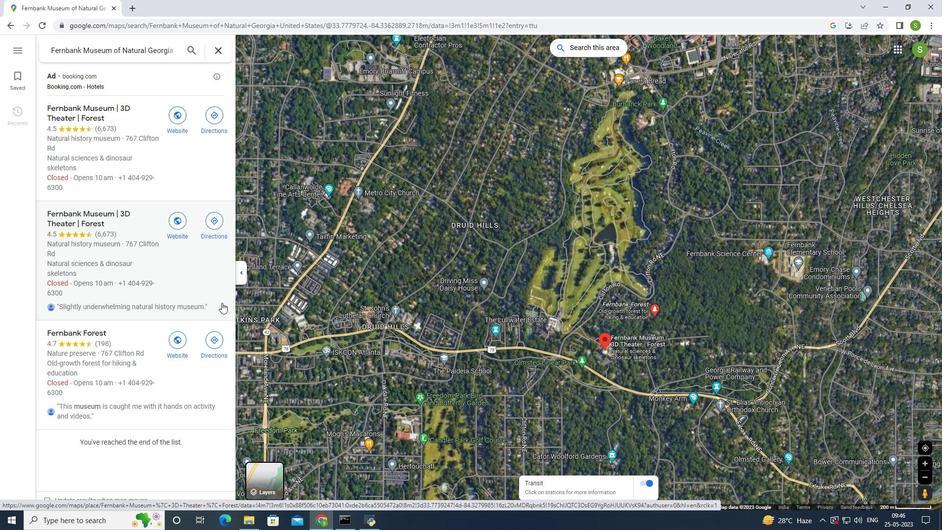 
Action: Mouse scrolled (220, 304) with delta (0, 0)
Screenshot: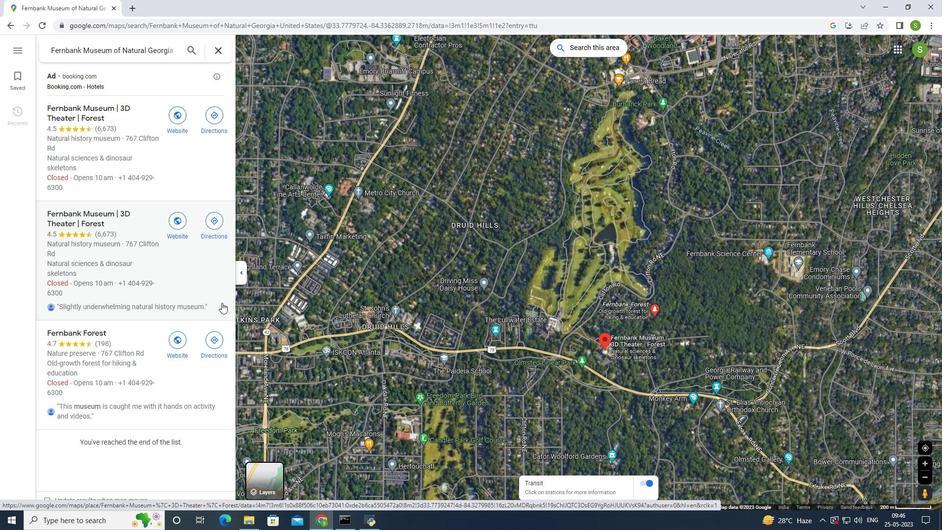 
Action: Mouse moved to (486, 267)
Screenshot: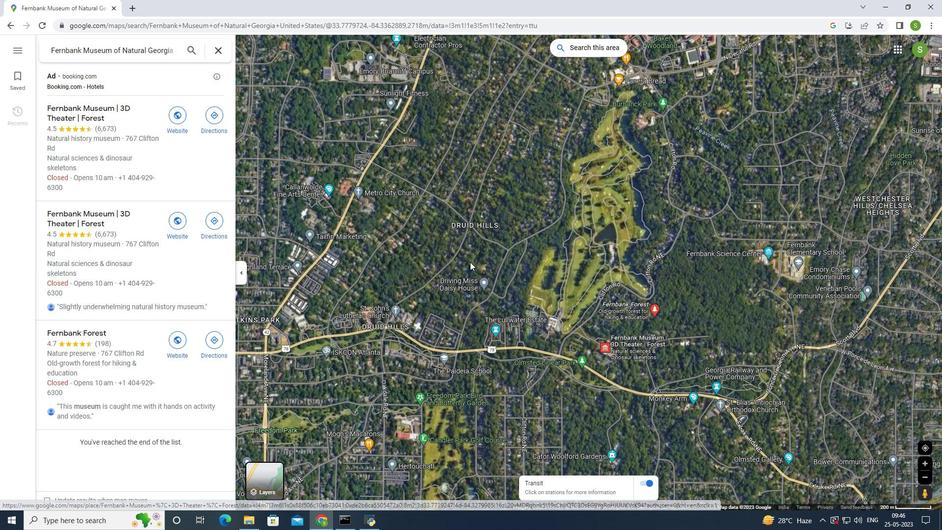 
Action: Mouse scrolled (486, 268) with delta (0, 0)
Screenshot: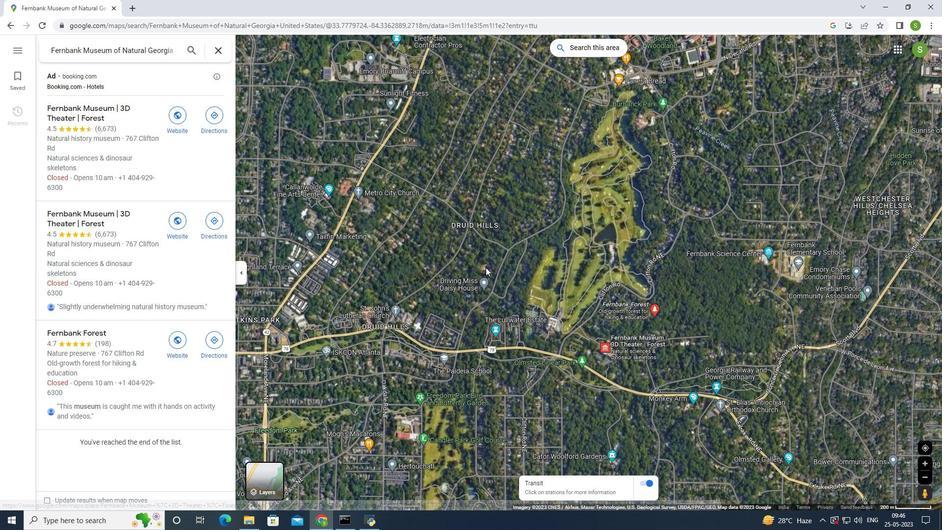 
Action: Mouse scrolled (486, 268) with delta (0, 0)
Screenshot: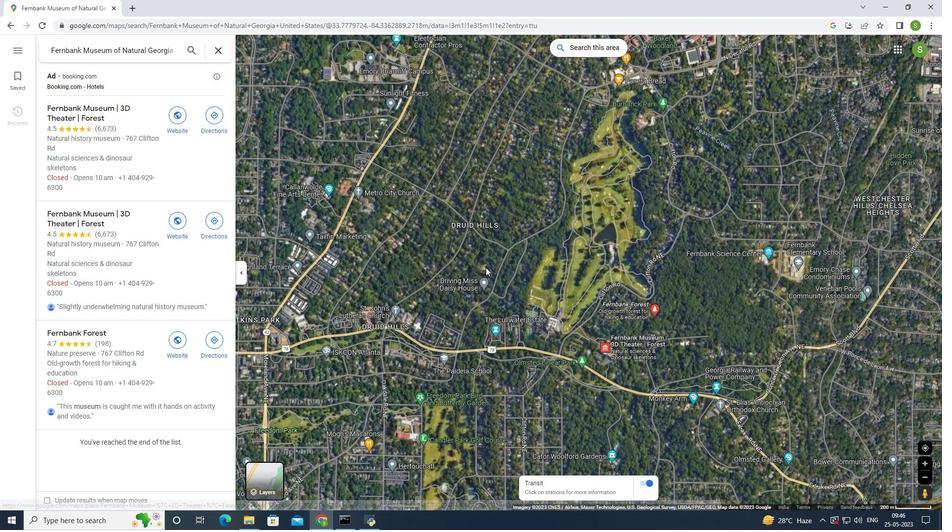 
Action: Mouse scrolled (486, 268) with delta (0, 0)
Screenshot: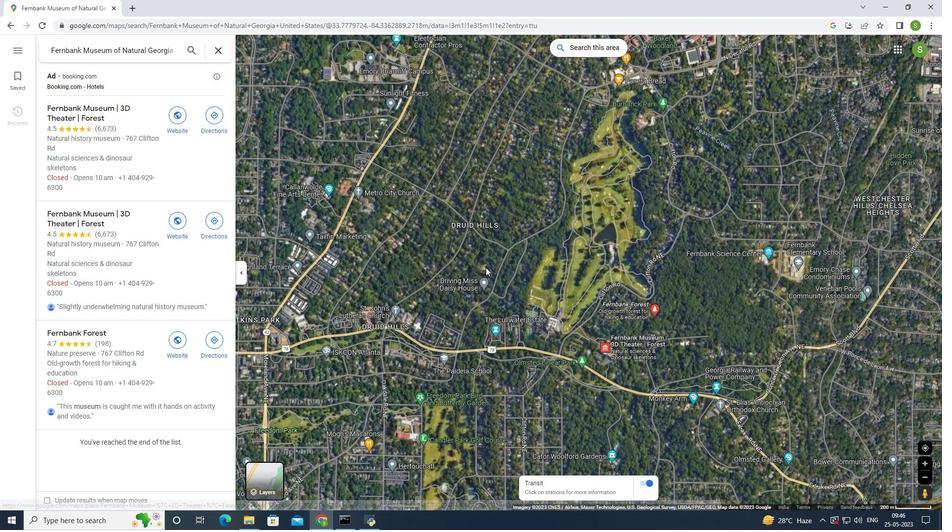 
Action: Mouse scrolled (486, 268) with delta (0, 0)
Screenshot: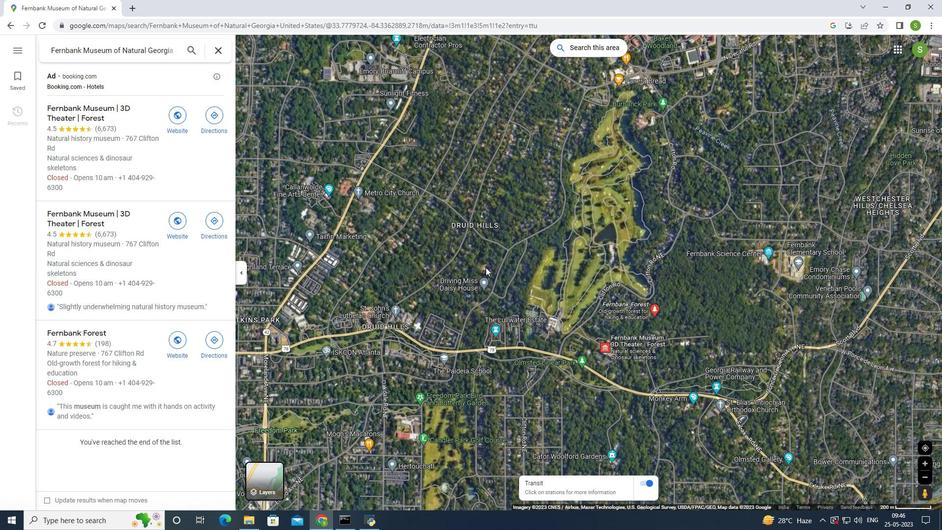 
Action: Mouse scrolled (486, 268) with delta (0, 0)
Screenshot: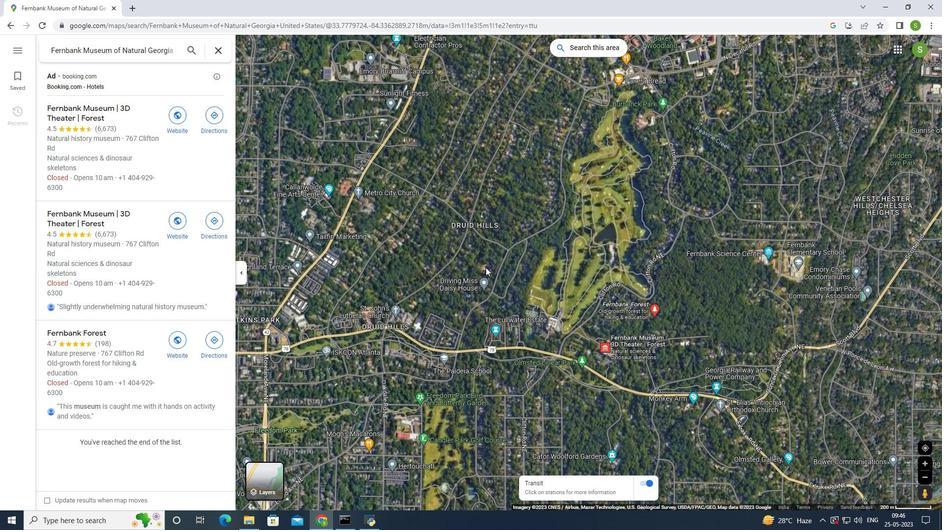
Action: Mouse moved to (130, 260)
Screenshot: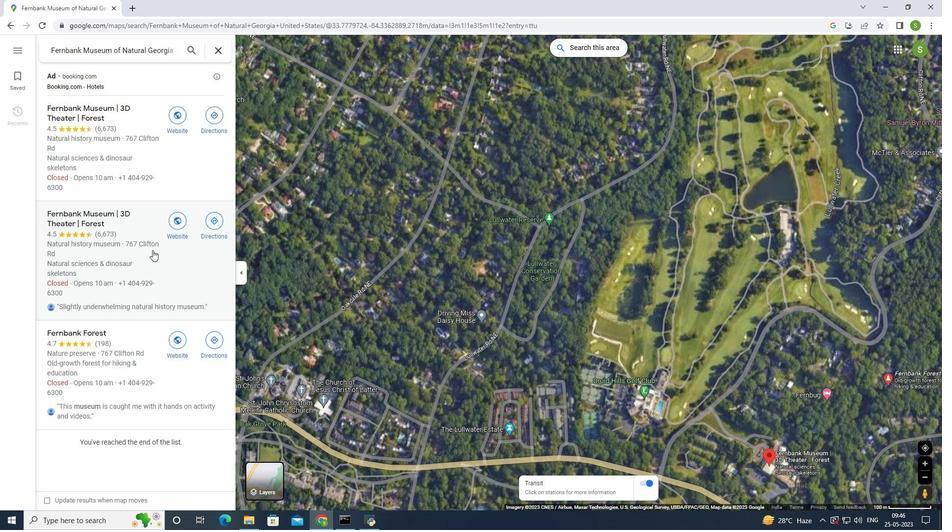 
Action: Mouse scrolled (130, 260) with delta (0, 0)
Screenshot: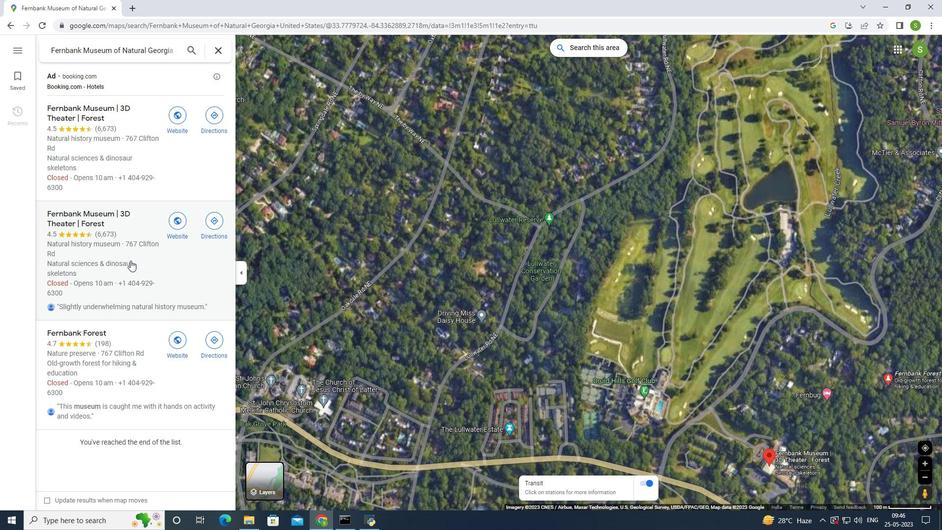 
Action: Mouse scrolled (130, 260) with delta (0, 0)
Screenshot: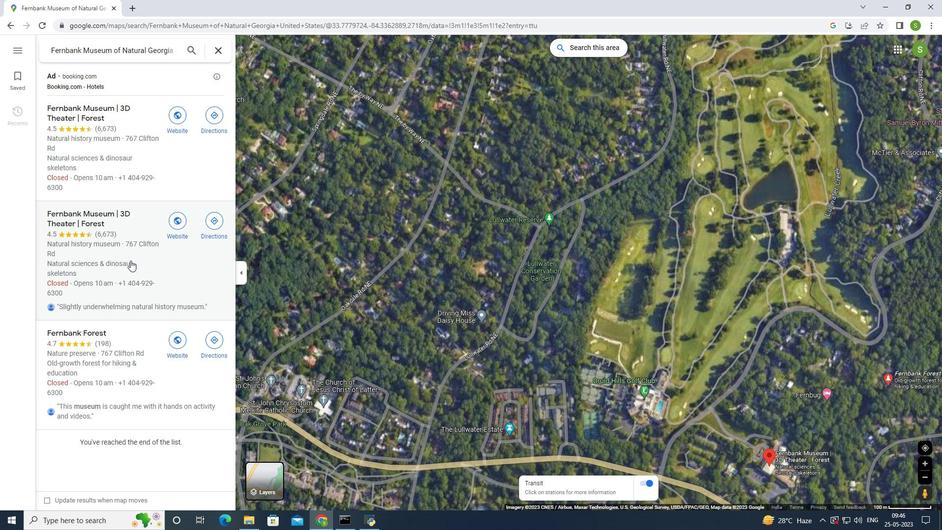 
Action: Mouse scrolled (130, 260) with delta (0, 0)
Screenshot: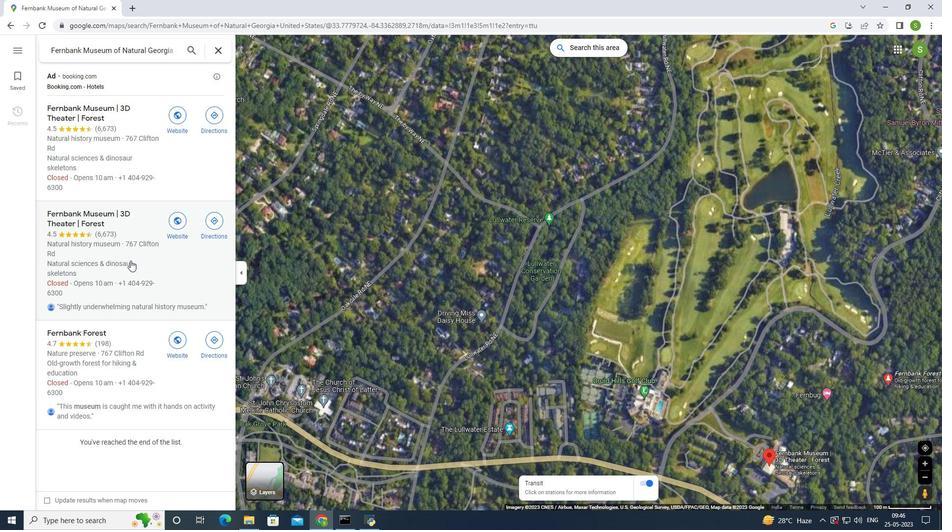 
Action: Mouse scrolled (130, 260) with delta (0, 0)
Screenshot: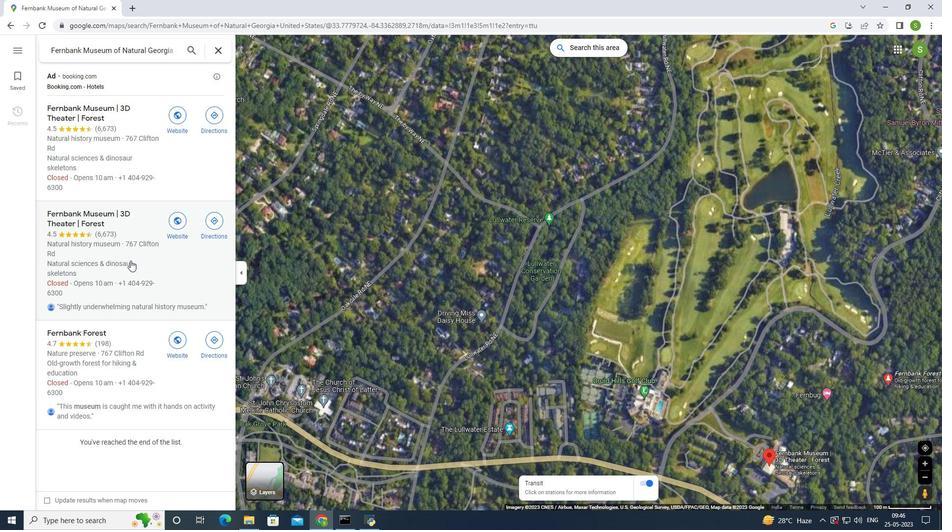 
Action: Mouse scrolled (130, 260) with delta (0, 0)
Screenshot: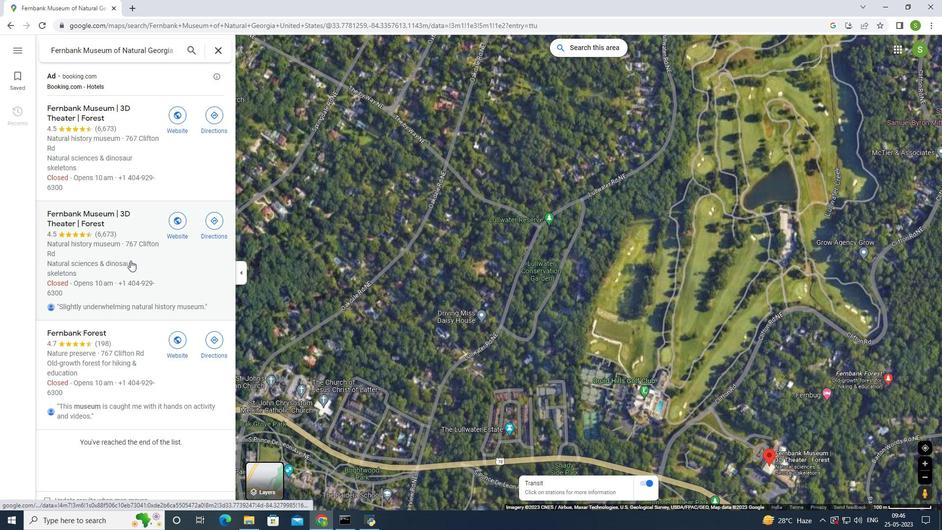 
Action: Mouse moved to (129, 260)
Screenshot: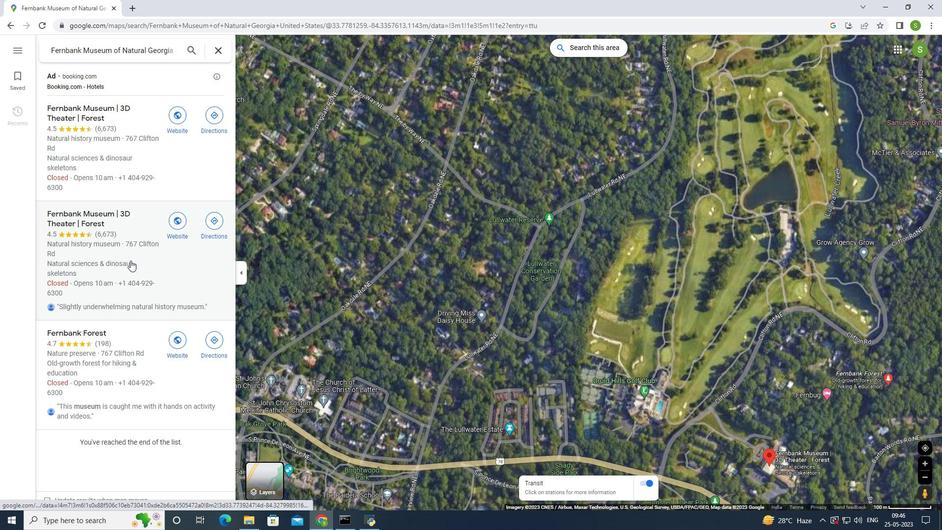 
Action: Mouse scrolled (129, 260) with delta (0, 0)
Screenshot: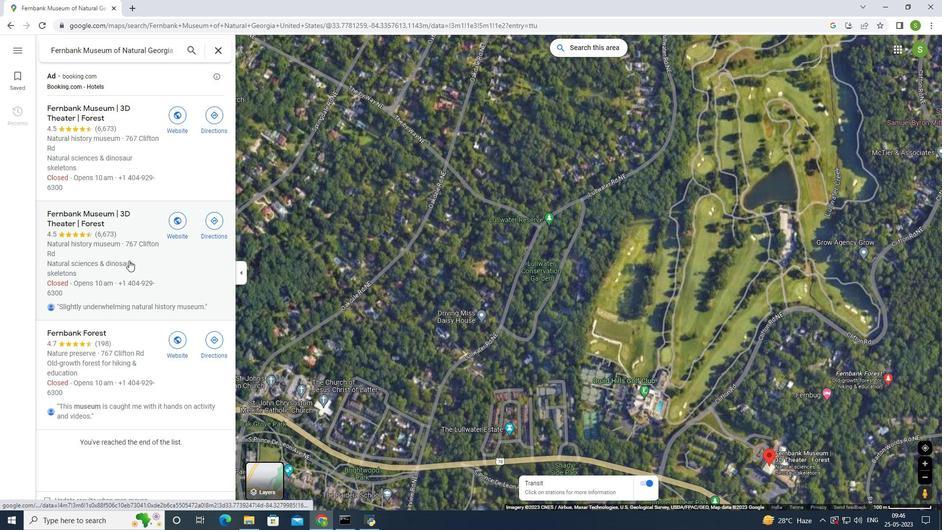 
Action: Mouse scrolled (129, 260) with delta (0, 0)
Screenshot: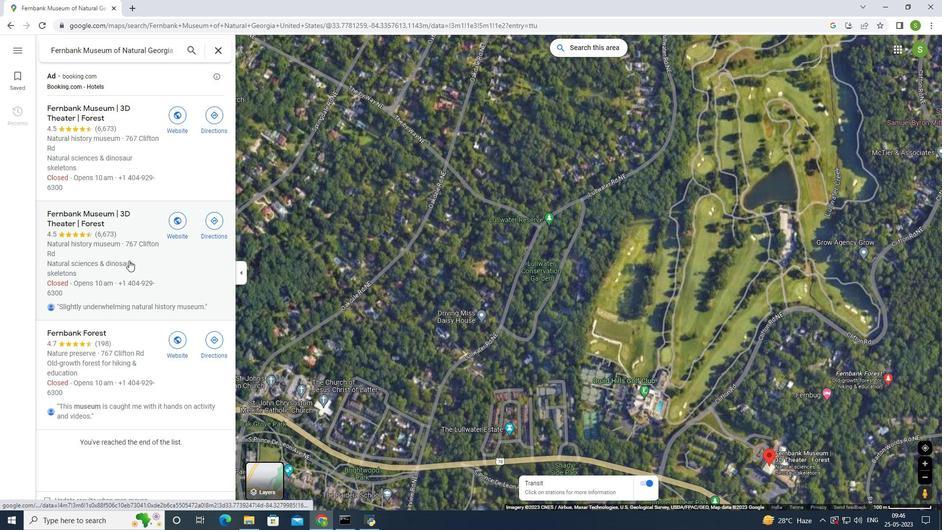 
Action: Mouse scrolled (129, 260) with delta (0, 0)
Screenshot: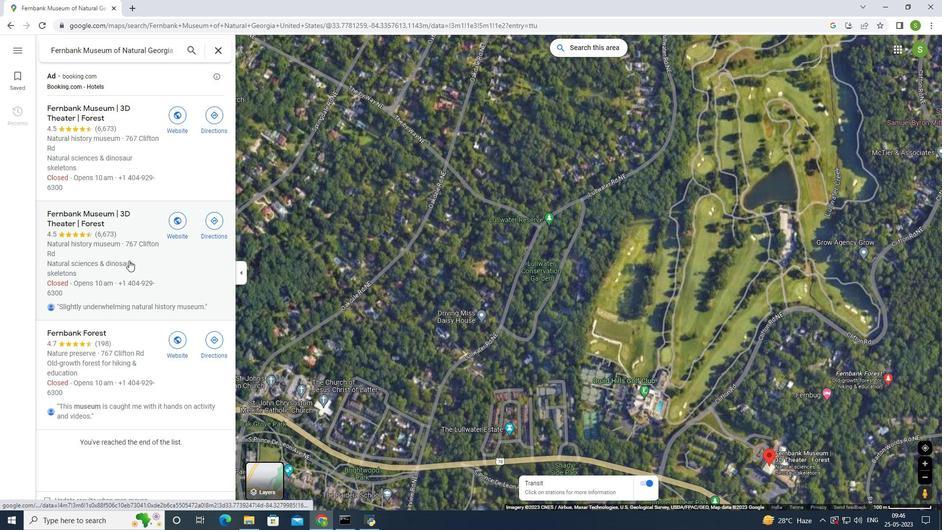
Action: Mouse scrolled (129, 260) with delta (0, 0)
Screenshot: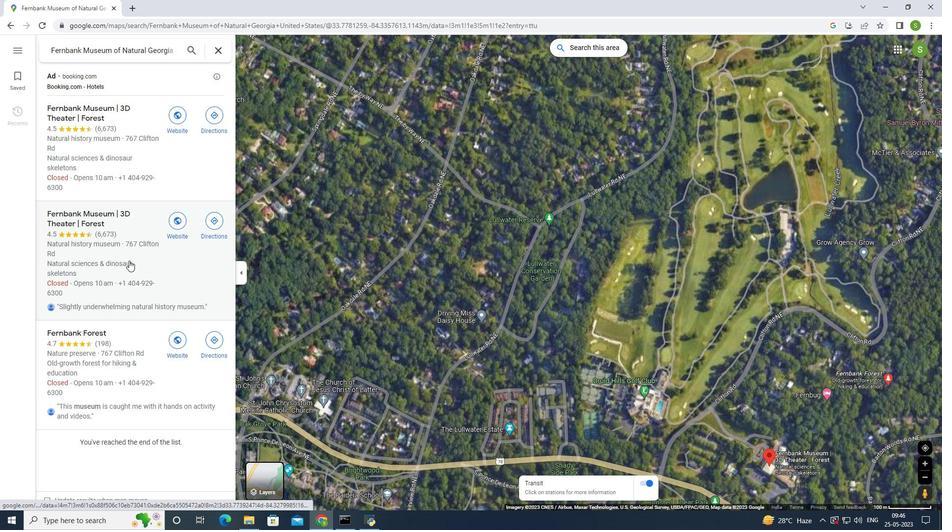 
Action: Mouse scrolled (129, 260) with delta (0, 0)
Screenshot: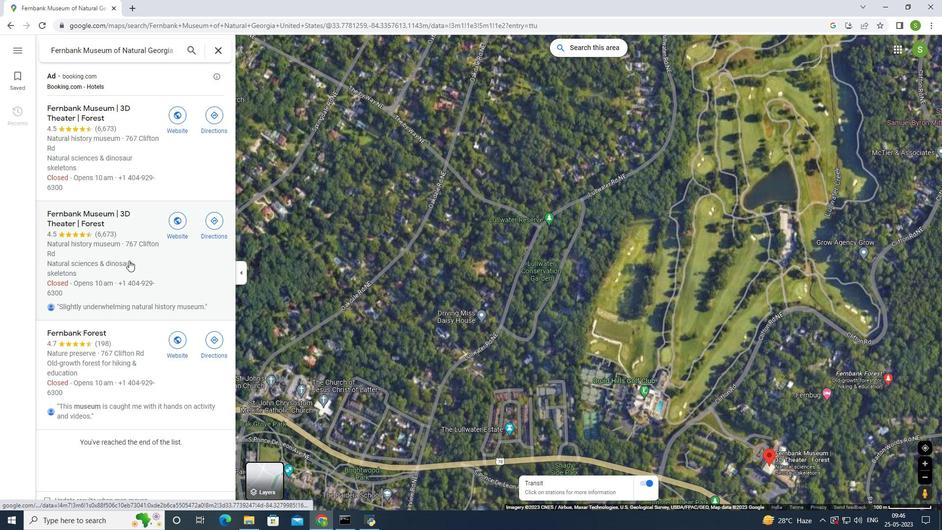 
Action: Mouse scrolled (129, 260) with delta (0, 0)
Screenshot: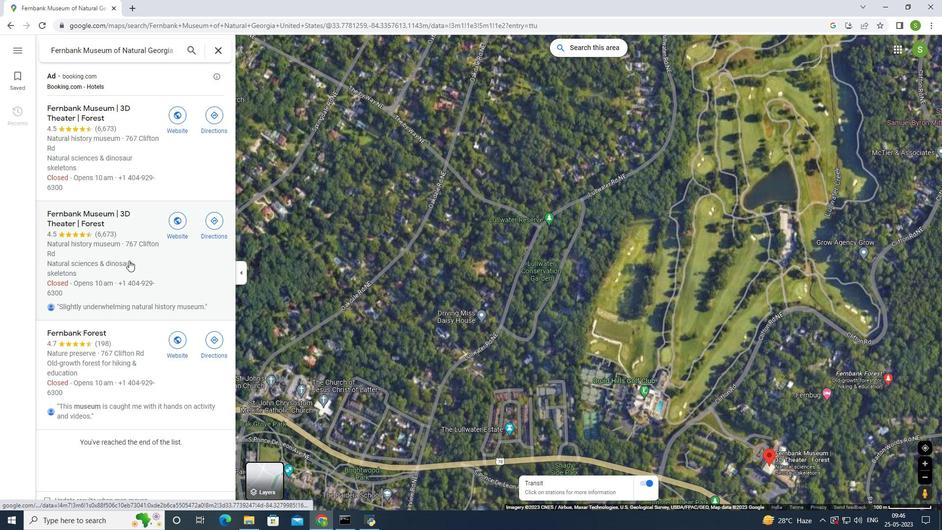 
Action: Mouse scrolled (129, 261) with delta (0, 0)
Screenshot: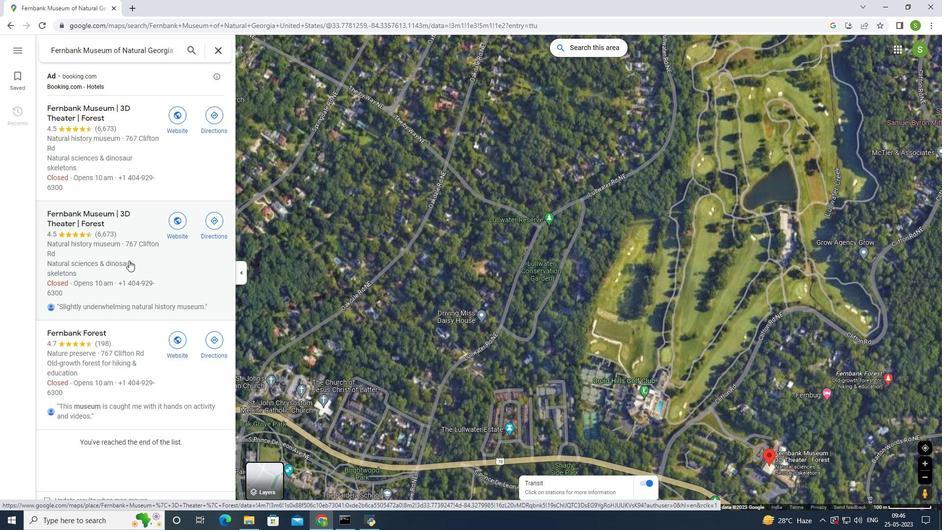 
Action: Mouse scrolled (129, 261) with delta (0, 0)
Screenshot: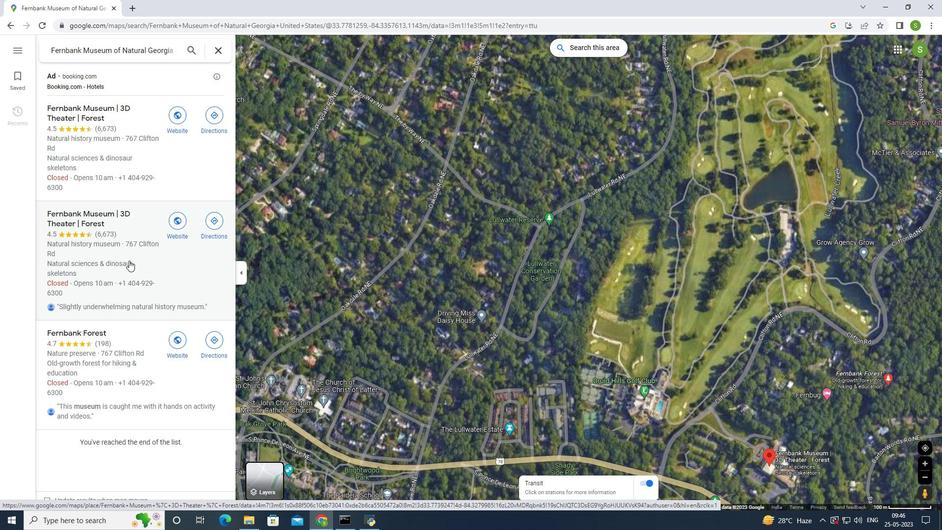 
Action: Mouse scrolled (129, 261) with delta (0, 0)
Screenshot: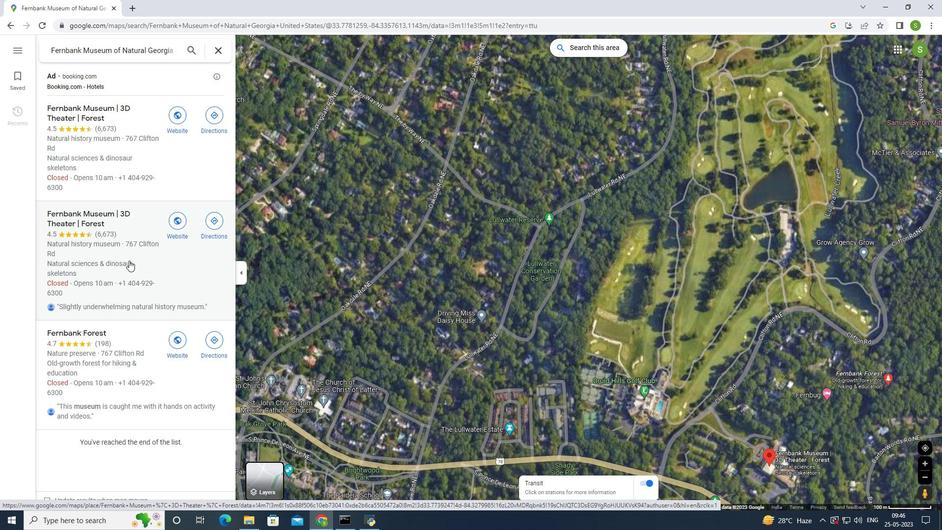 
Action: Mouse scrolled (129, 261) with delta (0, 0)
Screenshot: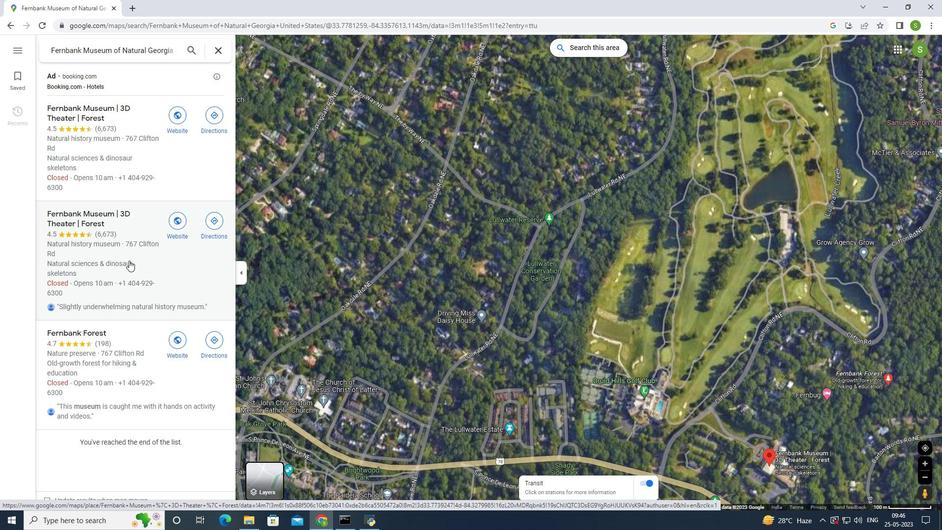 
Action: Mouse moved to (129, 259)
Screenshot: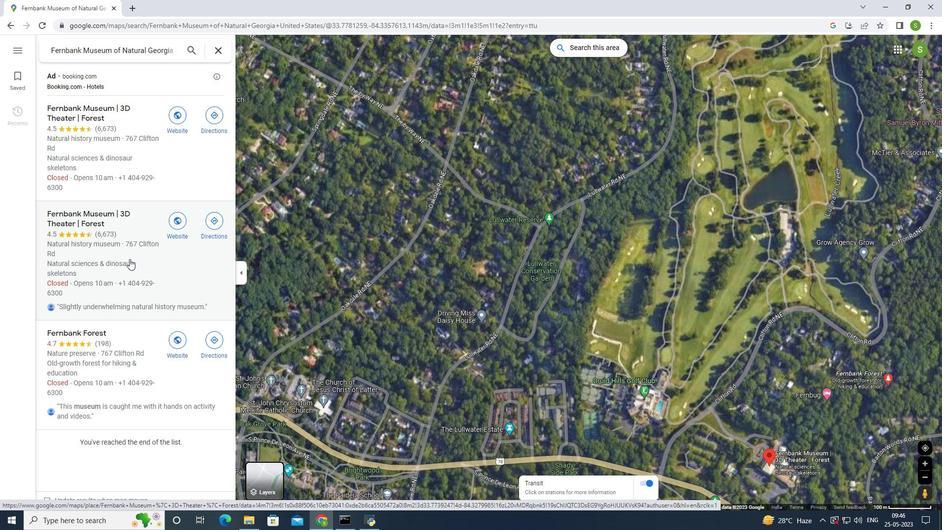 
Action: Mouse scrolled (129, 259) with delta (0, 0)
Screenshot: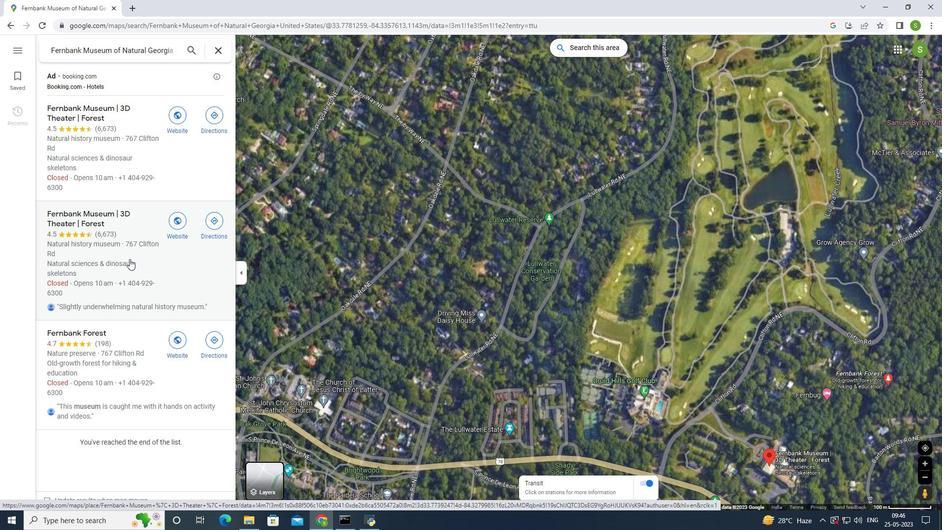 
Action: Mouse moved to (574, 51)
Screenshot: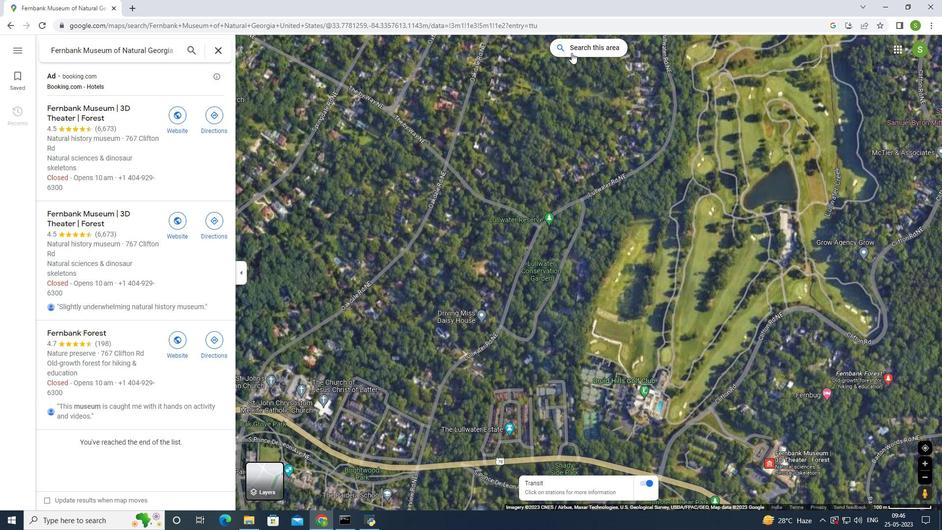 
Action: Mouse pressed left at (574, 51)
Screenshot: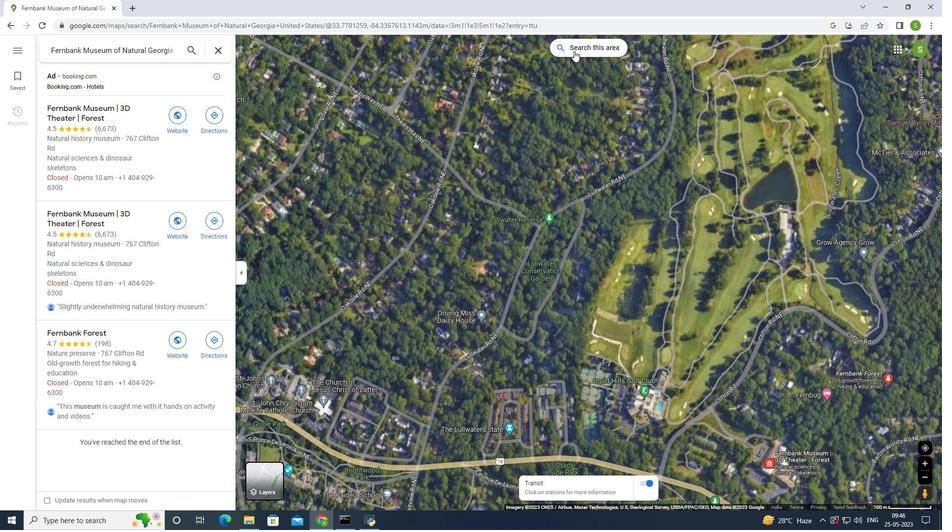 
Action: Mouse moved to (553, 319)
Screenshot: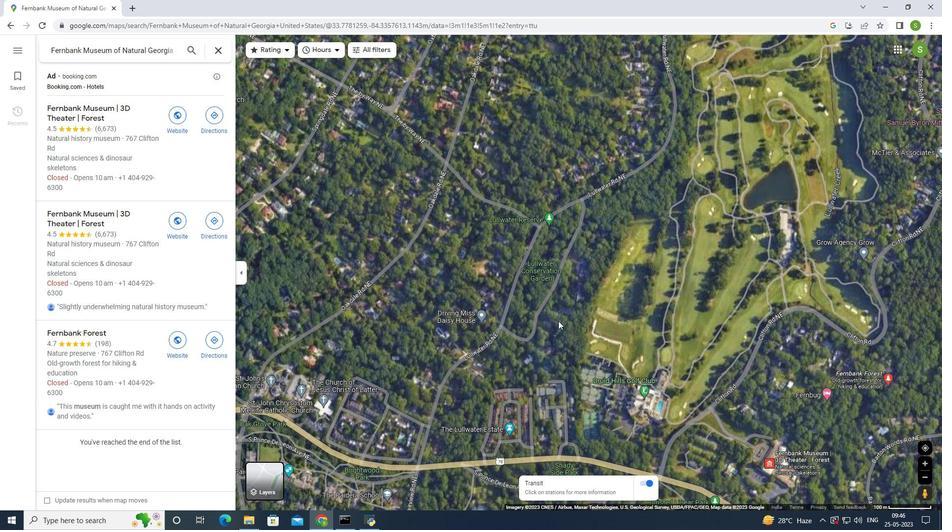 
Action: Mouse scrolled (553, 319) with delta (0, 0)
Screenshot: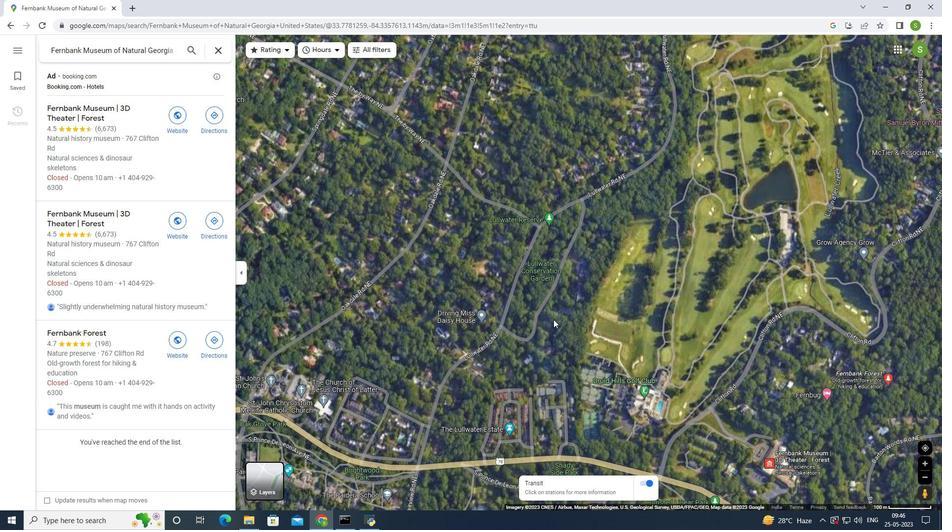 
Action: Mouse scrolled (553, 319) with delta (0, 0)
Screenshot: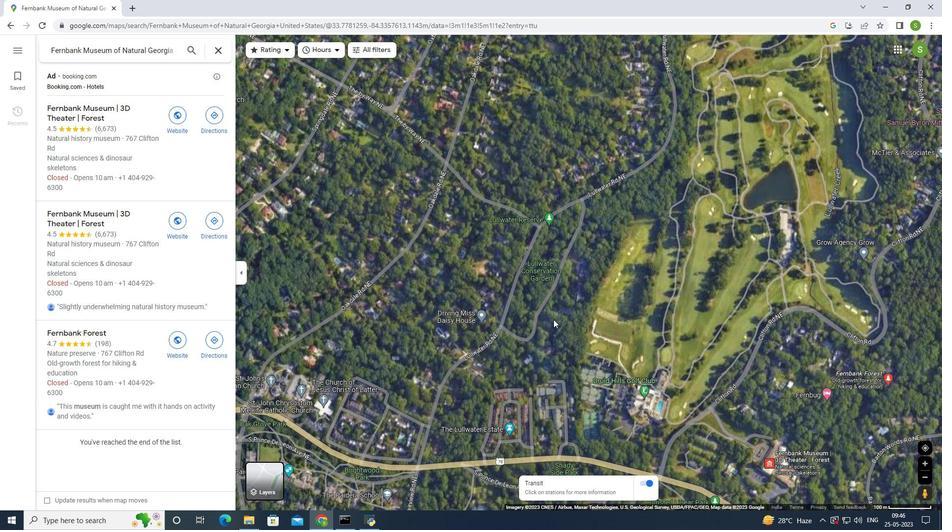 
Action: Mouse scrolled (553, 319) with delta (0, 0)
Screenshot: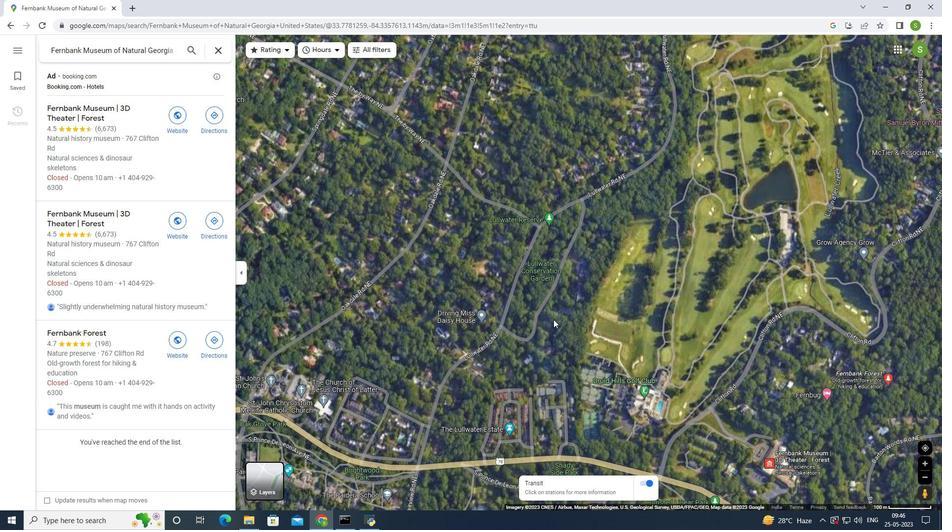 
Action: Mouse moved to (569, 331)
Screenshot: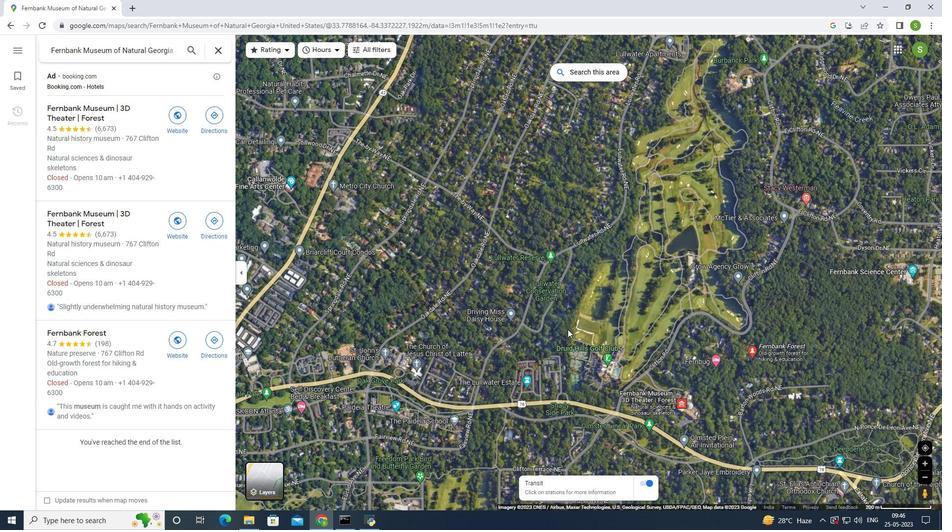 
Action: Mouse scrolled (569, 330) with delta (0, 0)
Screenshot: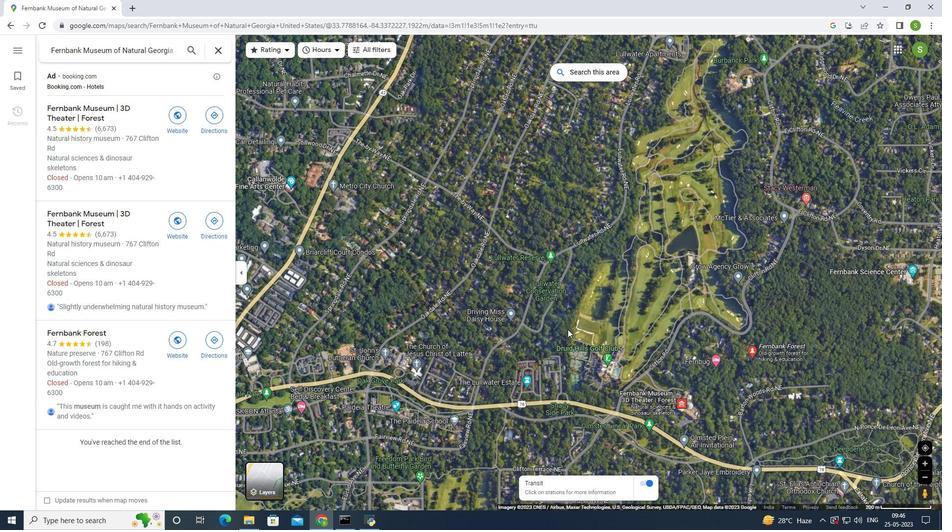 
Action: Mouse moved to (570, 332)
Screenshot: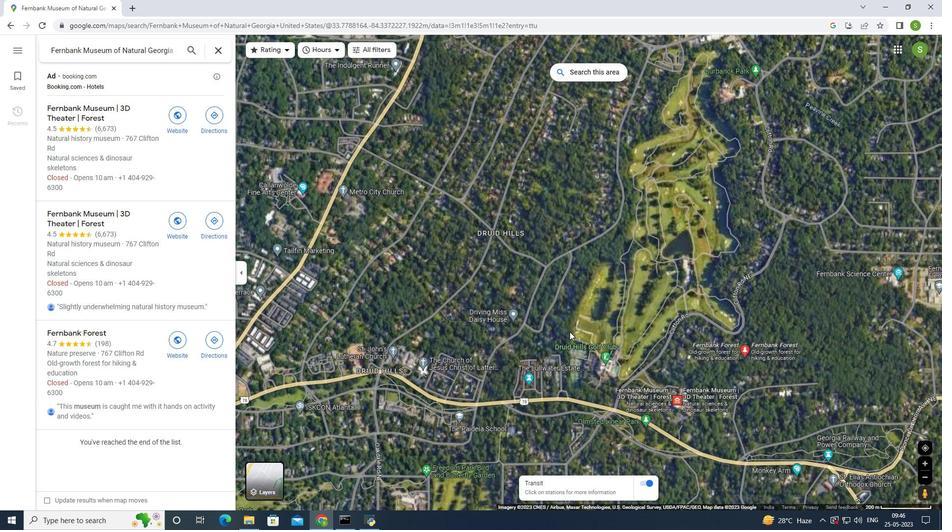 
Action: Mouse scrolled (570, 332) with delta (0, 0)
Screenshot: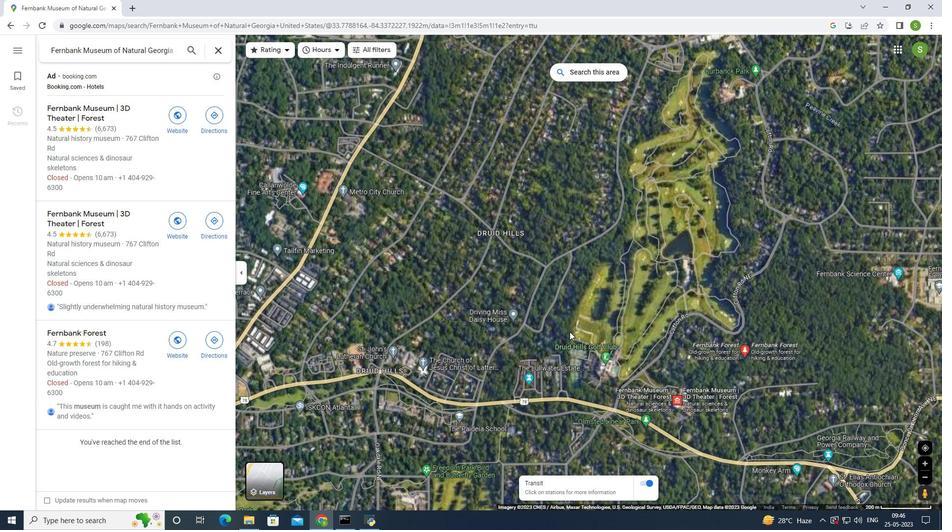 
Action: Mouse moved to (471, 360)
Screenshot: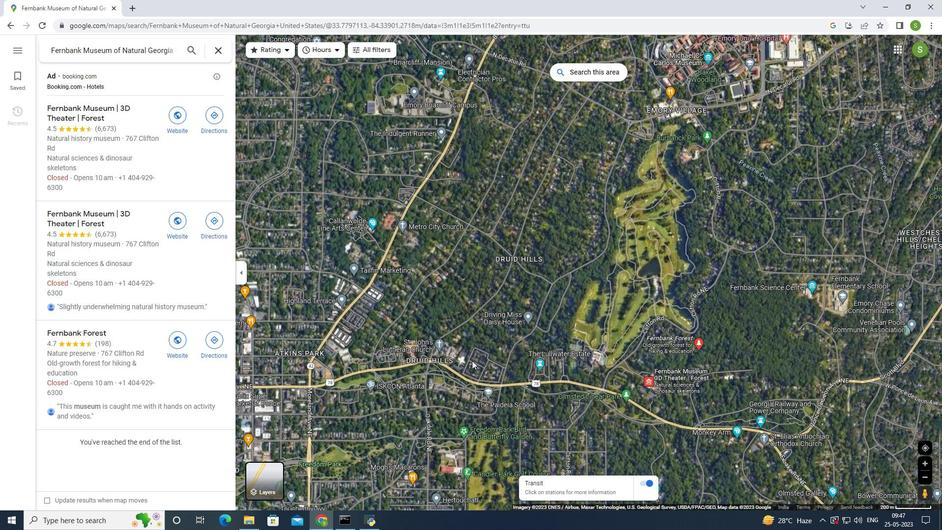 
Action: Mouse scrolled (471, 360) with delta (0, 0)
Screenshot: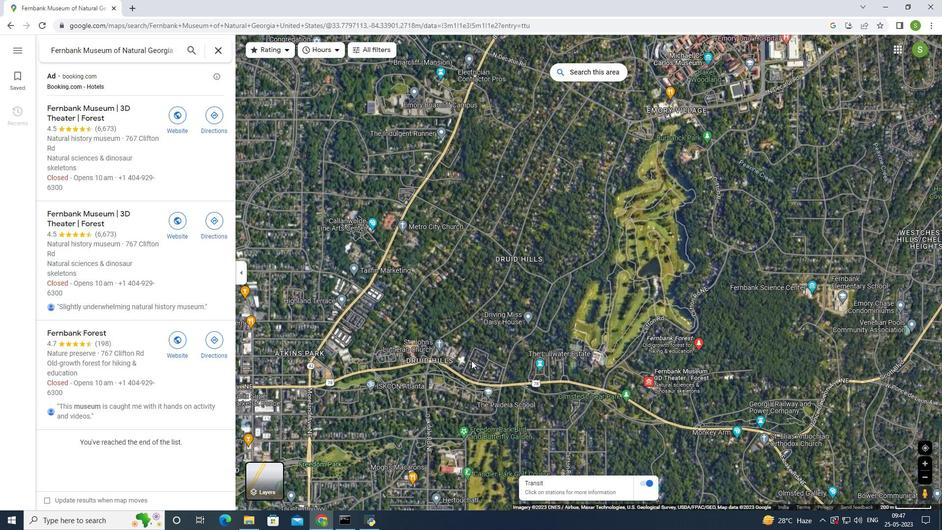 
Action: Mouse scrolled (471, 360) with delta (0, 0)
Screenshot: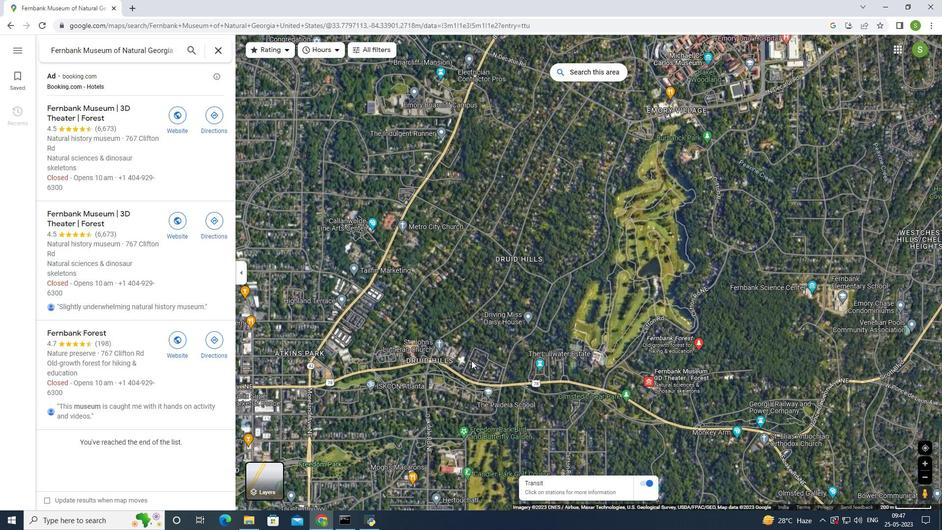 
Action: Mouse scrolled (471, 360) with delta (0, 0)
Screenshot: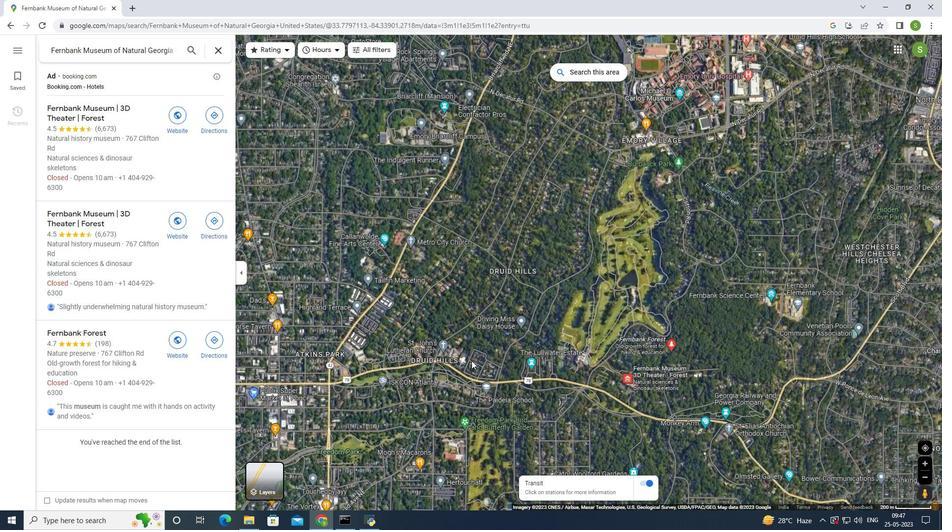 
Action: Mouse moved to (471, 360)
Screenshot: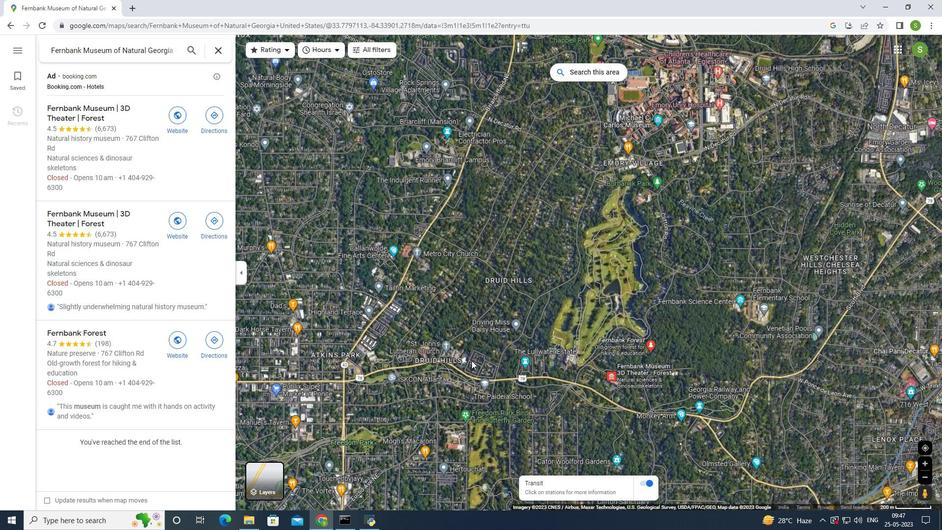 
Action: Mouse scrolled (471, 360) with delta (0, 0)
Screenshot: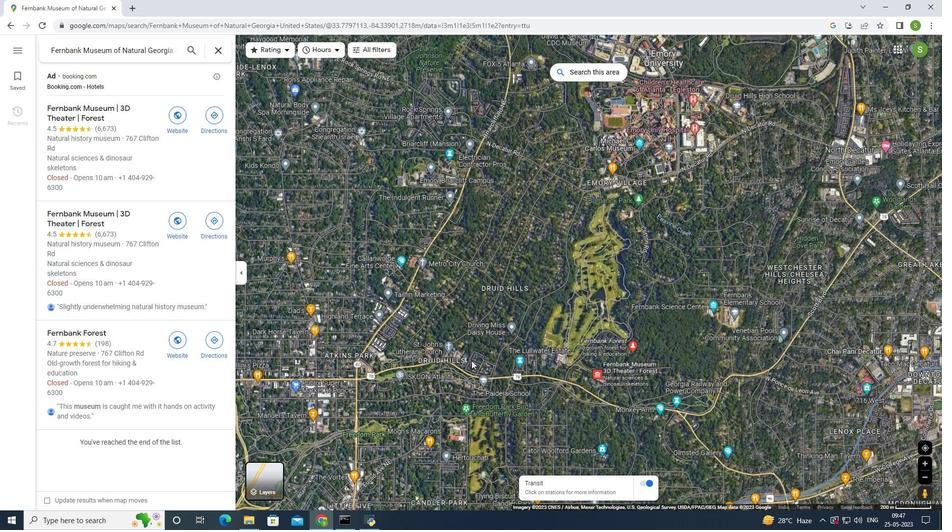 
Action: Mouse moved to (471, 360)
Screenshot: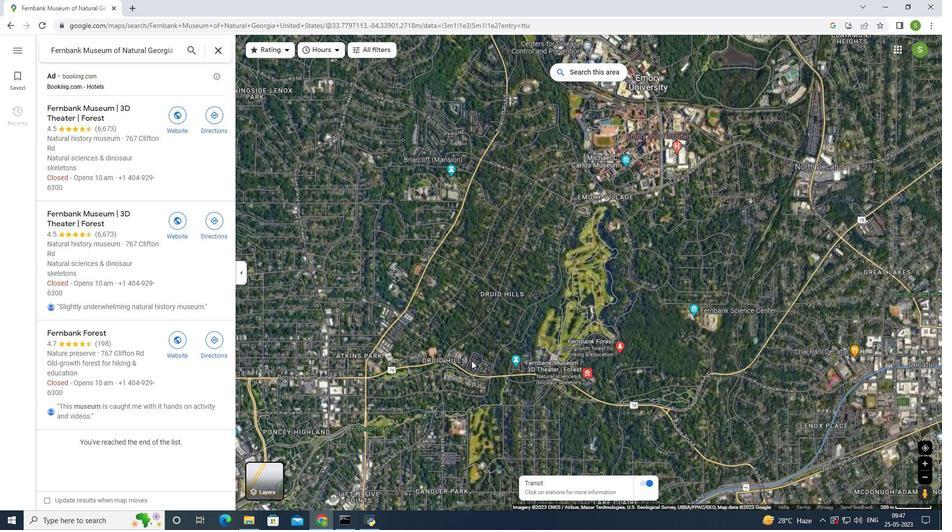 
Action: Mouse scrolled (471, 360) with delta (0, 0)
Screenshot: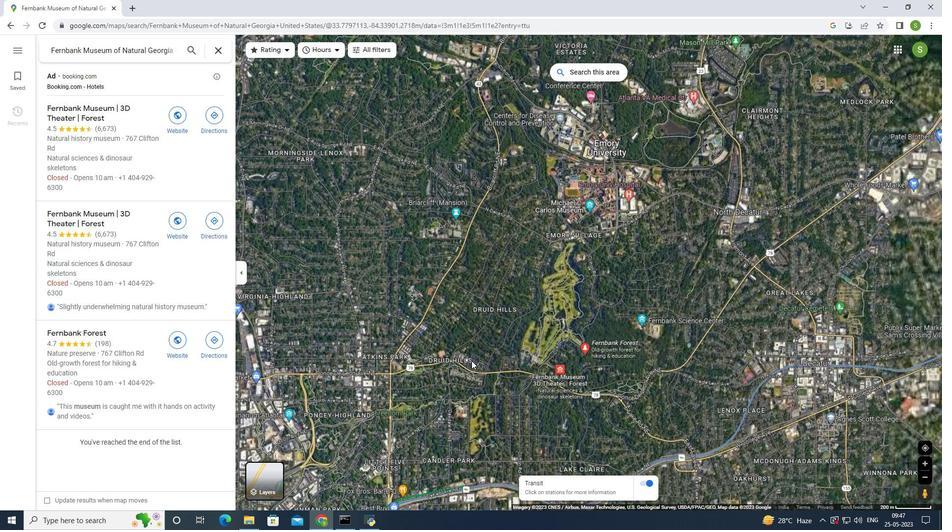 
Action: Mouse scrolled (471, 360) with delta (0, 0)
Screenshot: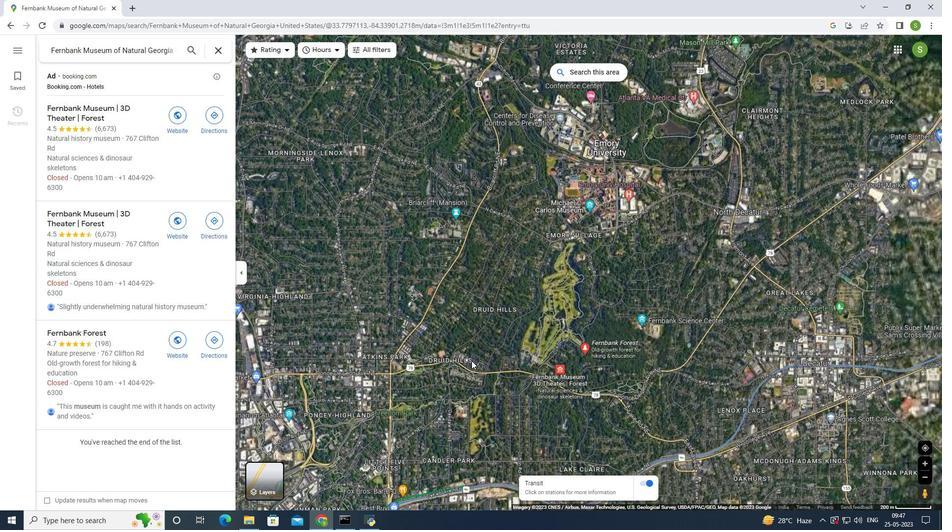 
Action: Mouse scrolled (471, 360) with delta (0, 0)
Screenshot: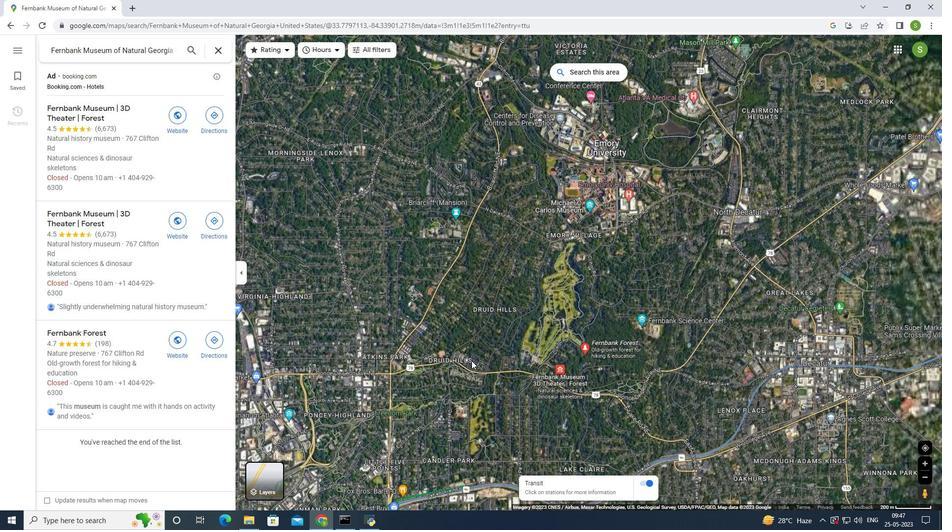 
Action: Mouse moved to (471, 360)
Screenshot: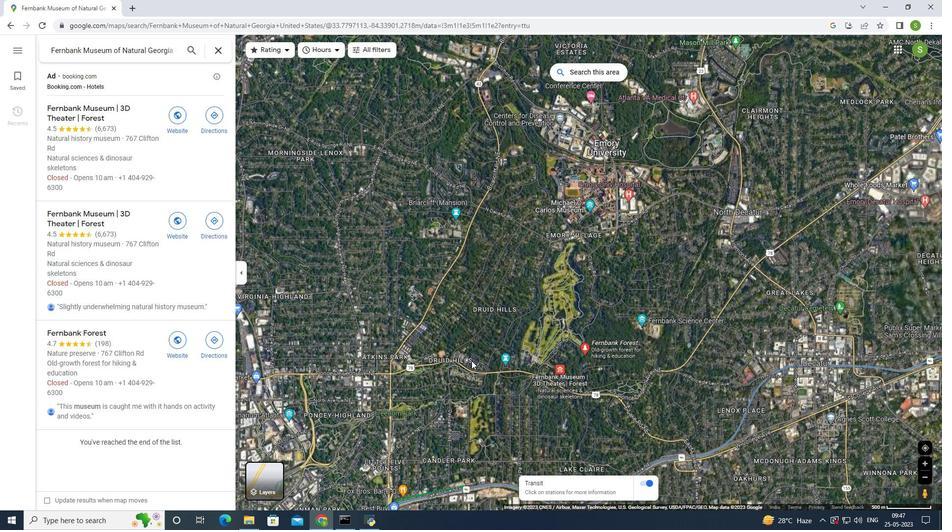 
Action: Mouse scrolled (471, 360) with delta (0, 0)
Screenshot: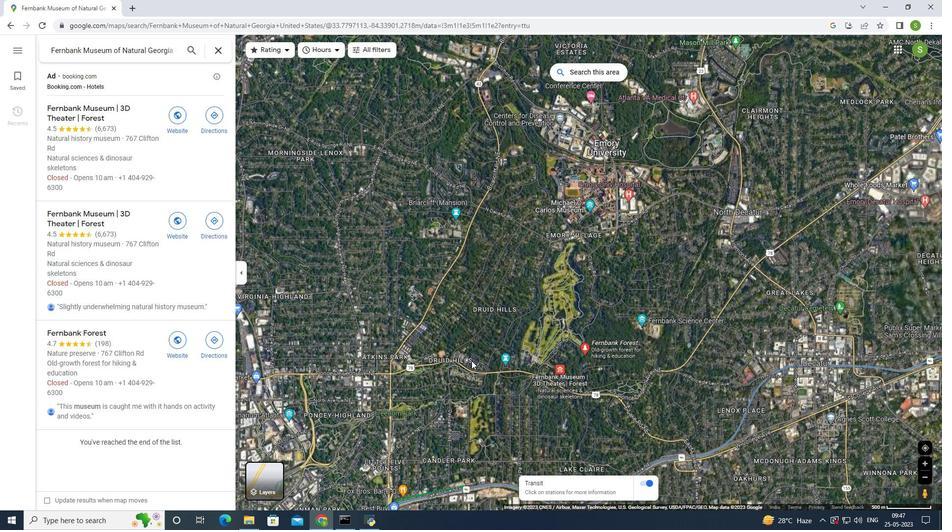 
Action: Mouse moved to (510, 379)
Screenshot: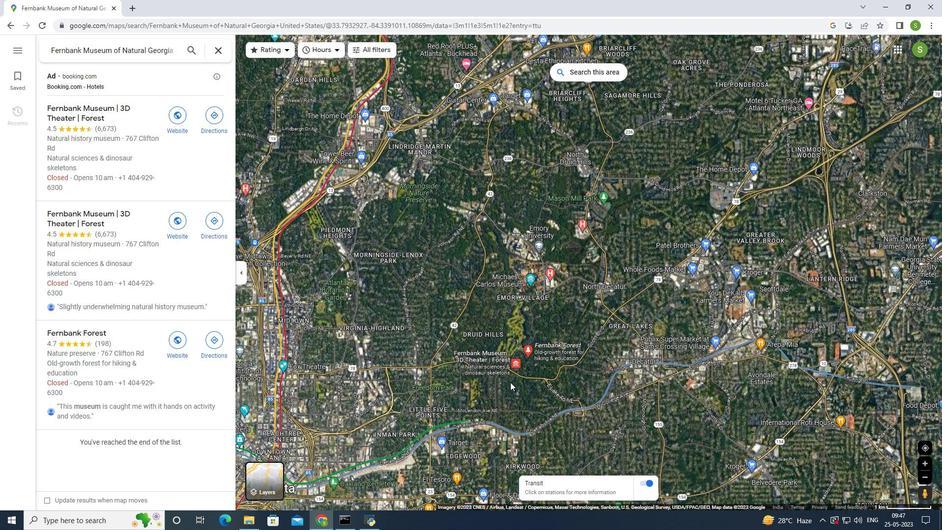 
Action: Mouse scrolled (510, 379) with delta (0, 0)
Screenshot: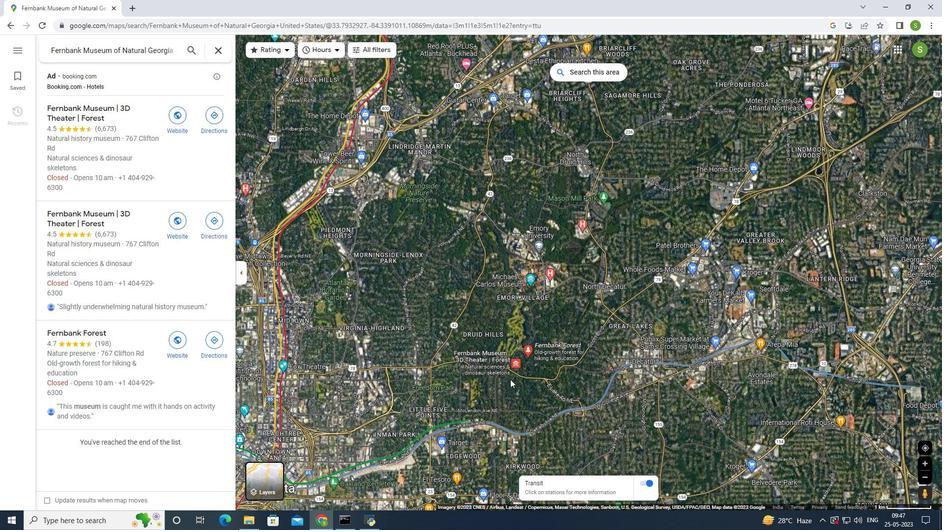 
Action: Mouse scrolled (510, 379) with delta (0, 0)
Screenshot: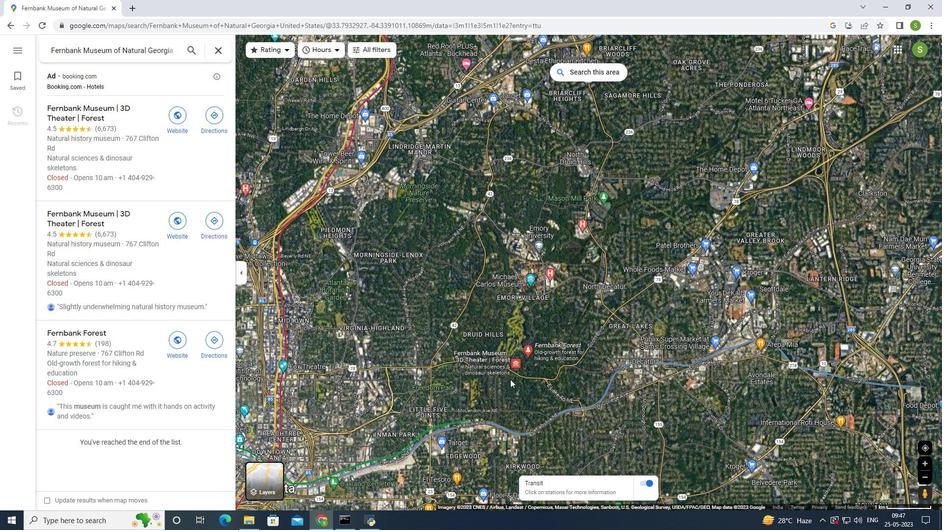 
Action: Mouse scrolled (510, 379) with delta (0, 0)
Screenshot: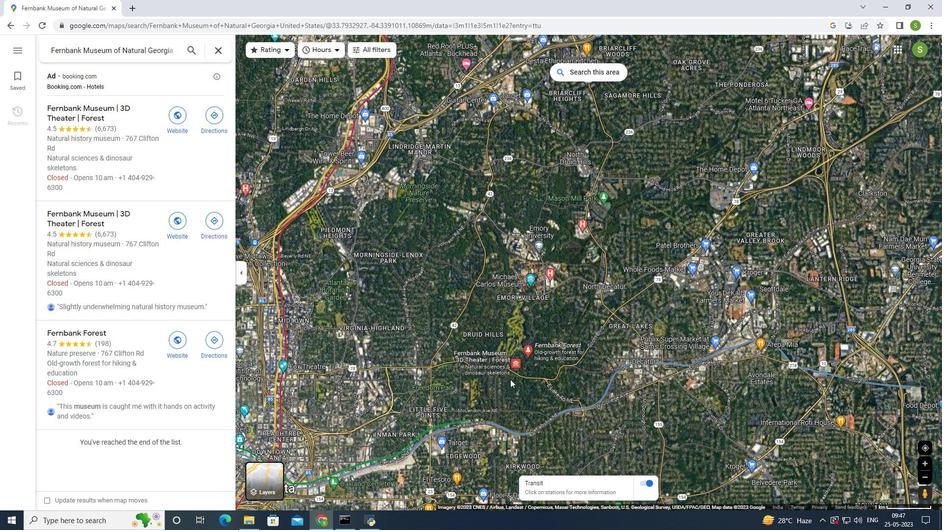 
Action: Mouse scrolled (510, 379) with delta (0, 0)
Screenshot: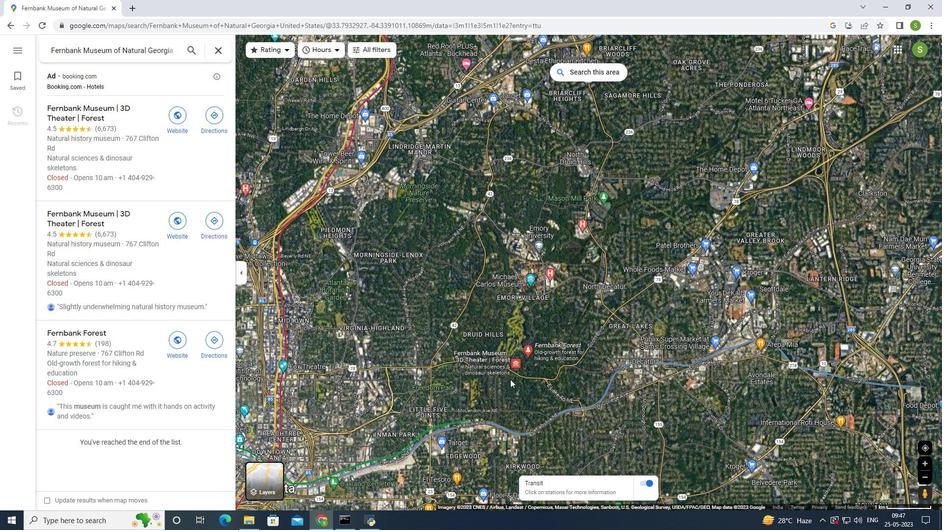 
Action: Mouse scrolled (510, 379) with delta (0, 0)
Screenshot: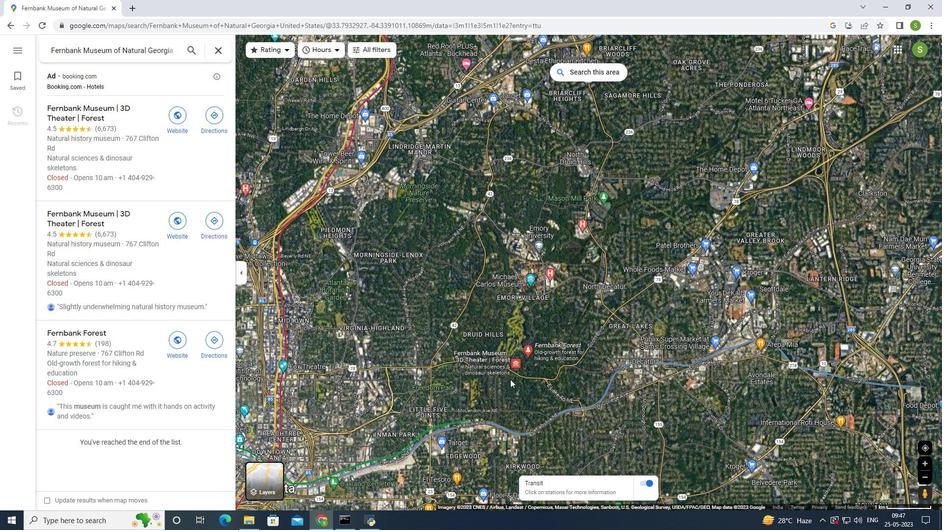 
Action: Mouse moved to (480, 367)
Screenshot: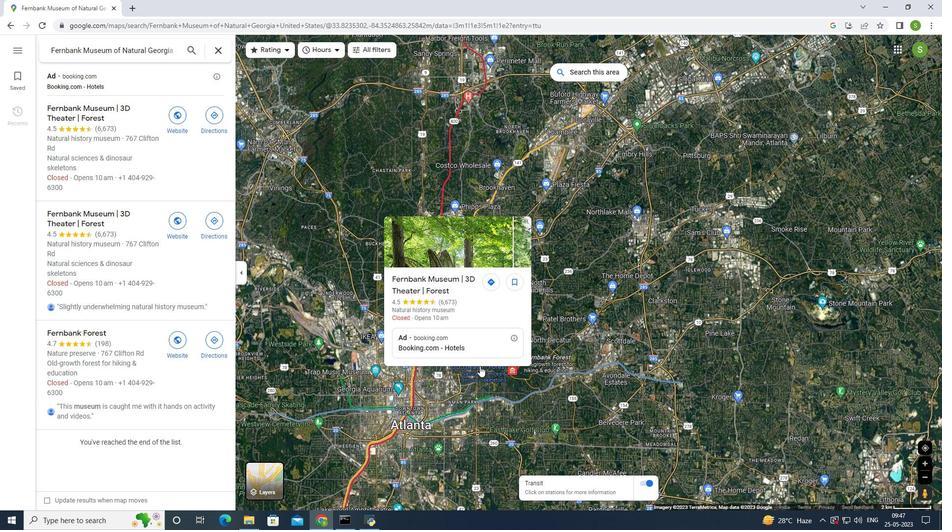 
Action: Mouse pressed left at (480, 367)
Screenshot: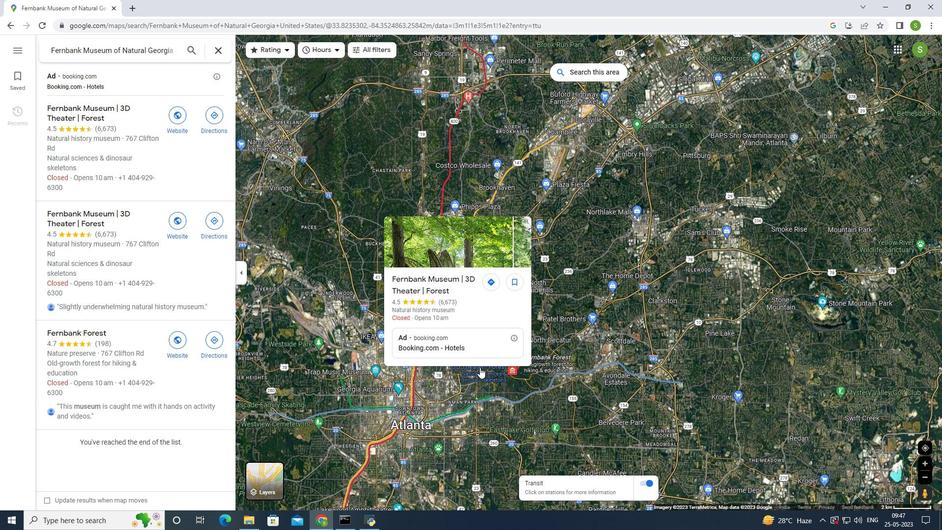 
Action: Mouse moved to (344, 280)
Screenshot: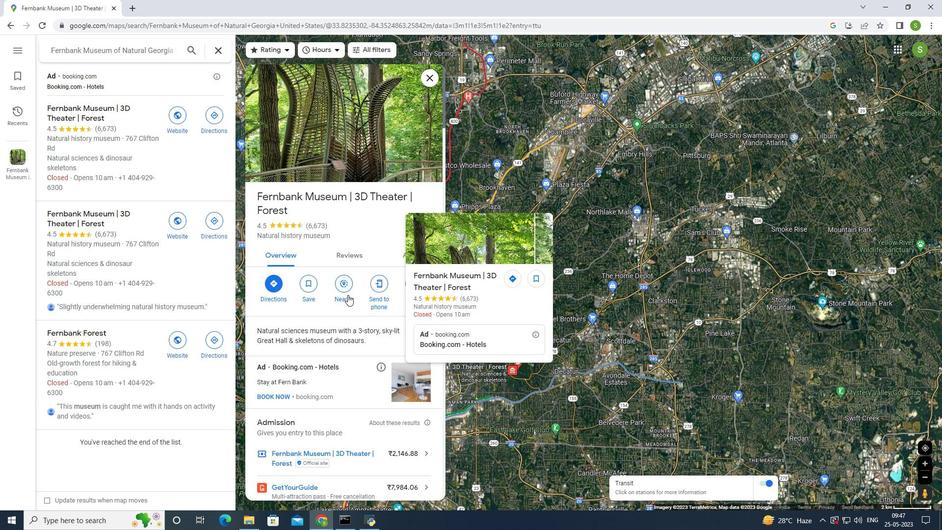 
Action: Mouse pressed left at (344, 280)
Screenshot: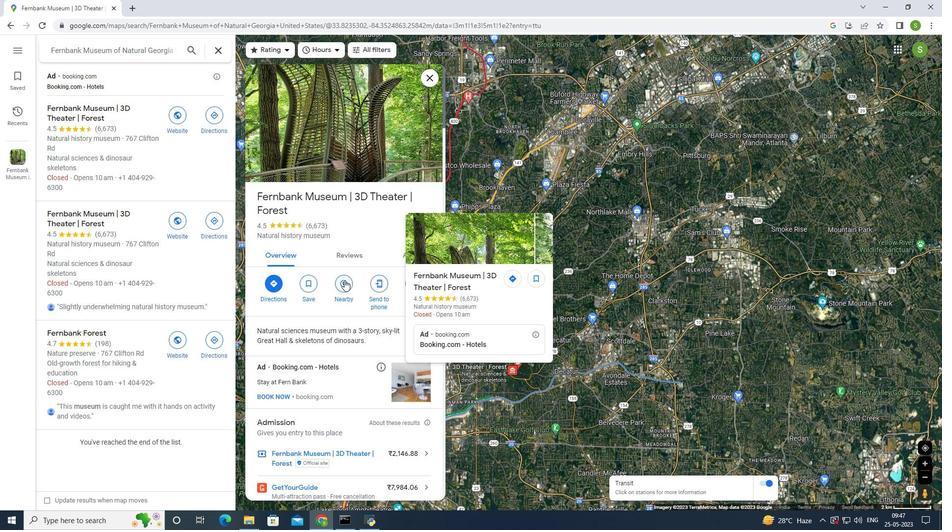 
Action: Mouse moved to (346, 288)
Screenshot: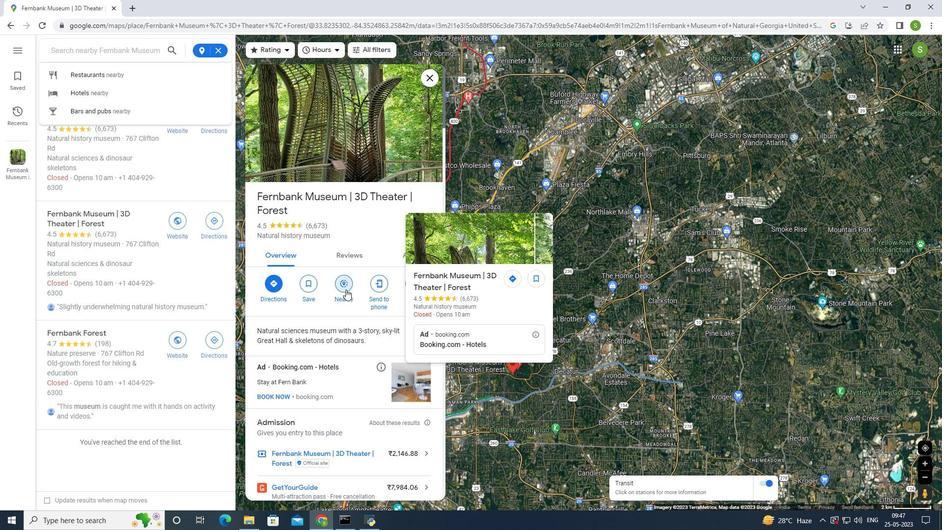 
Action: Mouse pressed left at (346, 288)
Screenshot: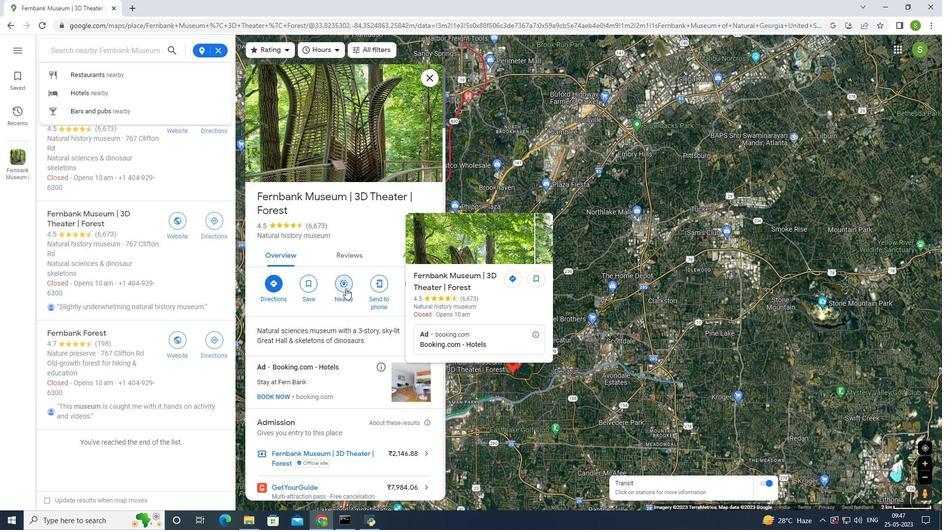 
Action: Mouse moved to (344, 288)
Screenshot: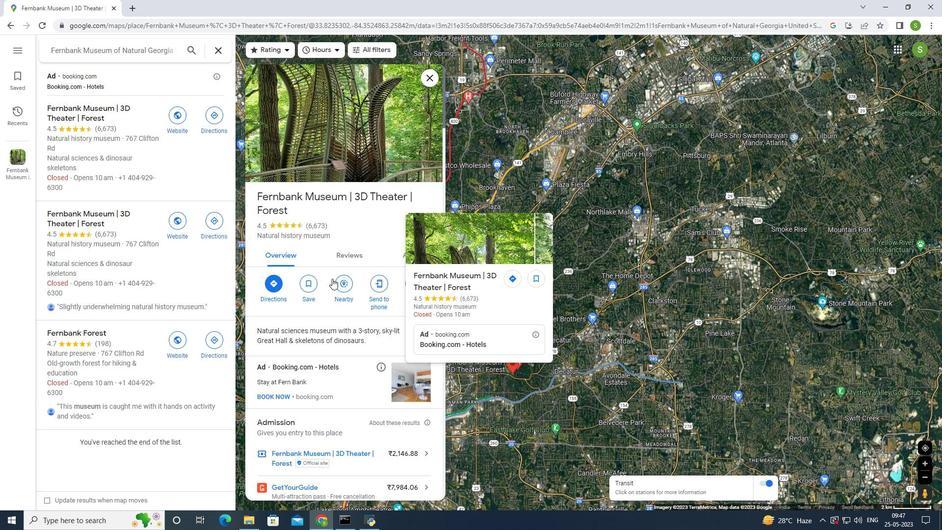 
Action: Mouse pressed left at (344, 288)
Screenshot: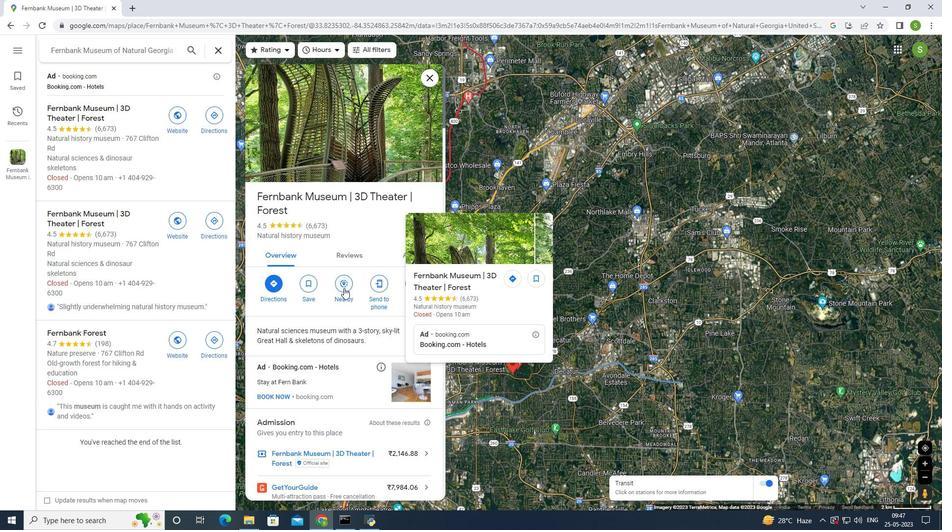 
Action: Mouse moved to (99, 49)
Screenshot: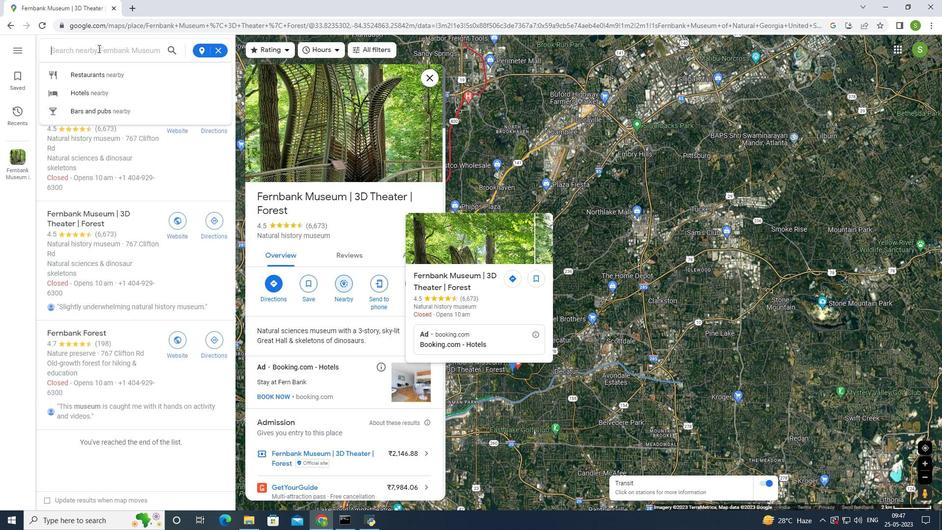 
Action: Key pressed t
Screenshot: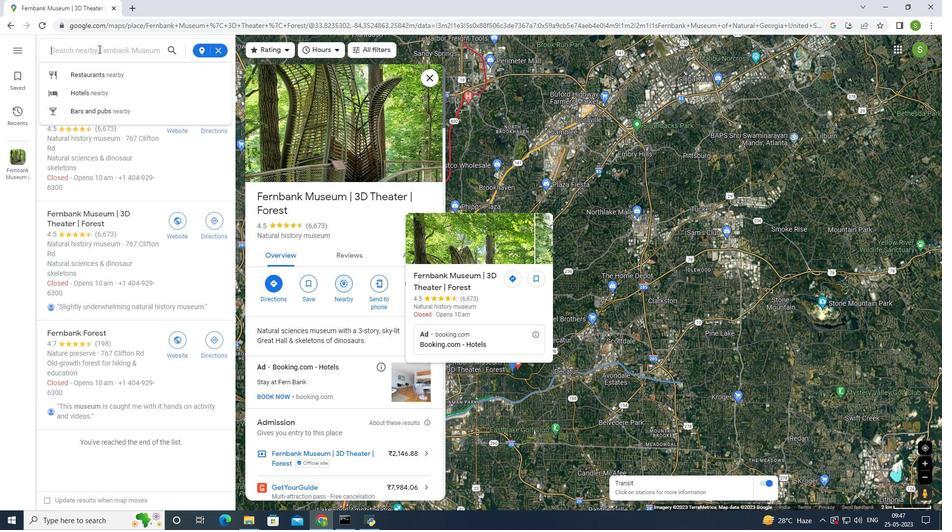 
Action: Mouse moved to (101, 53)
Screenshot: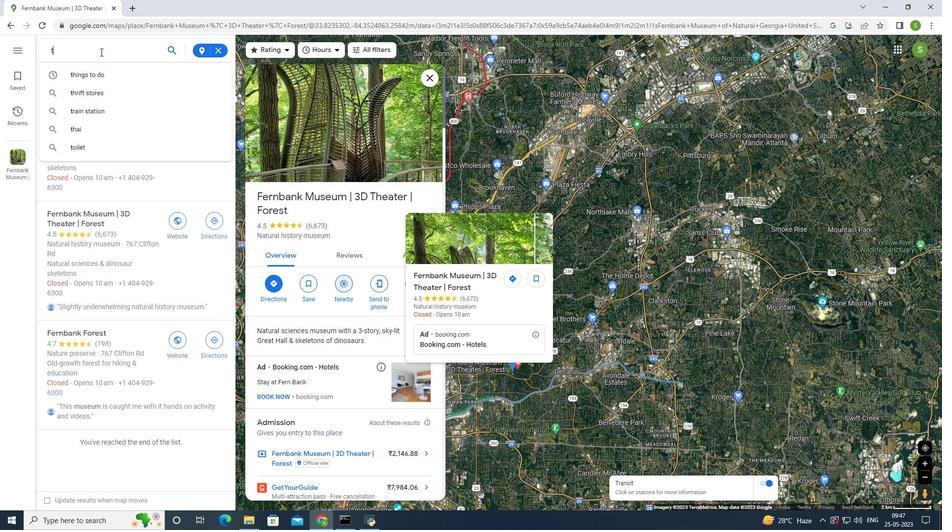 
Action: Key pressed a
Screenshot: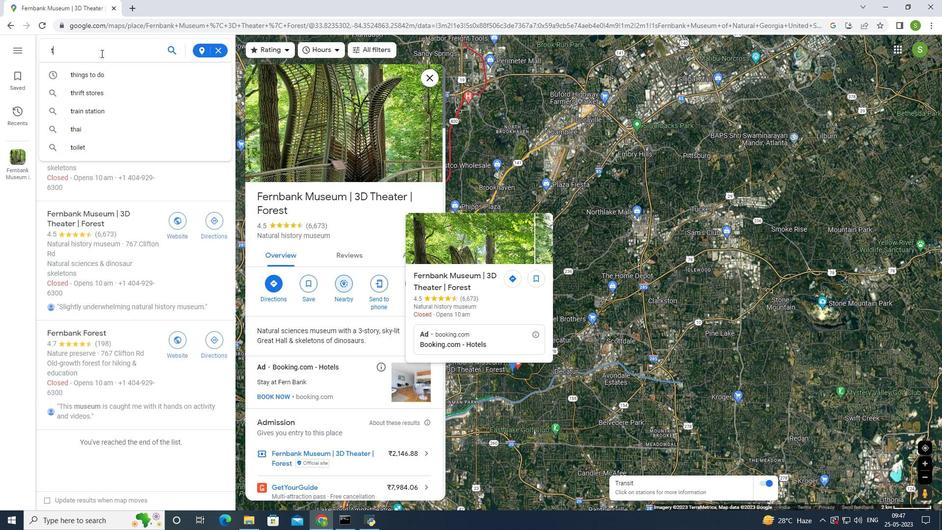 
Action: Mouse moved to (110, 56)
Screenshot: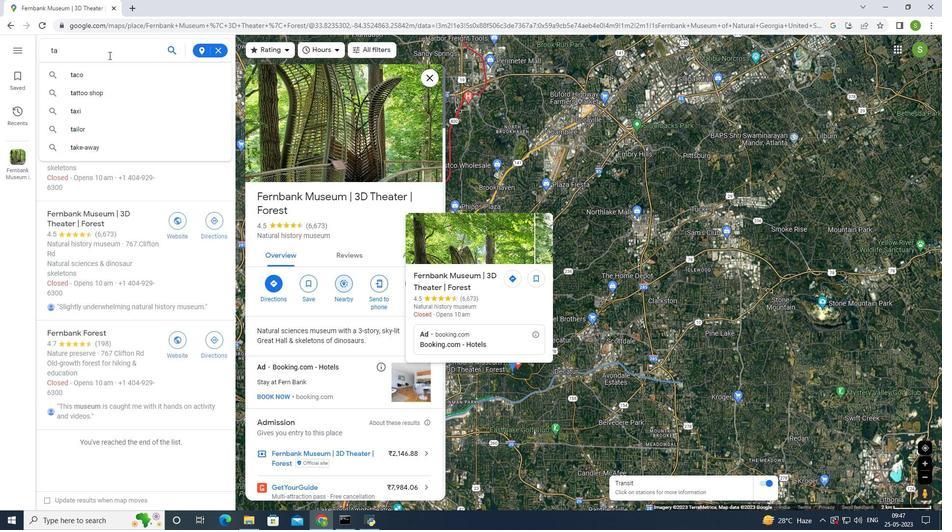 
Action: Key pressed <Key.backspace>
Screenshot: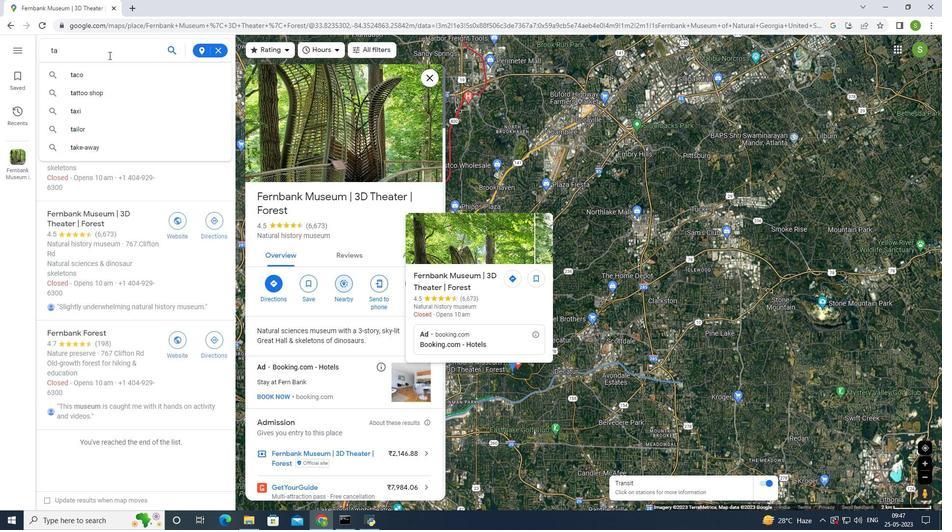 
Action: Mouse moved to (111, 58)
Screenshot: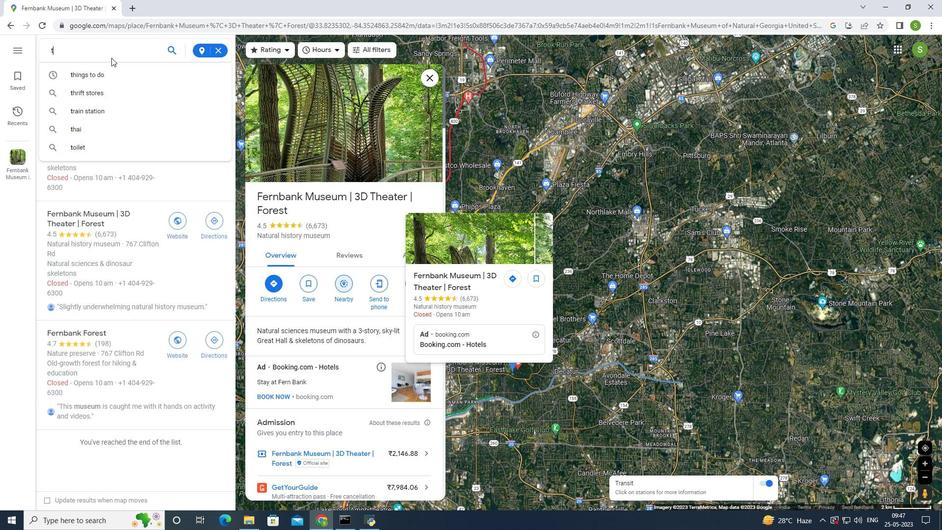 
Action: Key pressed r
Screenshot: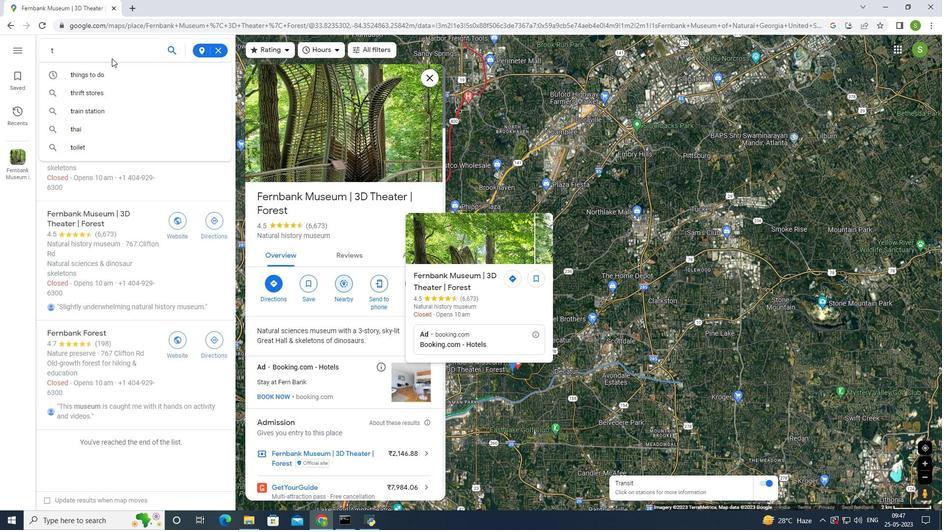 
Action: Mouse moved to (112, 58)
Screenshot: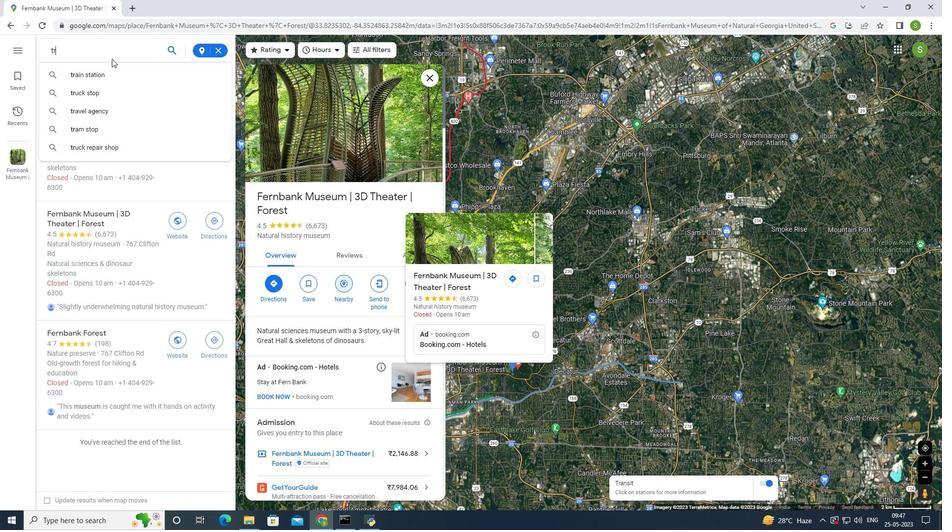 
Action: Key pressed a
Screenshot: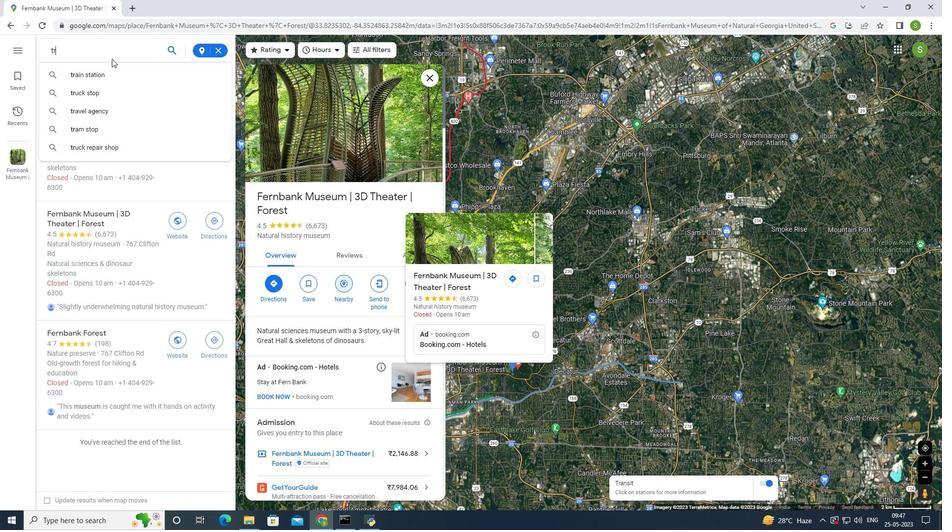 
Action: Mouse moved to (113, 63)
Screenshot: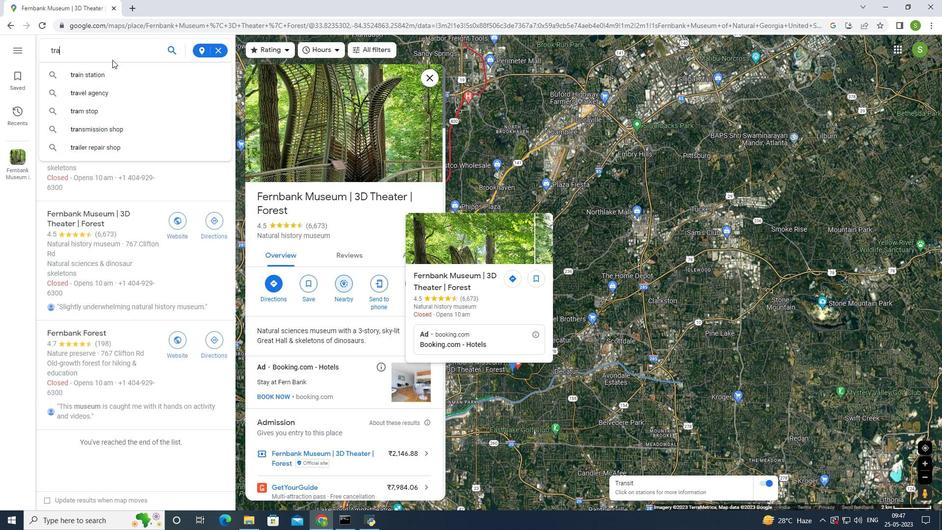 
Action: Key pressed i
Screenshot: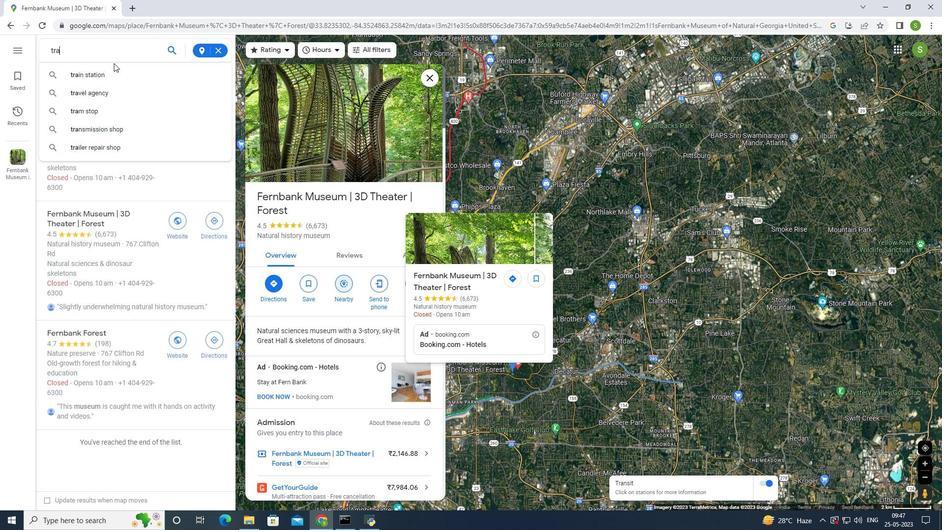 
Action: Mouse moved to (113, 64)
Screenshot: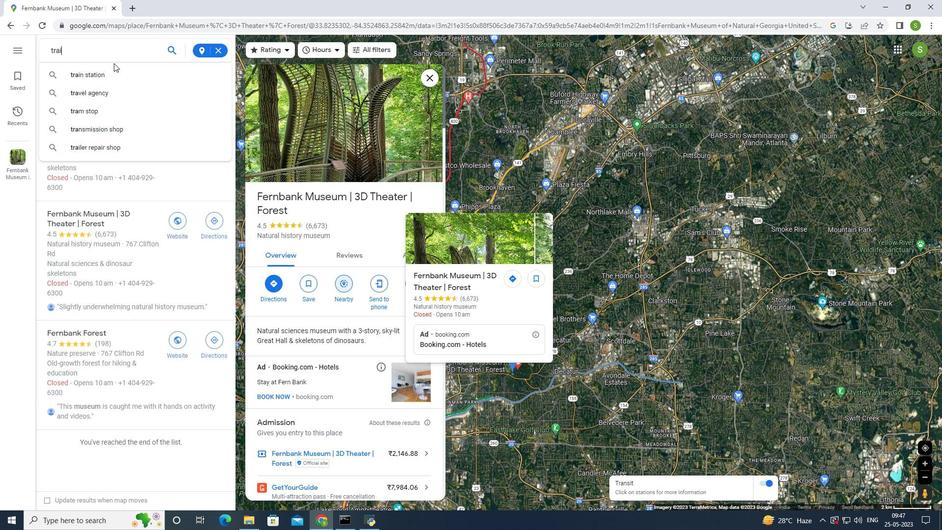 
Action: Key pressed n
Screenshot: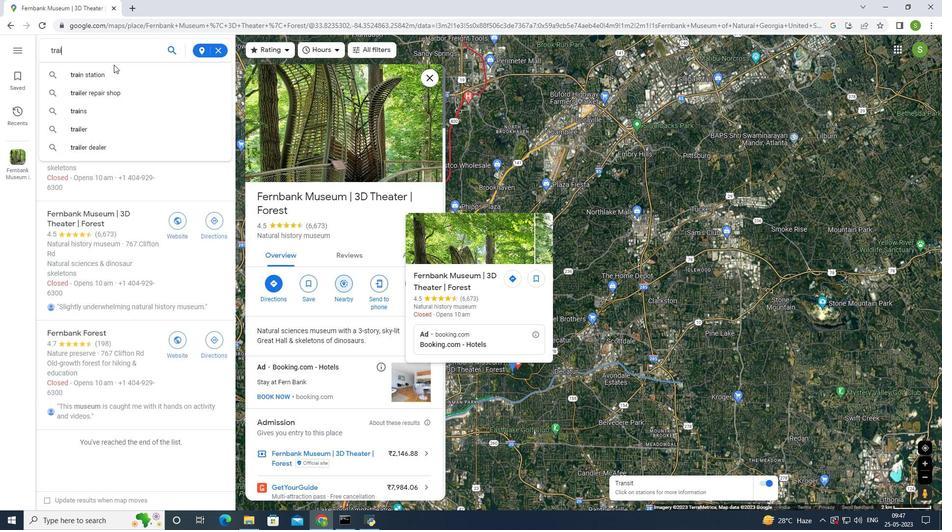 
Action: Mouse moved to (114, 66)
Screenshot: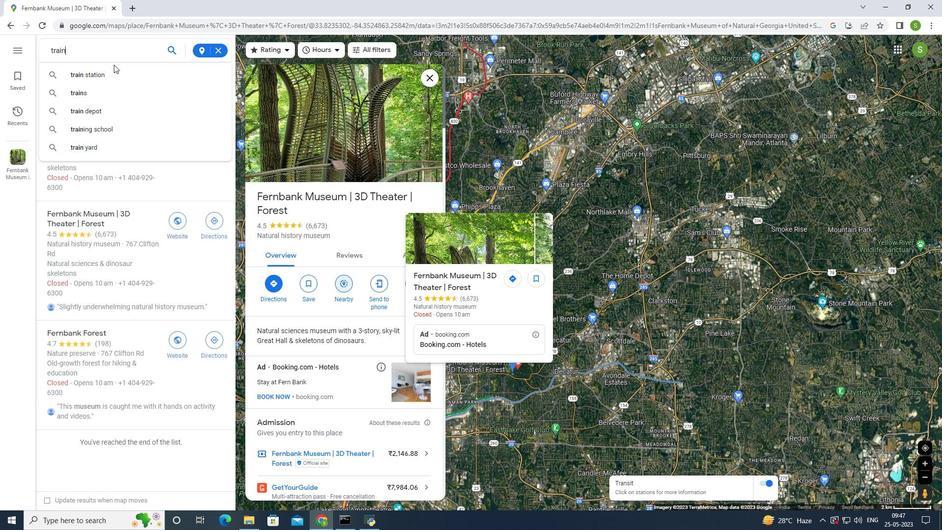 
Action: Key pressed <Key.space>
Screenshot: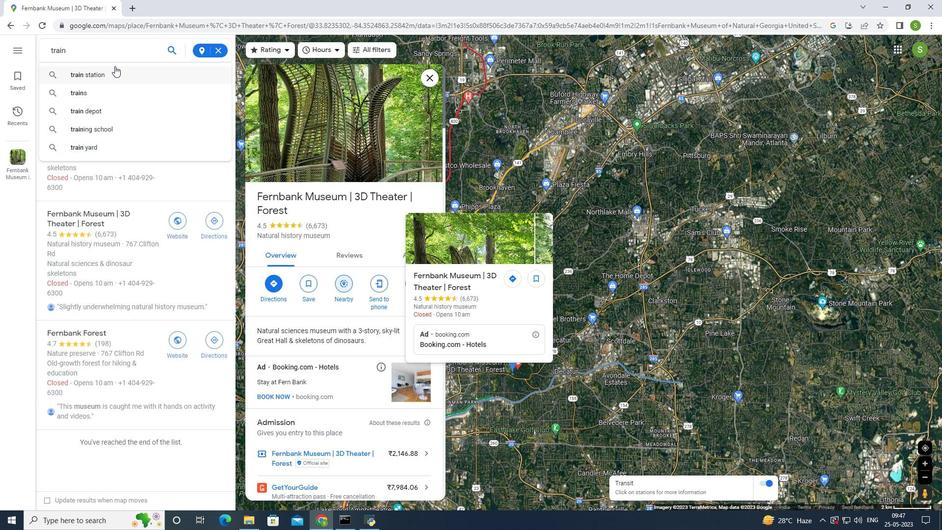 
Action: Mouse moved to (115, 67)
Screenshot: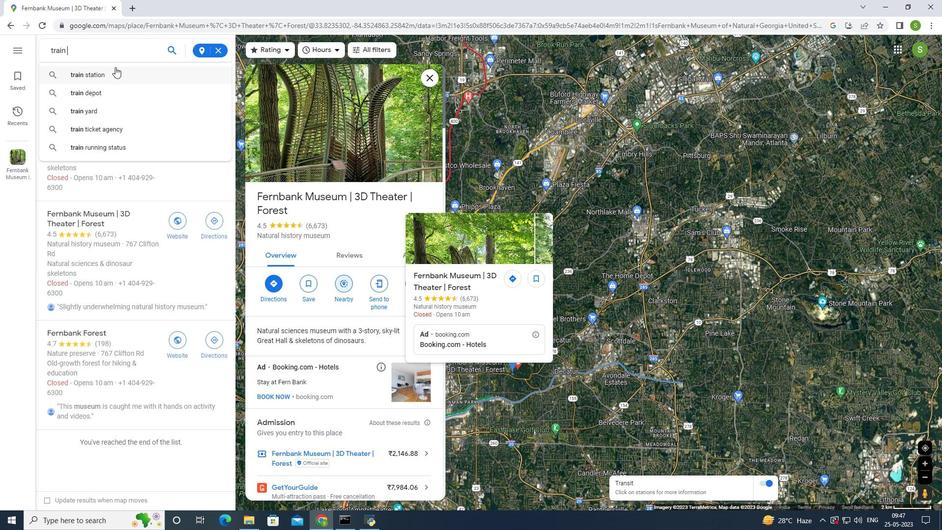 
Action: Key pressed stat
Screenshot: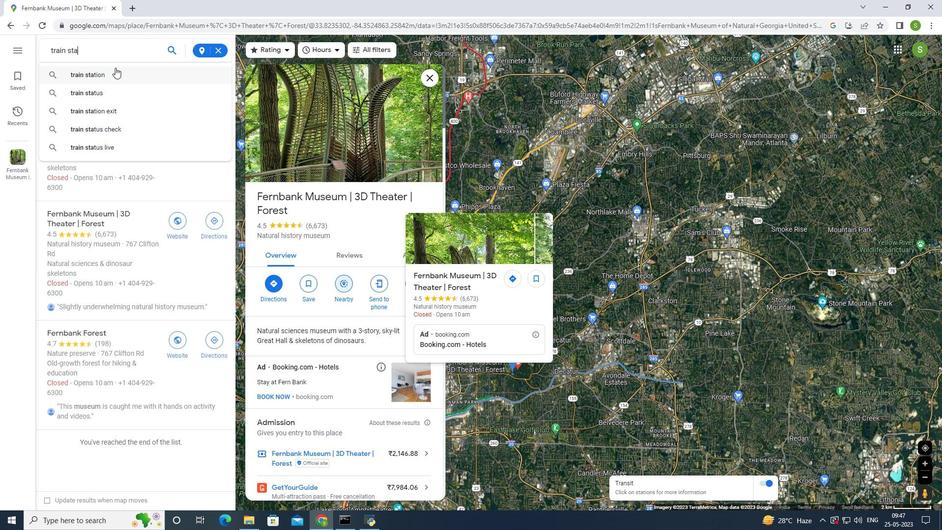 
Action: Mouse moved to (115, 69)
Screenshot: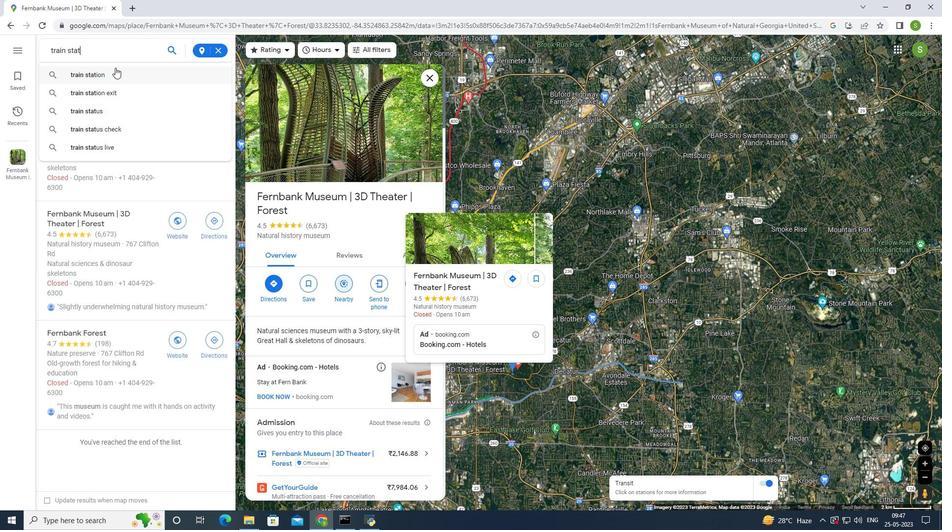 
Action: Key pressed i
Screenshot: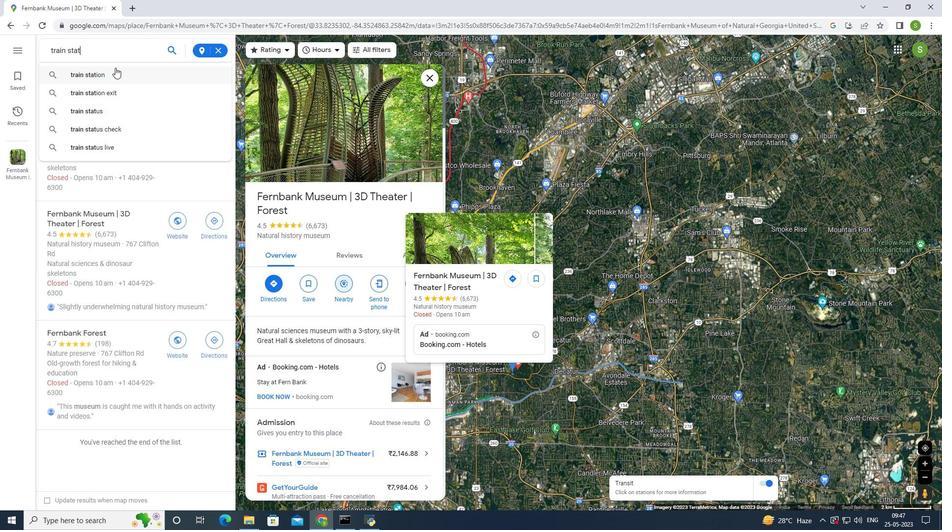 
Action: Mouse moved to (115, 71)
Screenshot: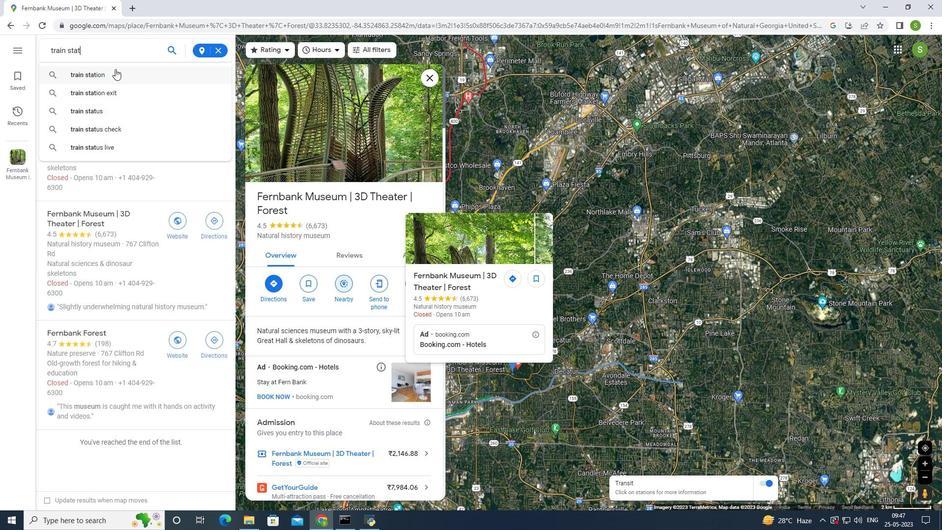 
Action: Key pressed o
Screenshot: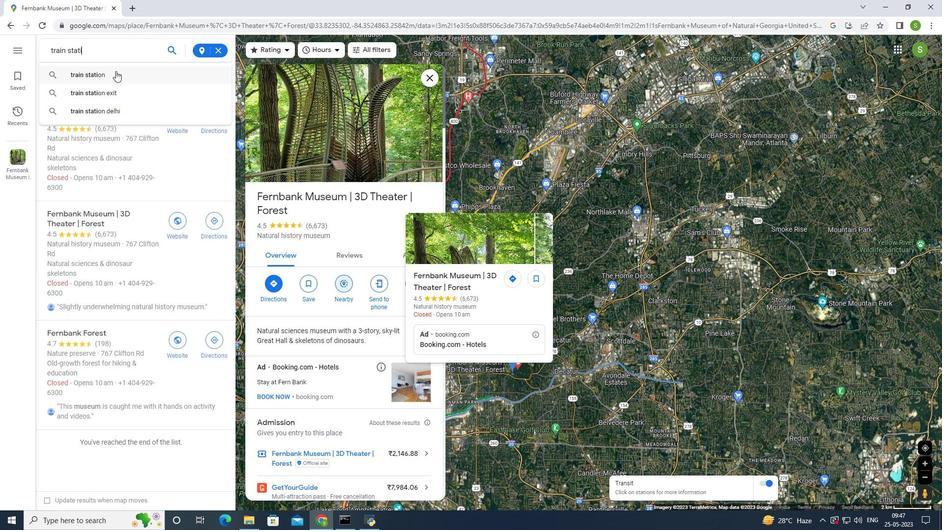 
Action: Mouse moved to (116, 74)
Screenshot: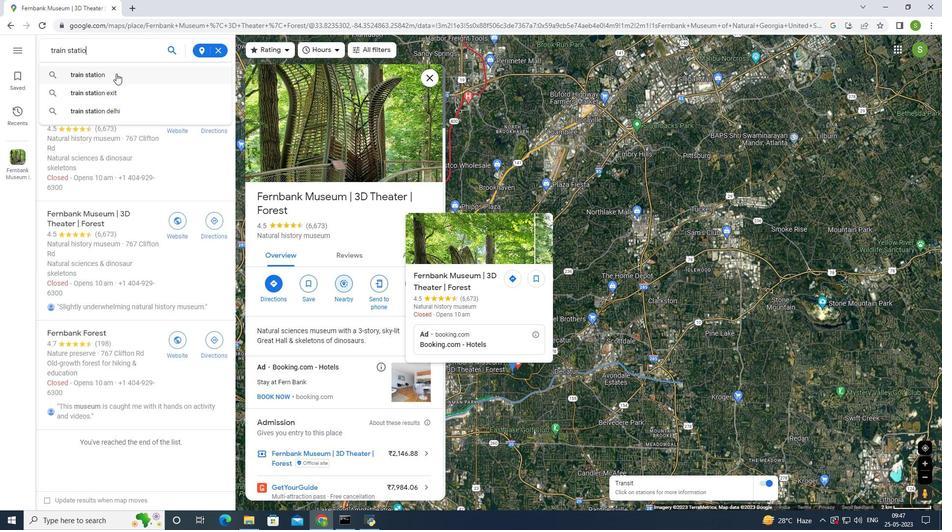 
Action: Key pressed n
Screenshot: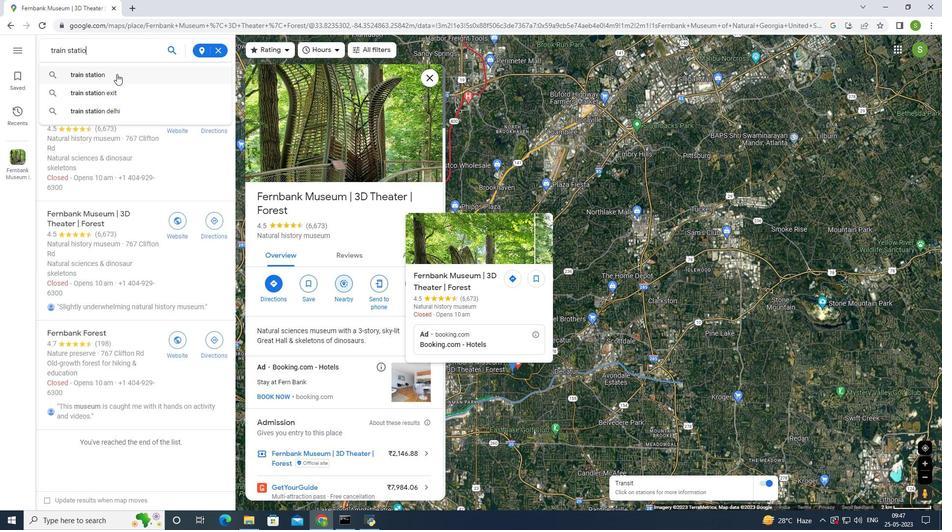 
Action: Mouse moved to (118, 73)
Screenshot: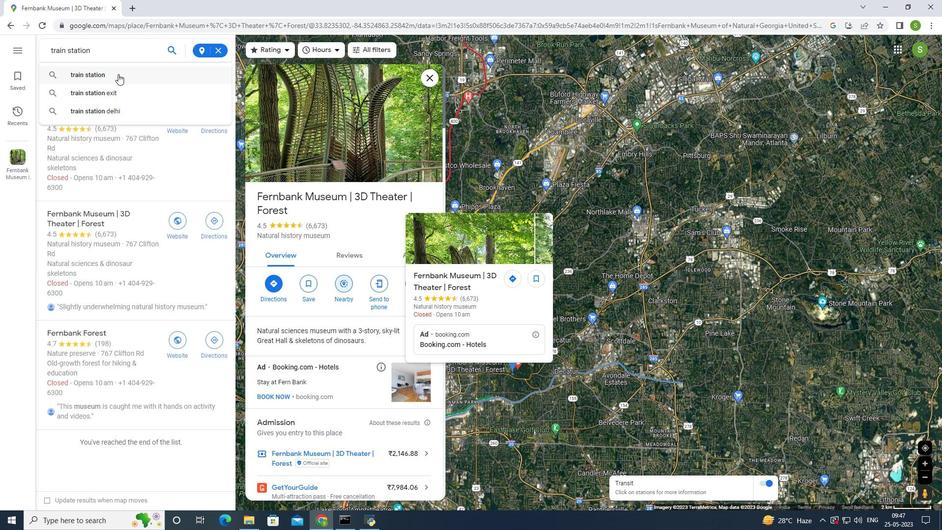 
Action: Key pressed <Key.enter>
Screenshot: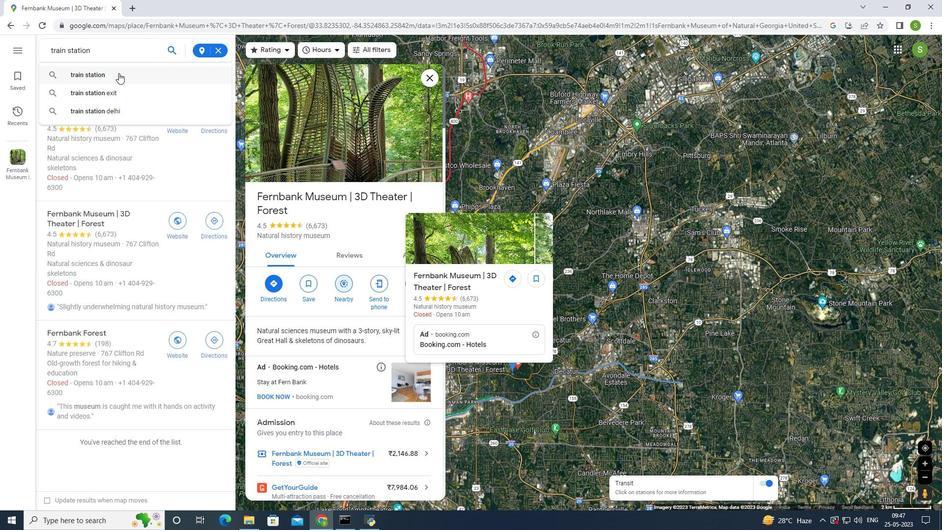 
Action: Mouse moved to (422, 365)
Screenshot: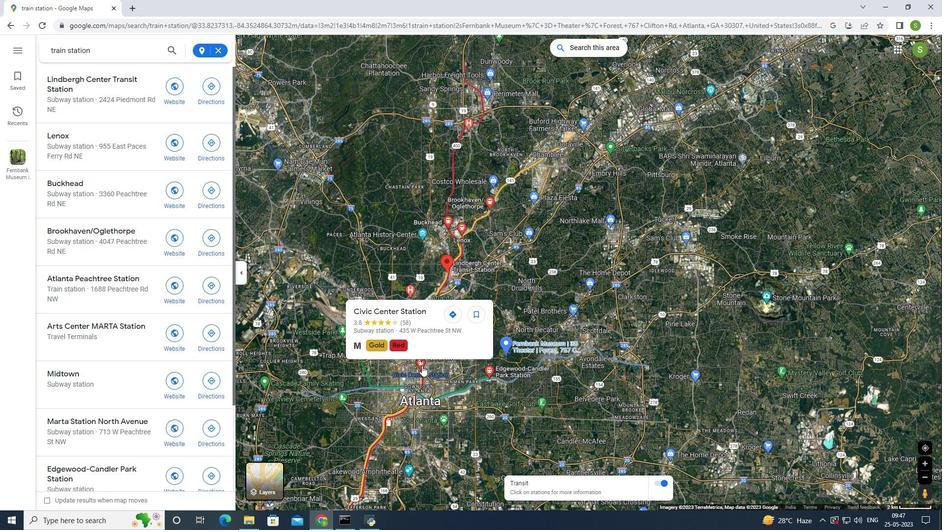 
Action: Mouse pressed left at (422, 365)
Screenshot: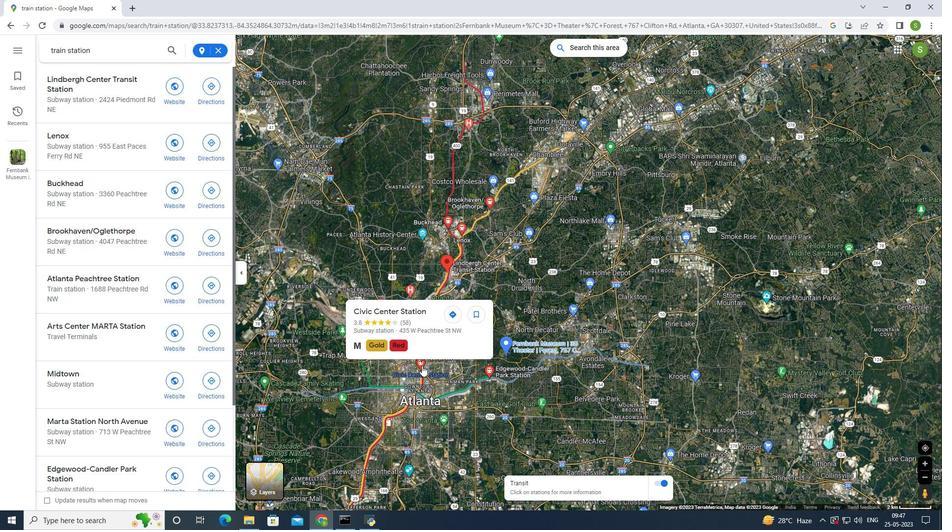 
Action: Mouse moved to (346, 153)
Screenshot: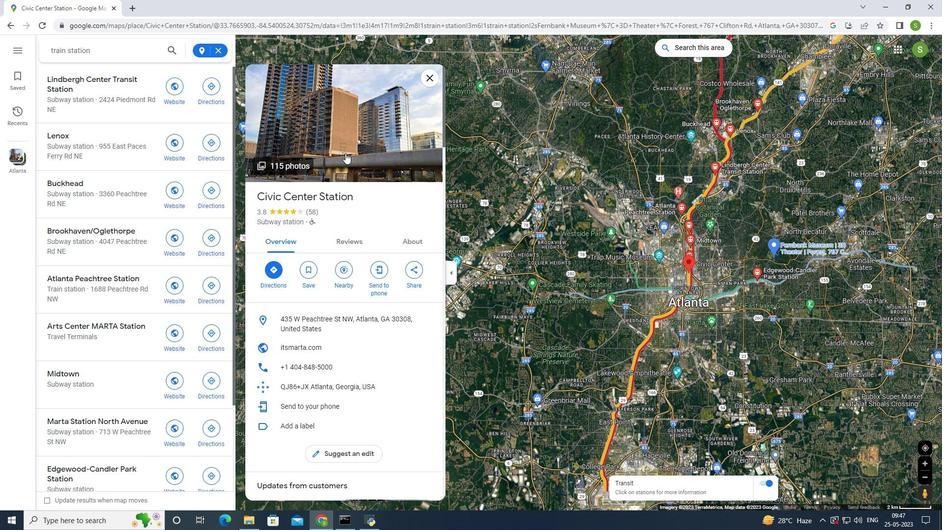
Action: Mouse pressed left at (346, 153)
Screenshot: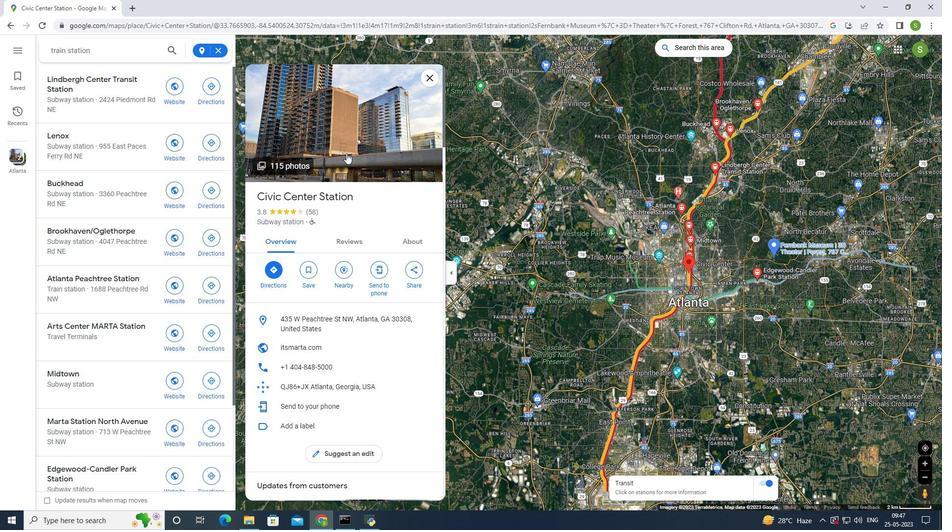 
Action: Mouse moved to (605, 436)
Screenshot: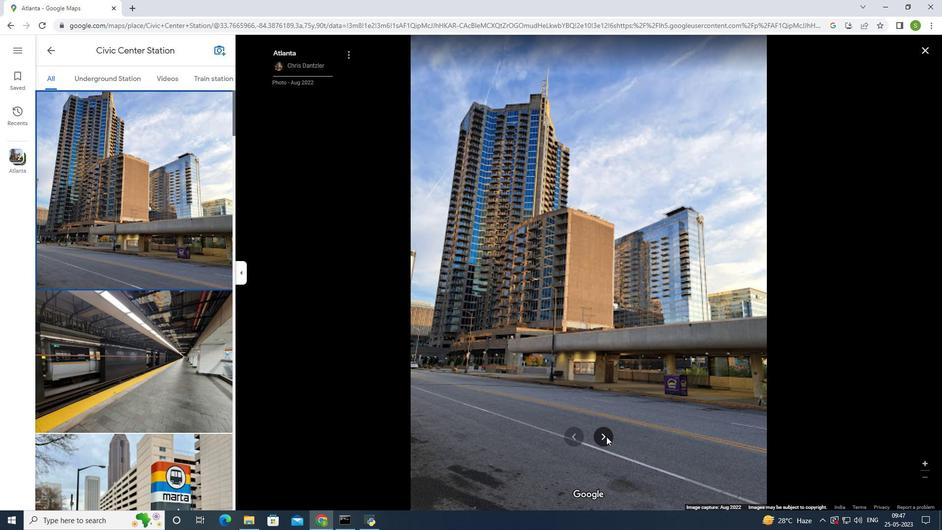 
Action: Mouse pressed left at (605, 436)
Screenshot: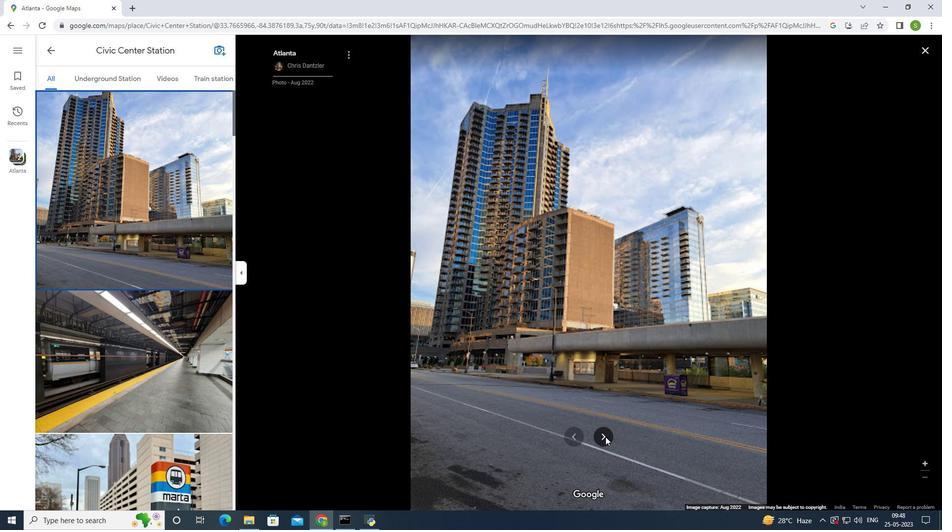 
Action: Mouse pressed left at (605, 436)
Screenshot: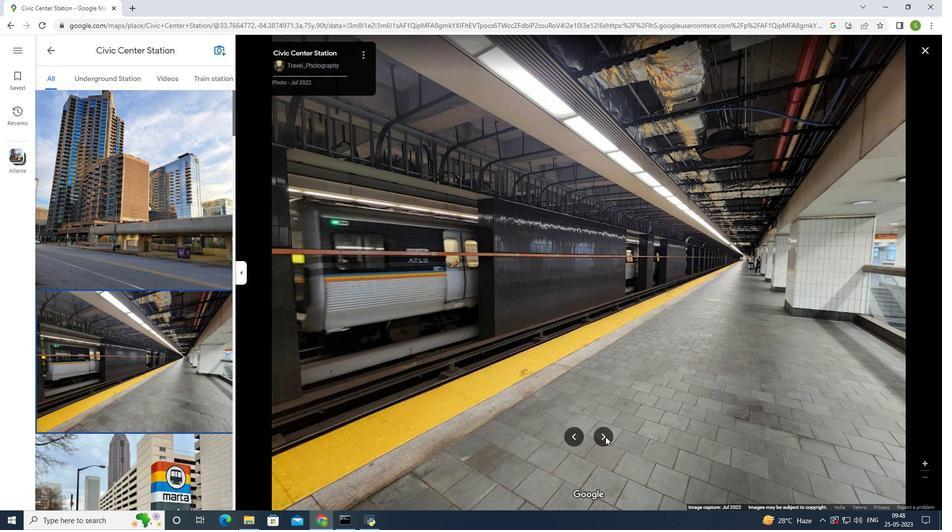 
Action: Mouse pressed left at (605, 436)
Screenshot: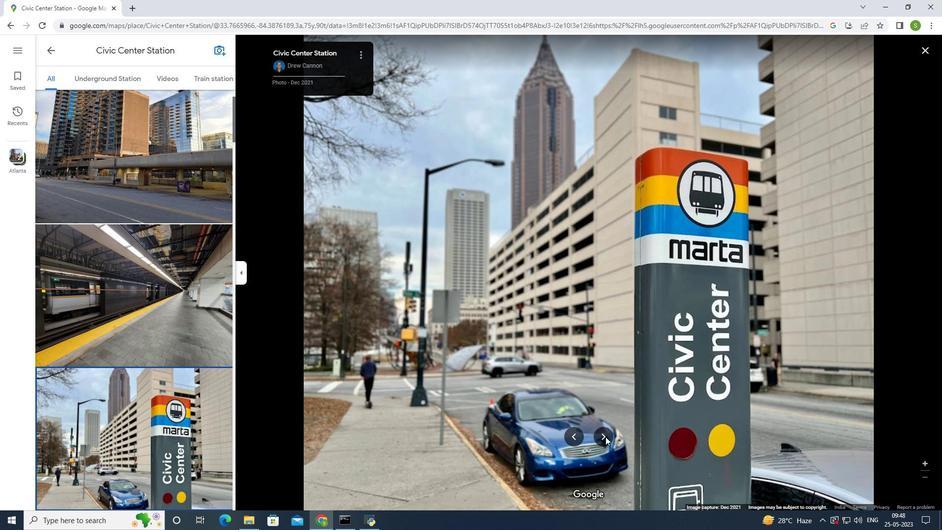 
Action: Mouse pressed left at (605, 436)
Screenshot: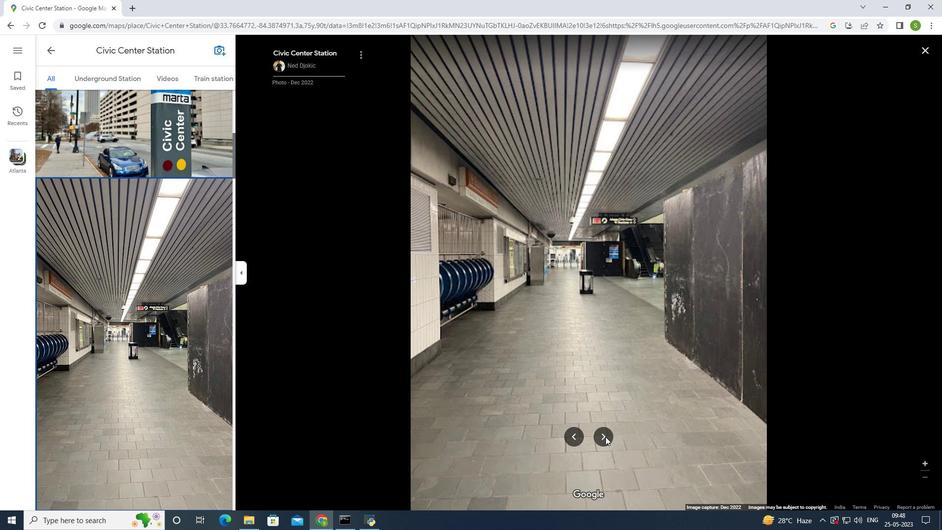 
Action: Mouse pressed left at (605, 436)
Screenshot: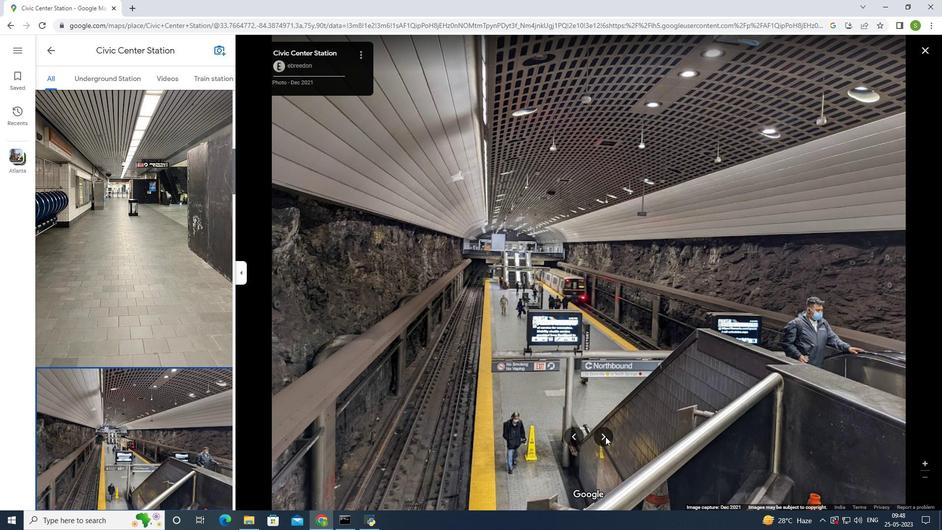 
Action: Mouse pressed left at (605, 436)
Screenshot: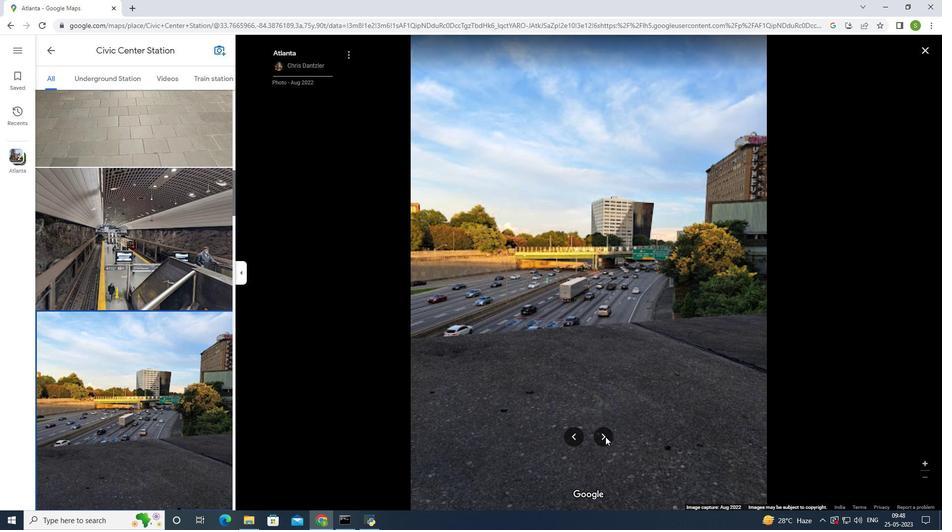 
Action: Mouse pressed left at (605, 436)
Screenshot: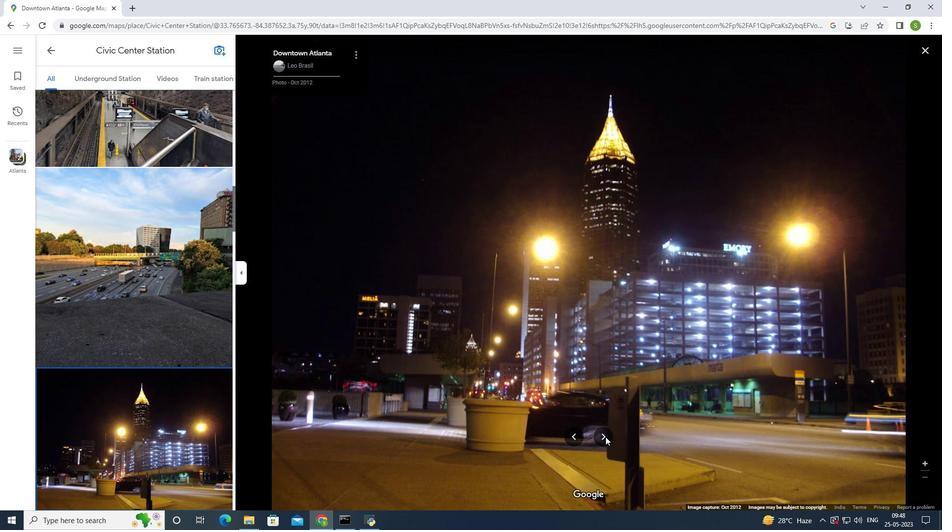
Action: Mouse pressed left at (605, 436)
Screenshot: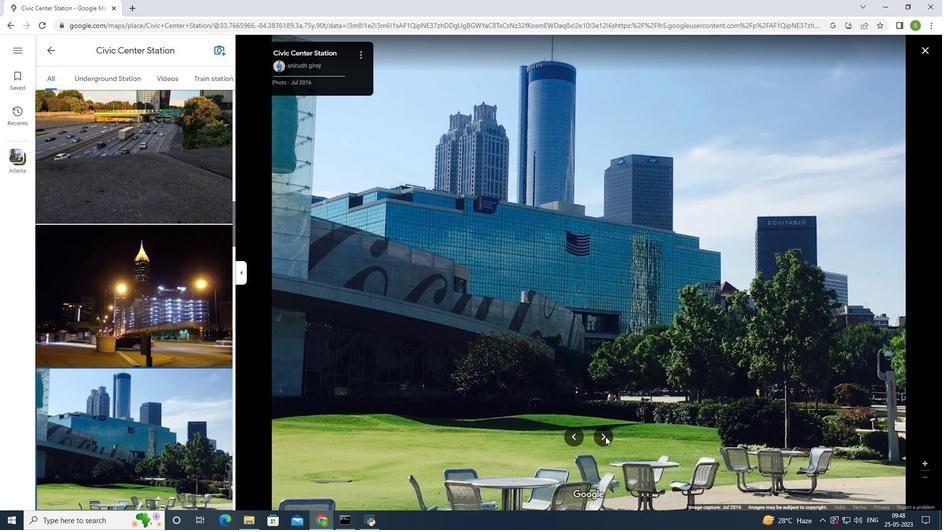 
Action: Mouse pressed left at (605, 436)
Screenshot: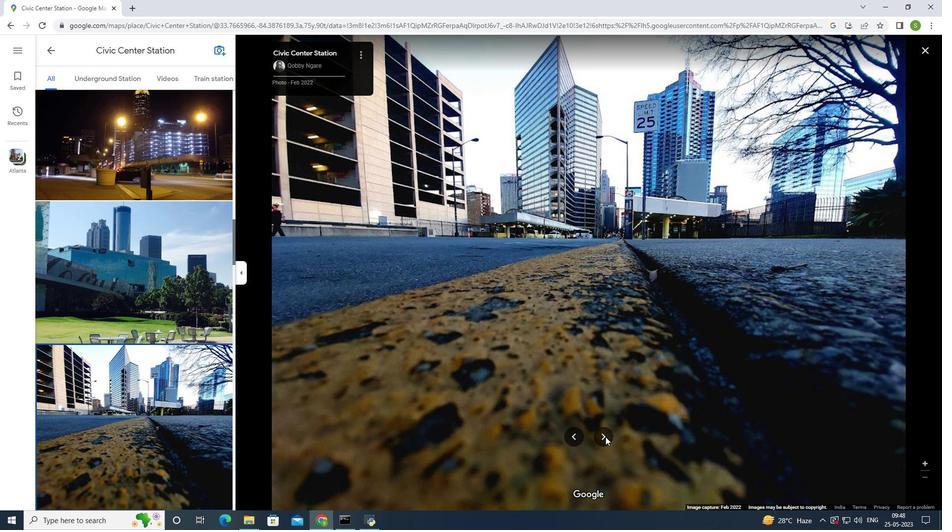 
Action: Mouse pressed left at (605, 436)
Screenshot: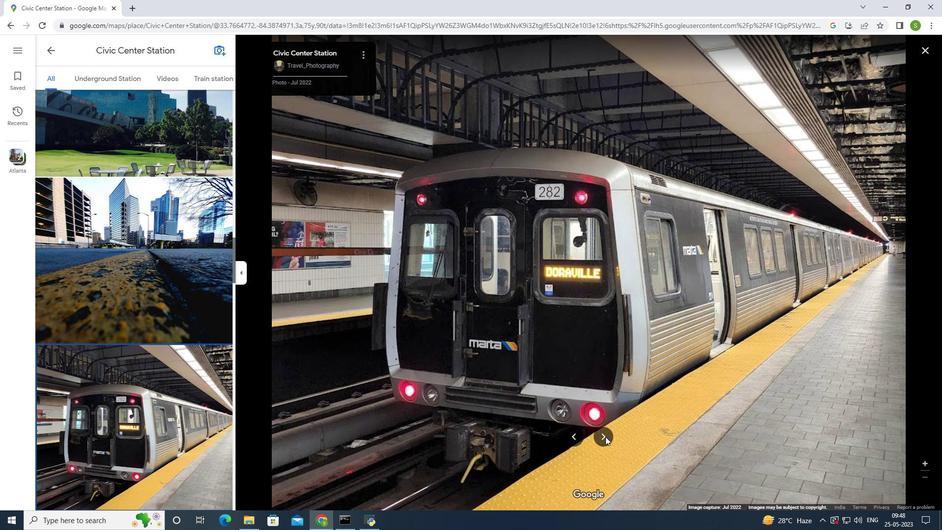 
Action: Mouse pressed left at (605, 436)
Screenshot: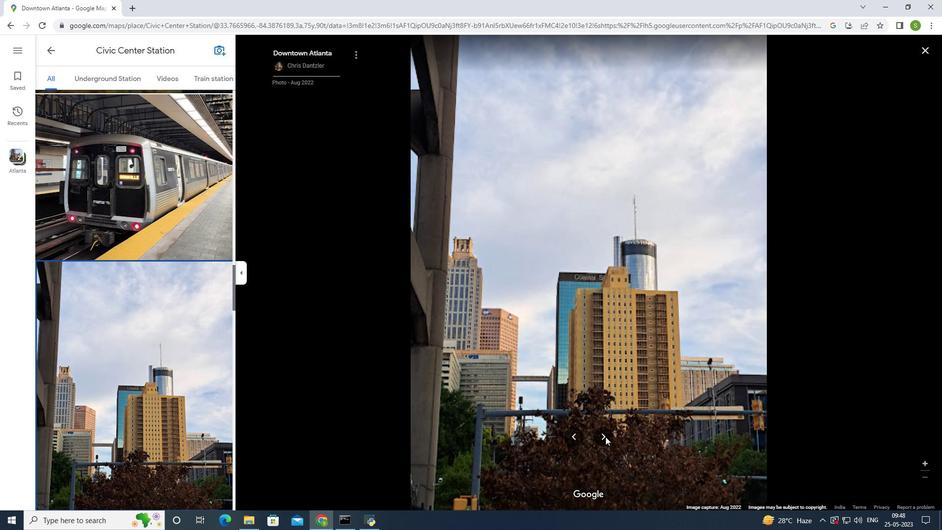 
Action: Mouse moved to (603, 437)
Screenshot: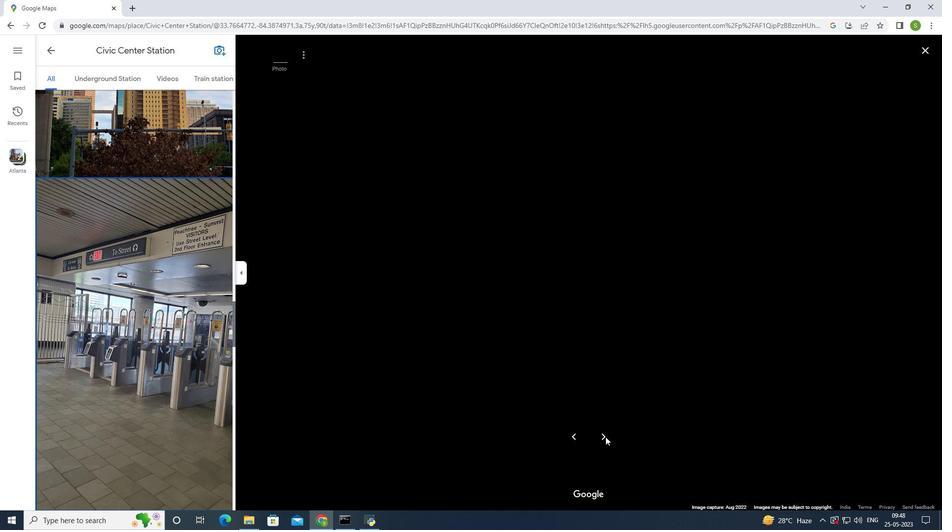 
Action: Mouse pressed left at (603, 437)
Screenshot: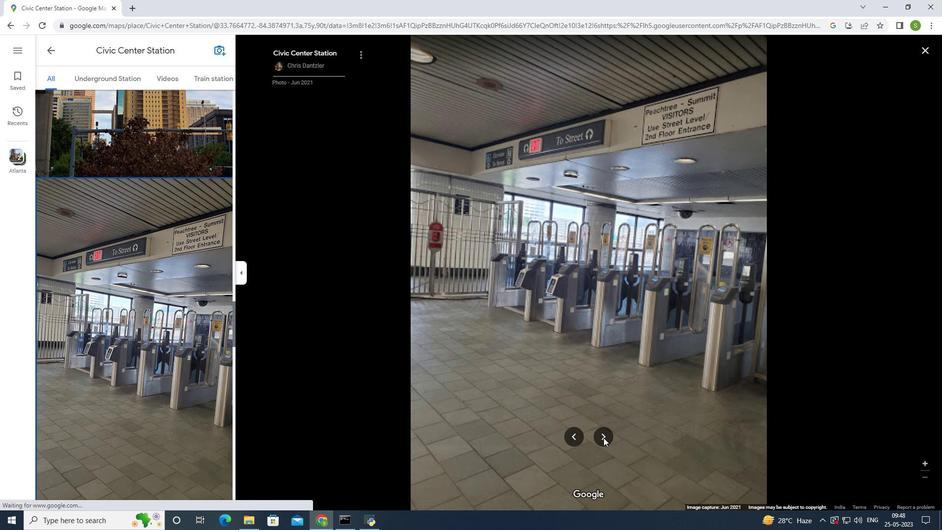 
Action: Mouse moved to (578, 438)
Screenshot: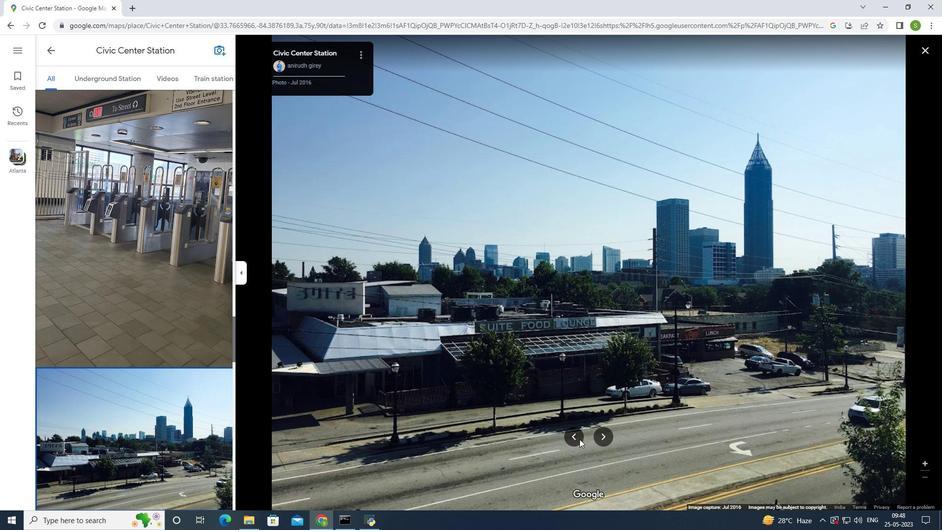 
Action: Mouse pressed left at (578, 438)
Screenshot: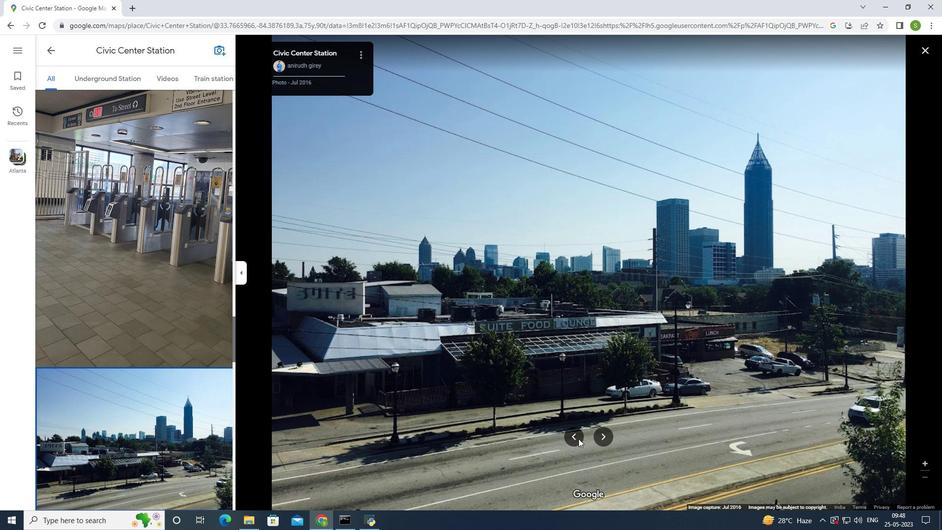
Action: Mouse moved to (577, 436)
Screenshot: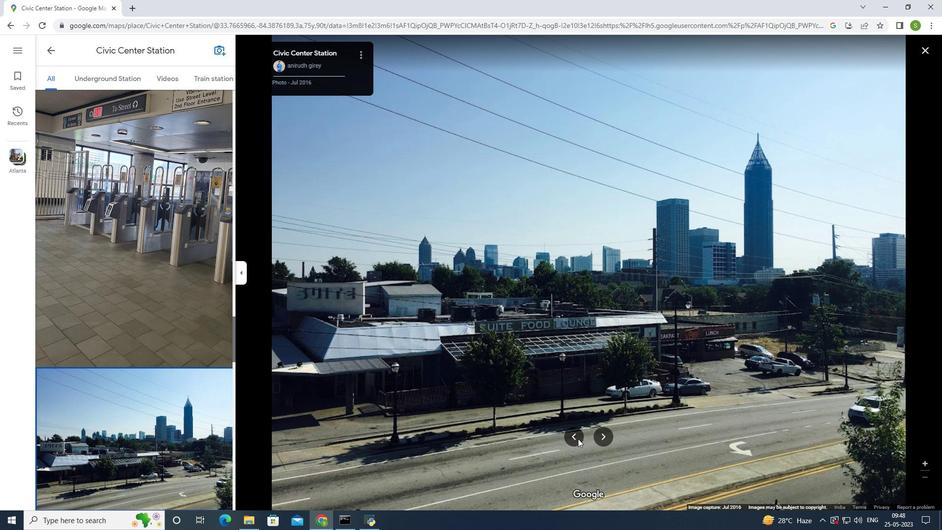 
Action: Mouse pressed left at (577, 436)
Screenshot: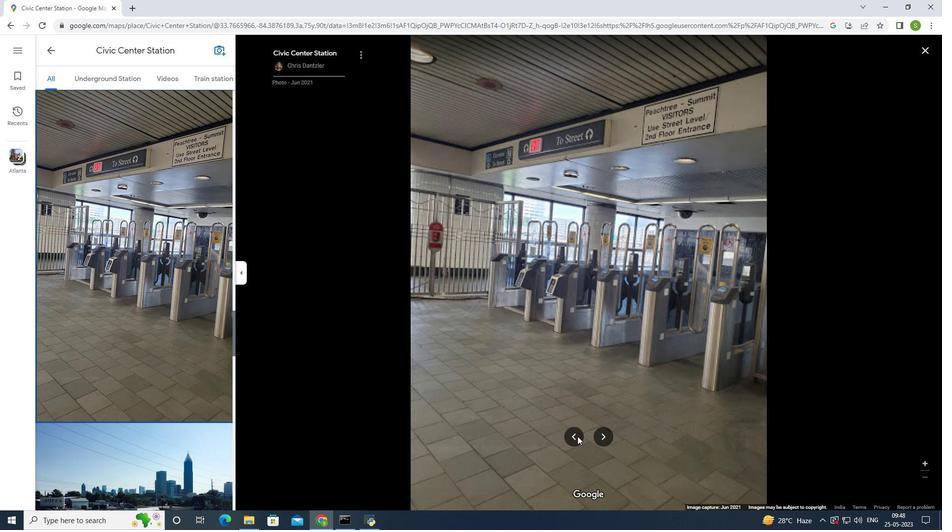 
Action: Mouse pressed left at (577, 436)
Screenshot: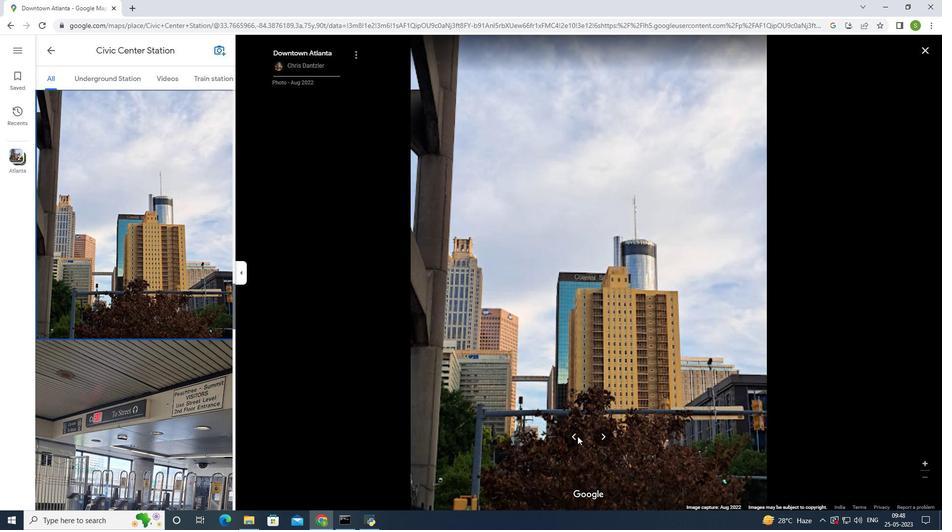 
Action: Mouse pressed left at (577, 436)
Screenshot: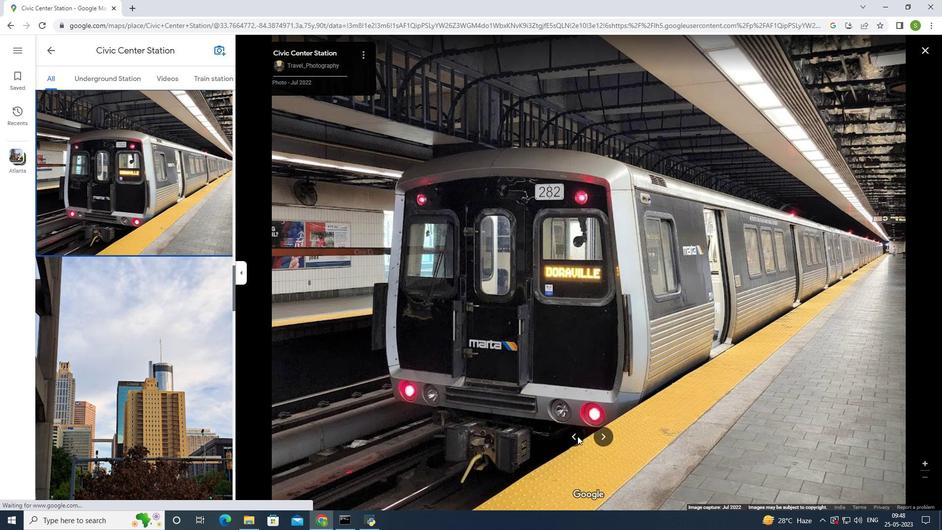 
Action: Mouse moved to (602, 436)
Screenshot: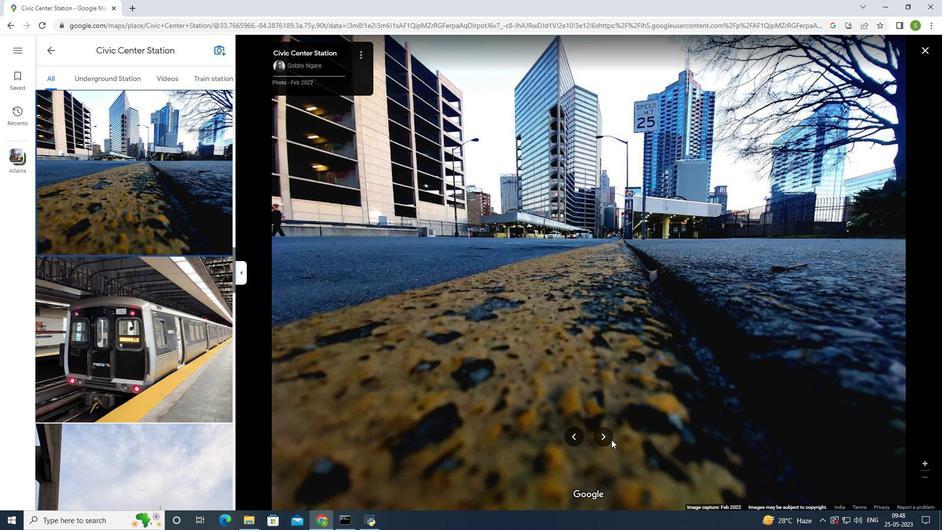 
Action: Mouse pressed left at (602, 436)
Screenshot: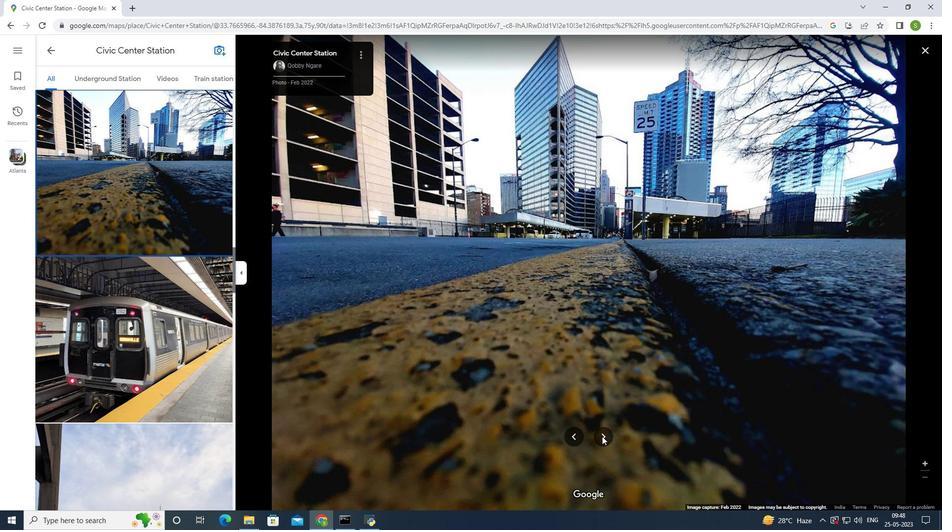 
Action: Mouse moved to (605, 435)
Screenshot: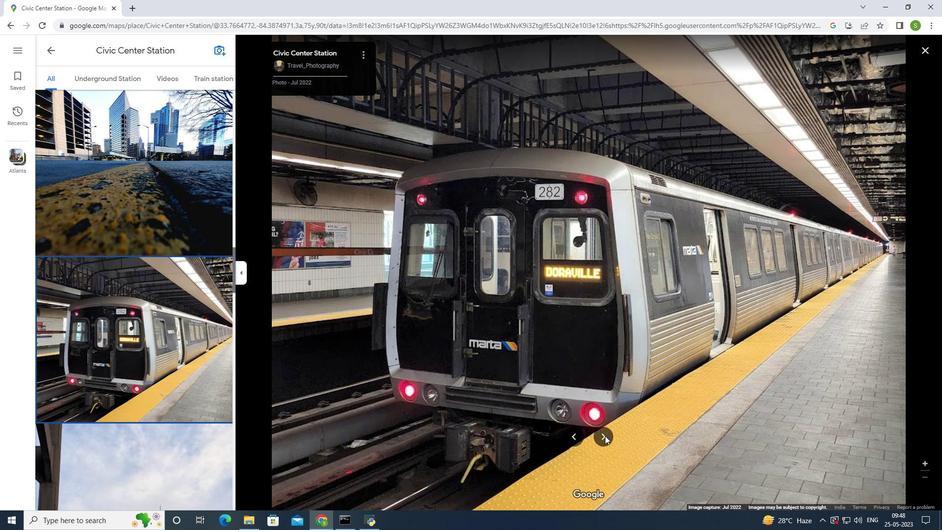 
Action: Mouse pressed left at (605, 435)
Screenshot: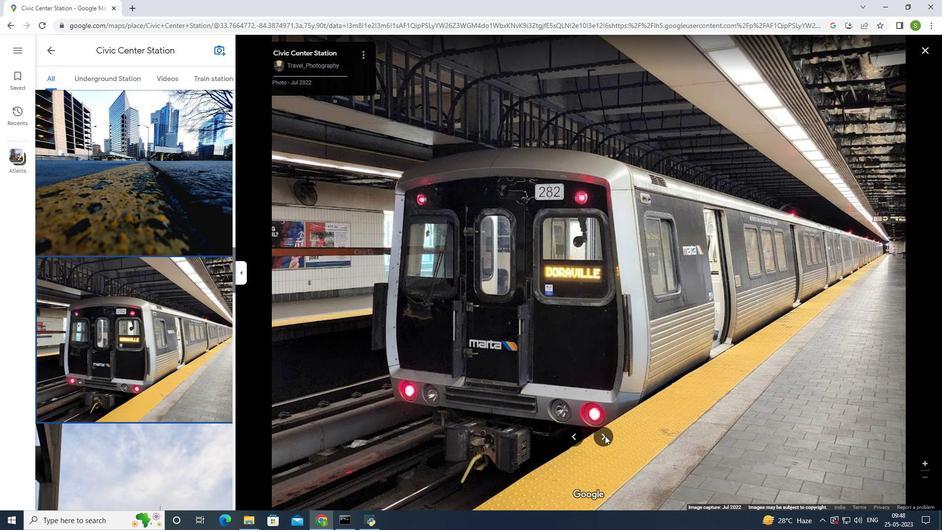 
Action: Mouse moved to (607, 435)
